 Task: Reply to email with the signature Dale Allen with the subject Thank you for collaboration from softage.10@softage.net with the message I noticed that there is an error in the financial report. Could you please take a look and let me know how we can correct it? with BCC to softage.1@softage.net with an attached document Policy_manual.docx
Action: Mouse moved to (1009, 164)
Screenshot: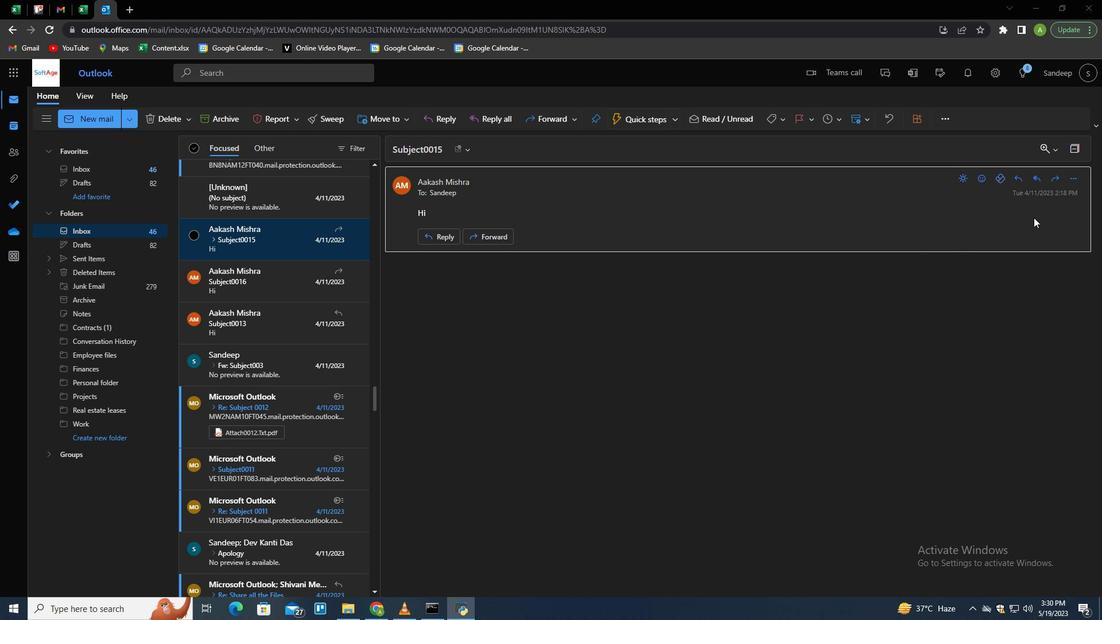 
Action: Mouse pressed left at (1009, 164)
Screenshot: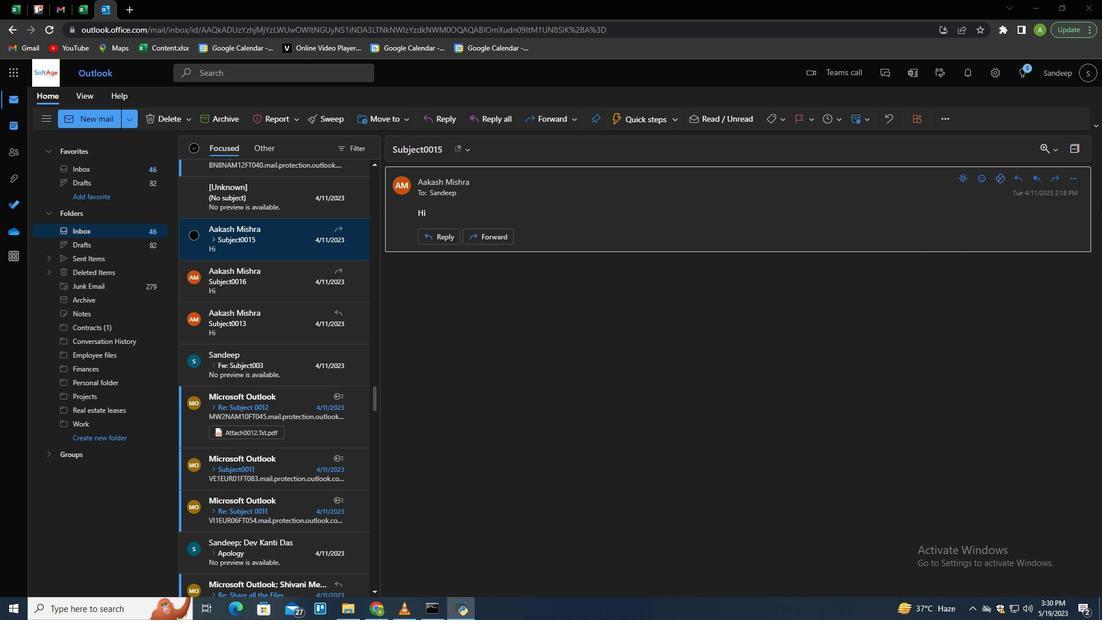 
Action: Mouse moved to (507, 168)
Screenshot: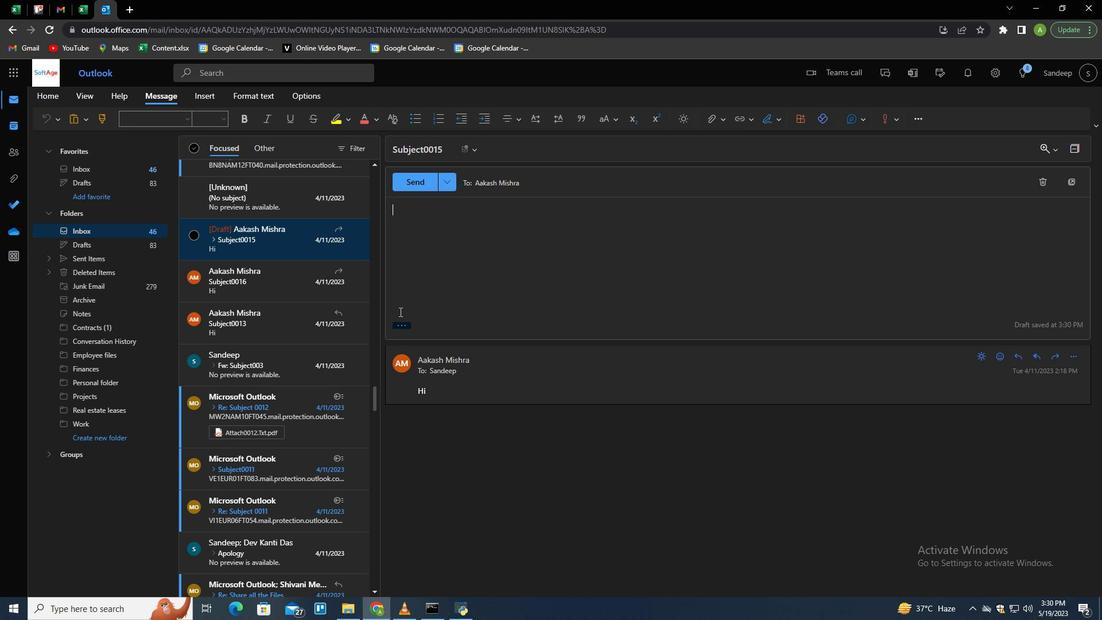 
Action: Mouse pressed left at (507, 168)
Screenshot: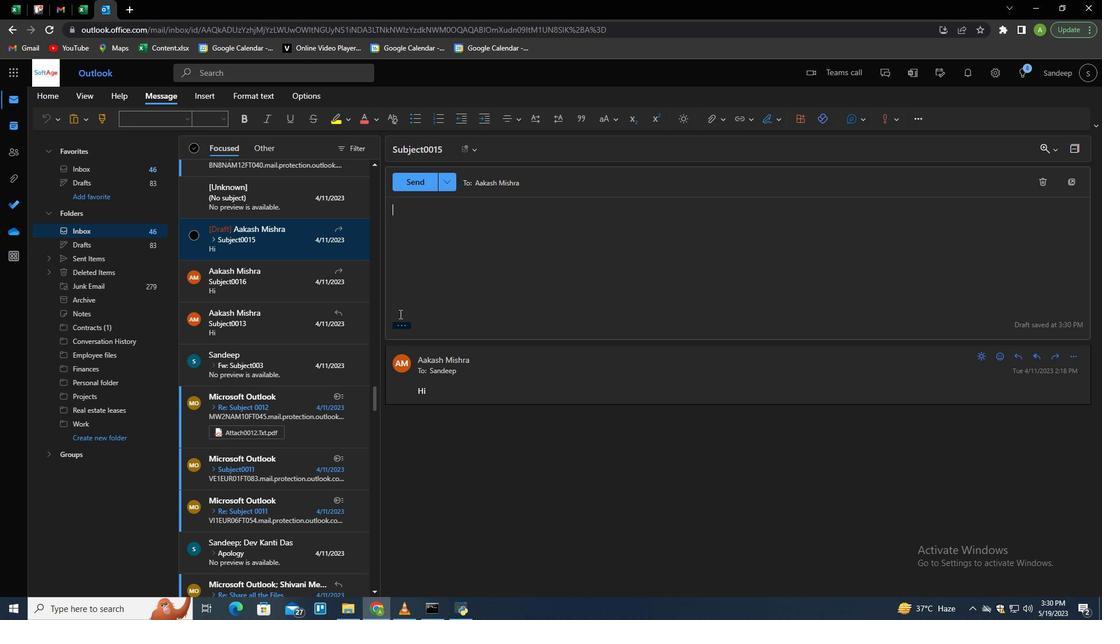 
Action: Mouse moved to (459, 191)
Screenshot: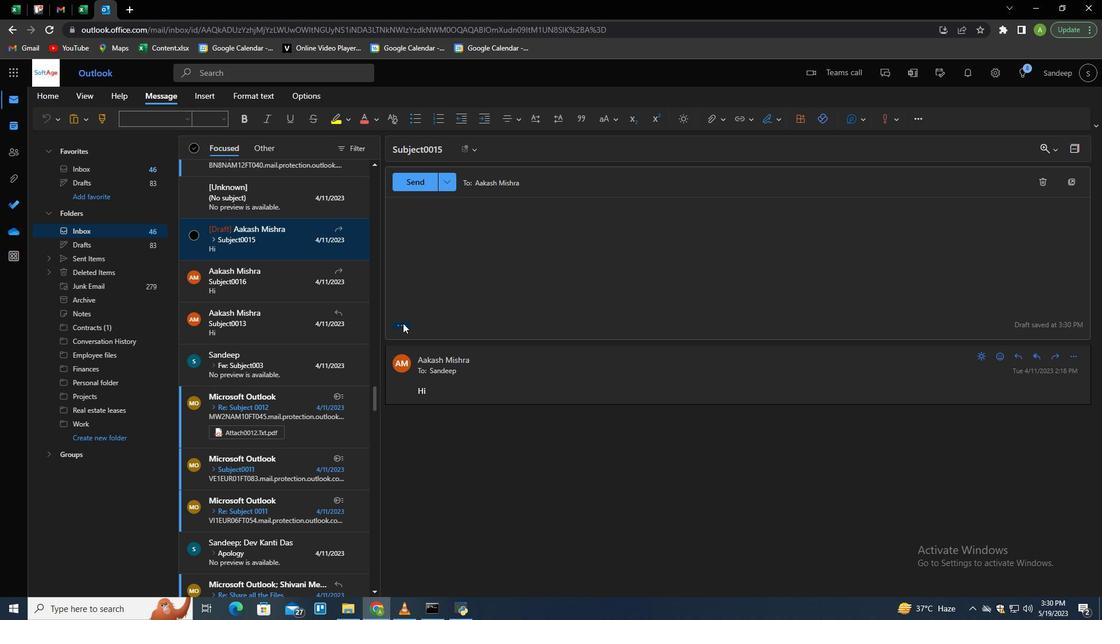 
Action: Mouse pressed left at (459, 191)
Screenshot: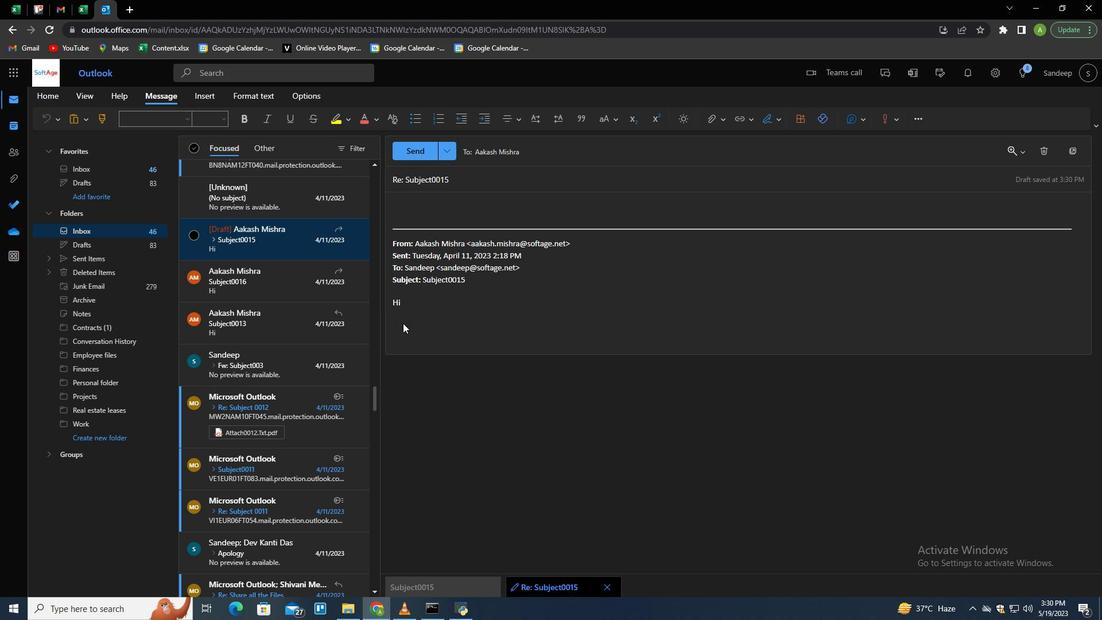 
Action: Mouse moved to (1077, 199)
Screenshot: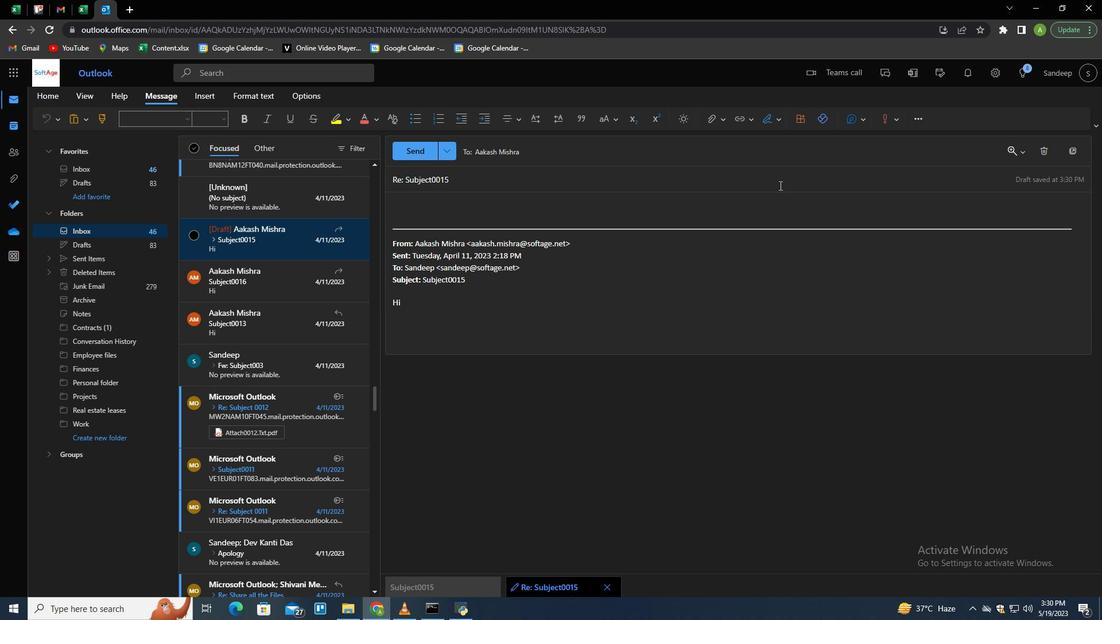 
Action: Mouse pressed left at (1077, 199)
Screenshot: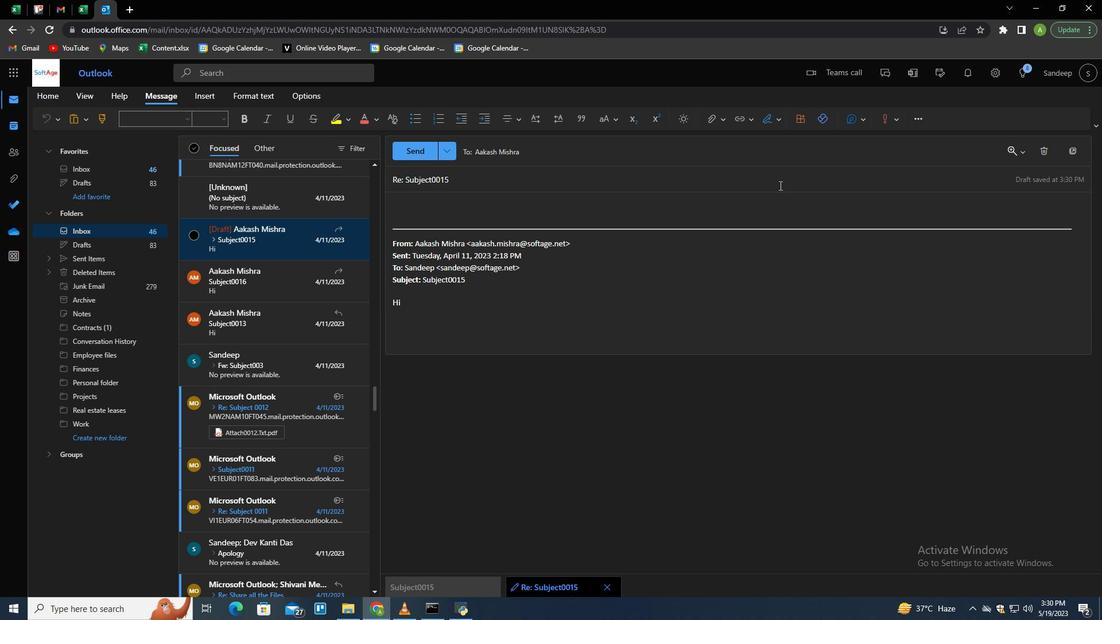 
Action: Mouse moved to (378, 337)
Screenshot: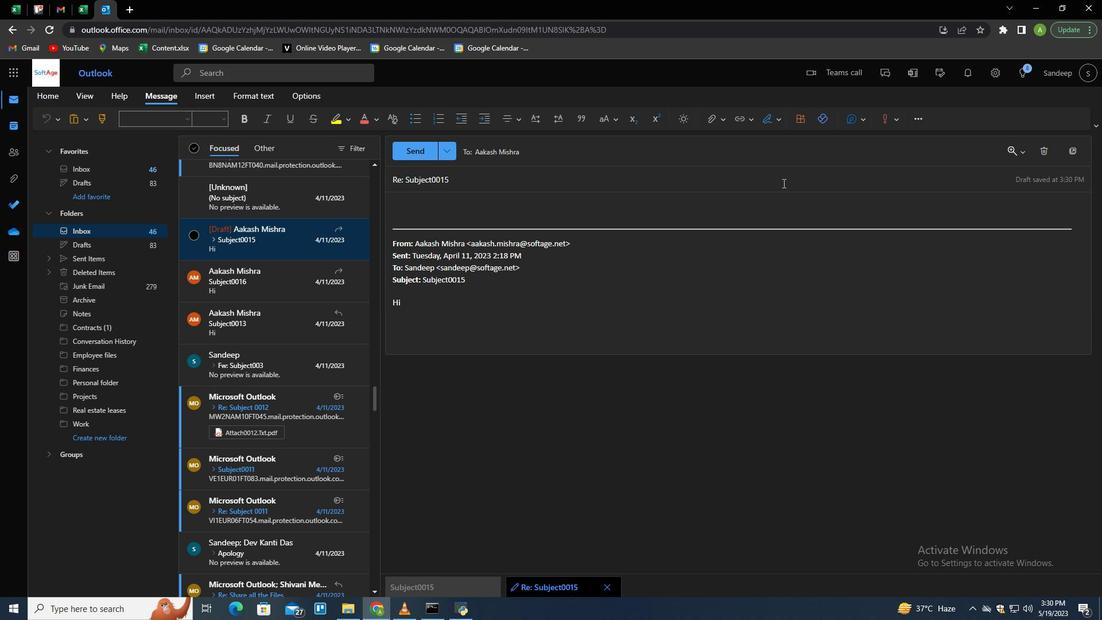 
Action: Mouse pressed left at (378, 337)
Screenshot: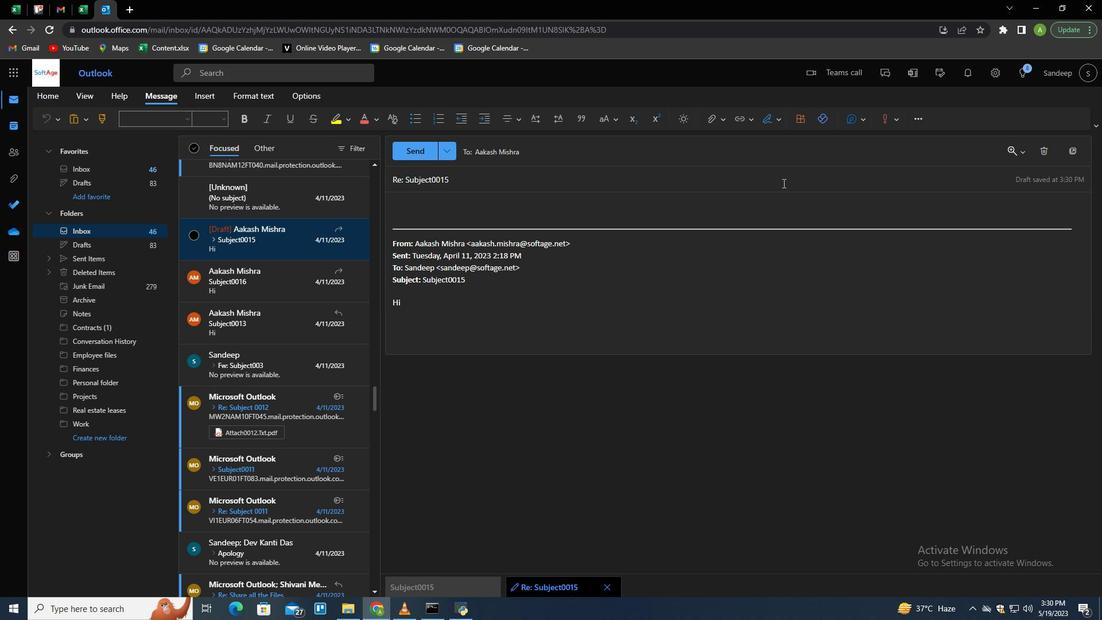 
Action: Mouse moved to (528, 251)
Screenshot: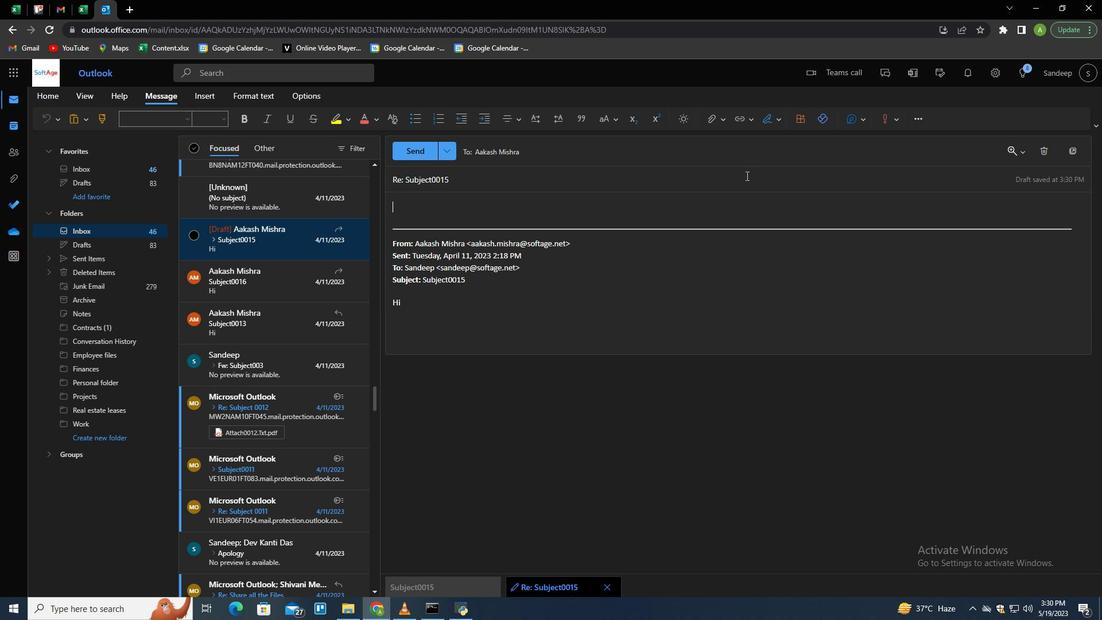 
Action: Mouse pressed left at (528, 251)
Screenshot: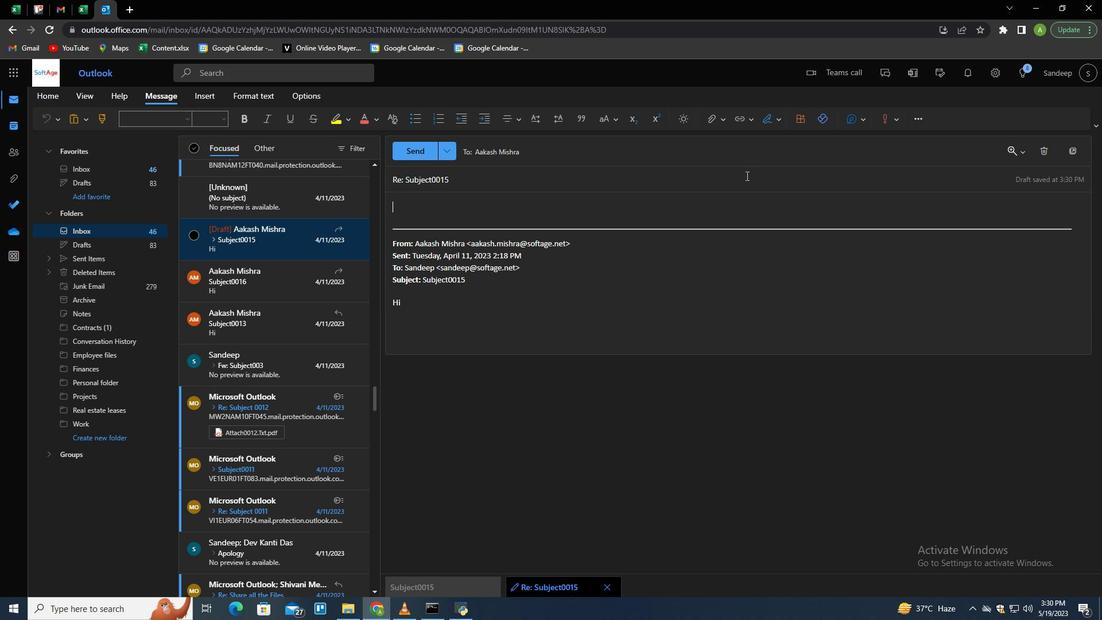 
Action: Key pressed <Key.backspace><Key.backspace><Key.backspace><Key.backspace><Key.backspace><Key.backspace><Key.backspace><Key.backspace><Key.backspace><Key.backspace><Key.backspace><Key.backspace><Key.backspace><Key.backspace><Key.backspace><Key.backspace><Key.backspace><Key.backspace><Key.backspace><Key.backspace><Key.backspace><Key.backspace><Key.backspace><Key.backspace><Key.backspace><Key.backspace><Key.backspace><Key.backspace><Key.backspace><Key.backspace><Key.backspace><Key.backspace><Key.backspace><Key.backspace><Key.caps_lock>T<Key.caps_lock>hank<Key.space>you<Key.space>for<Key.space>collaboration<Key.space><Key.backspace>.
Screenshot: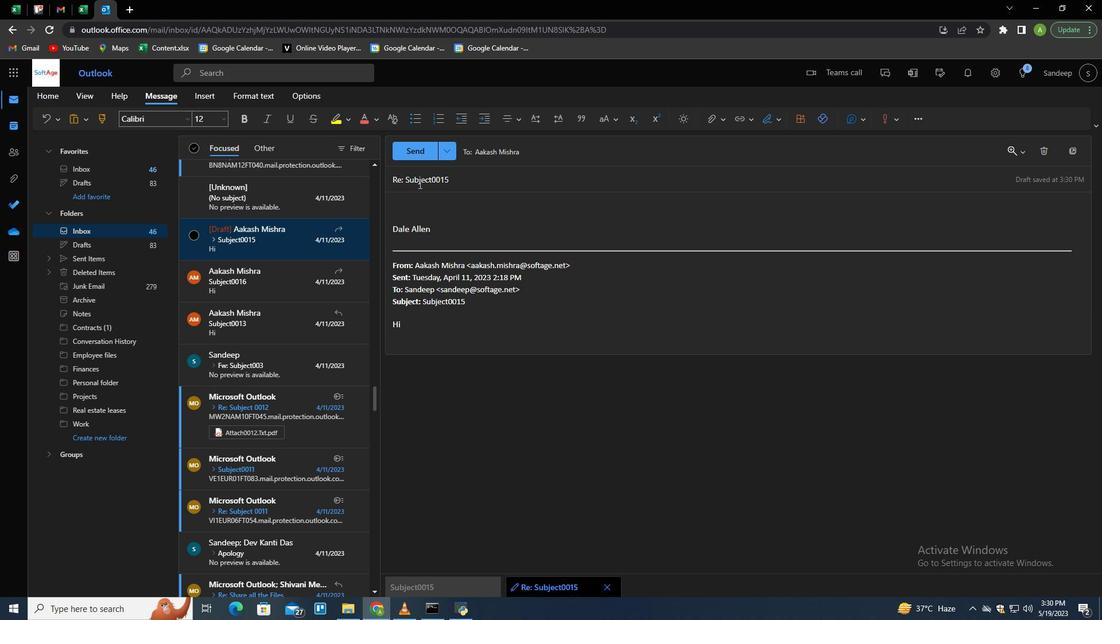 
Action: Mouse moved to (461, 273)
Screenshot: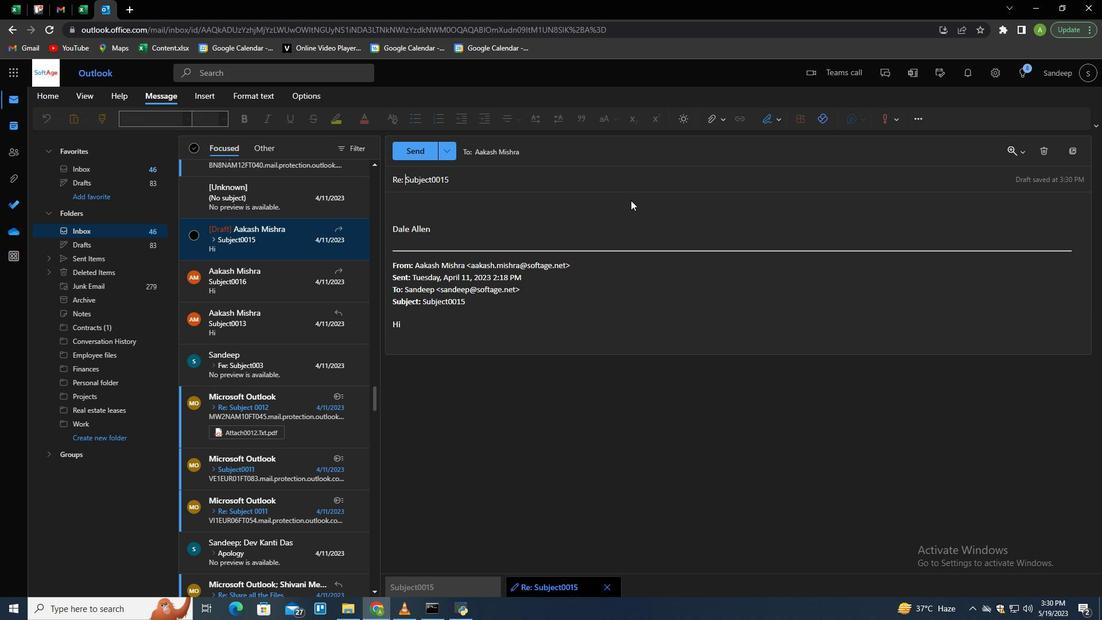 
Action: Mouse pressed left at (461, 273)
Screenshot: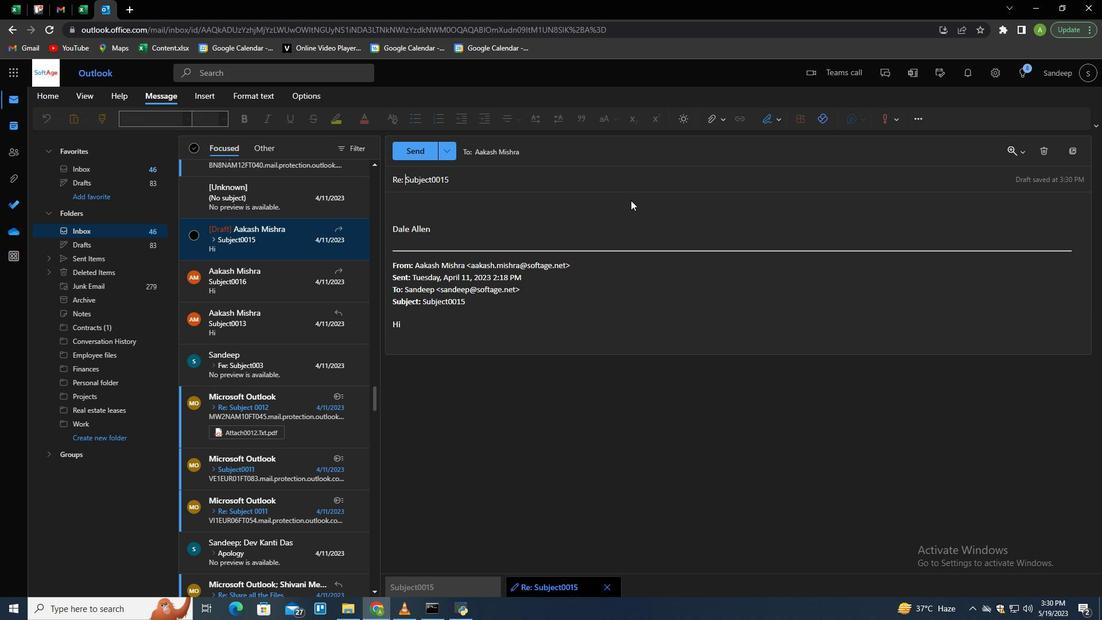 
Action: Key pressed <Key.caps_lock>C<Key.caps_lock>ould<Key.space>you<Key.space>please<Key.space>take<Key.space>a<Key.space>look<Key.space>and<Key.space>let<Key.space>n<Key.backspace>me<Key.space>know<Key.space>how<Key.space>we<Key.space>can<Key.space>correct<Key.space>it.
Screenshot: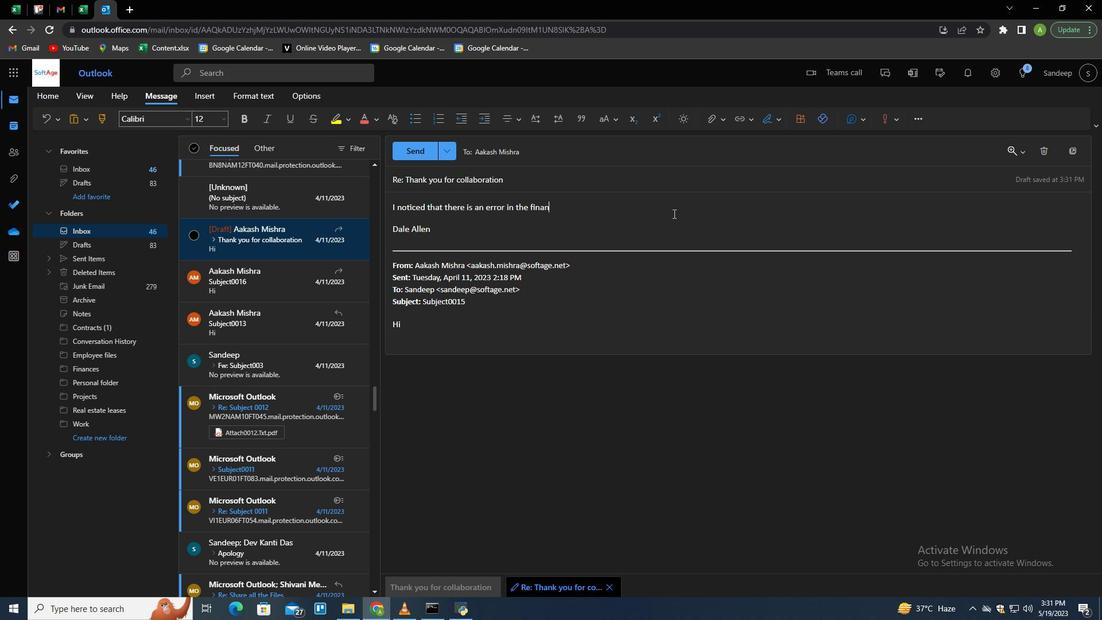 
Action: Mouse moved to (737, 102)
Screenshot: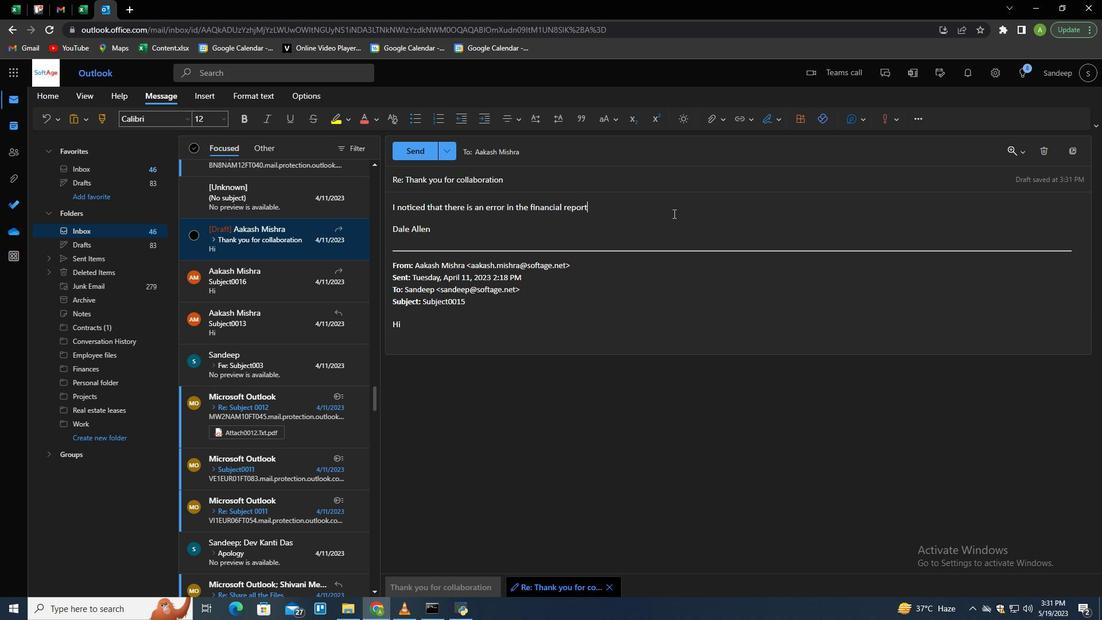 
Action: Mouse pressed left at (737, 102)
Screenshot: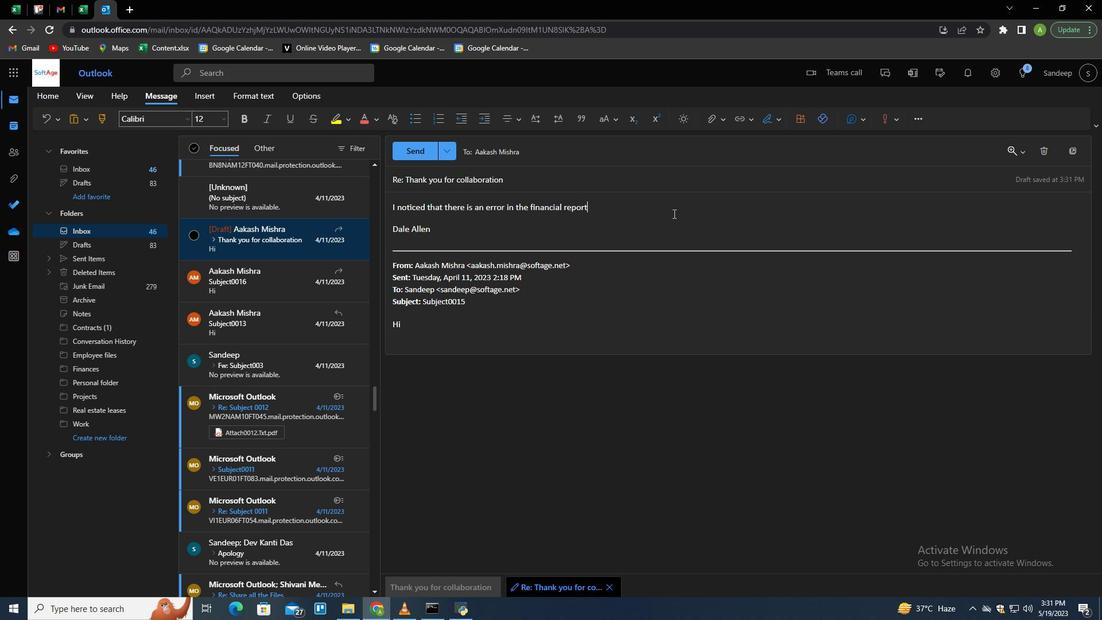 
Action: Mouse moved to (717, 150)
Screenshot: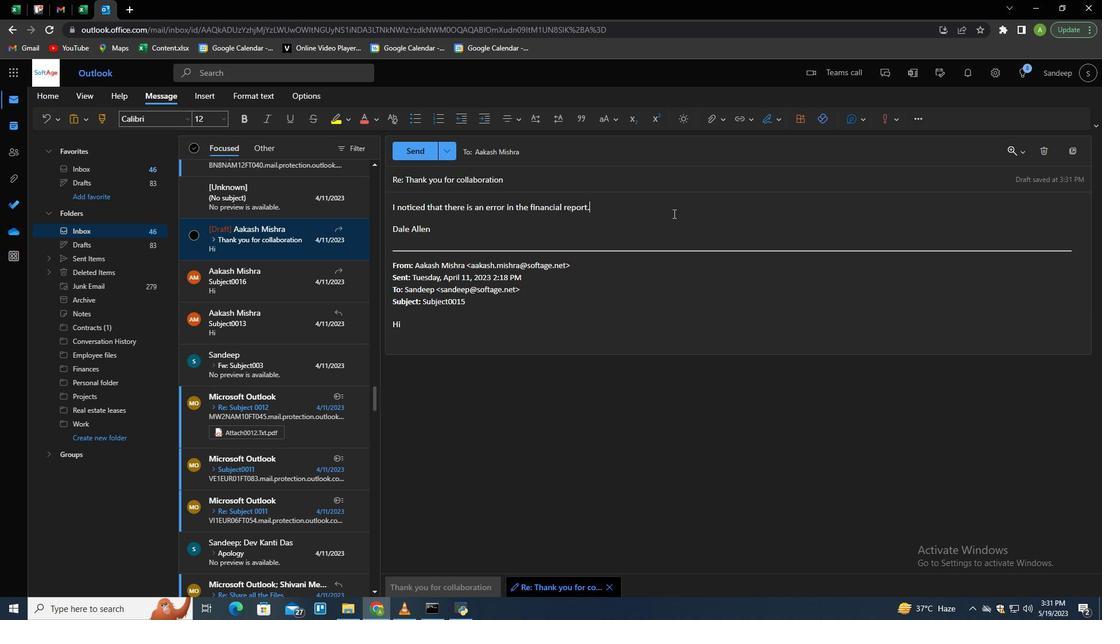 
Action: Mouse pressed left at (717, 150)
Screenshot: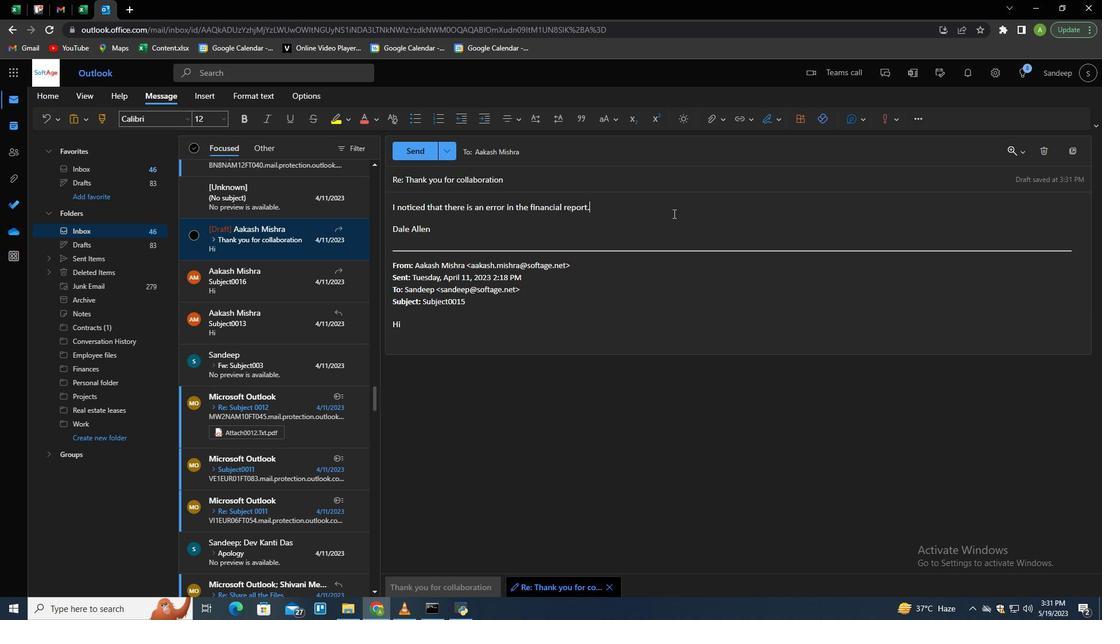 
Action: Mouse moved to (779, 191)
Screenshot: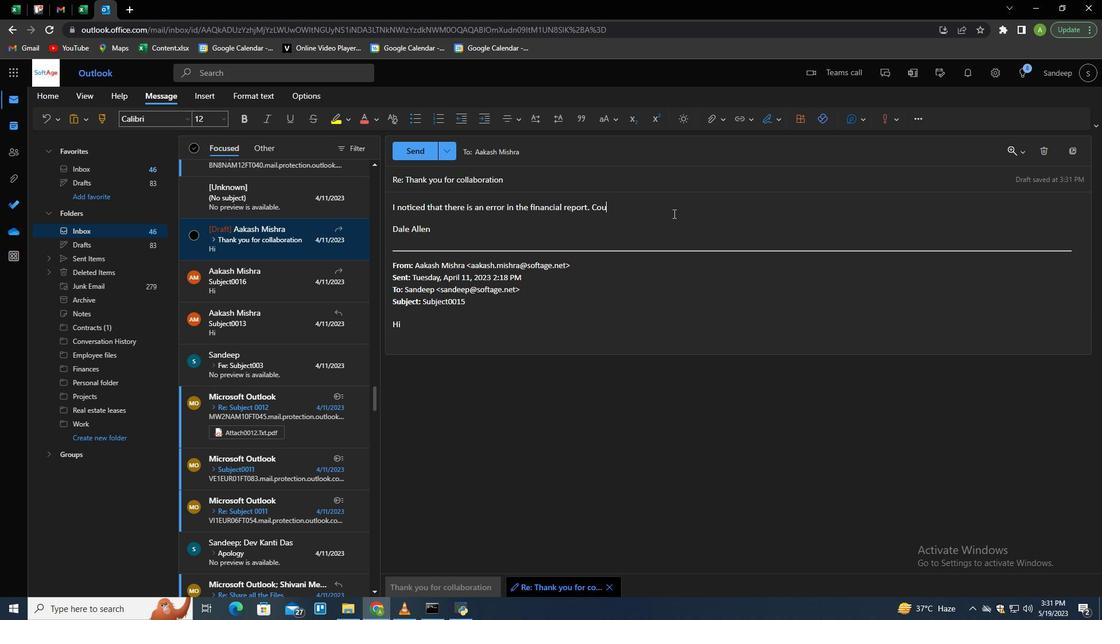 
Action: Mouse pressed left at (779, 191)
Screenshot: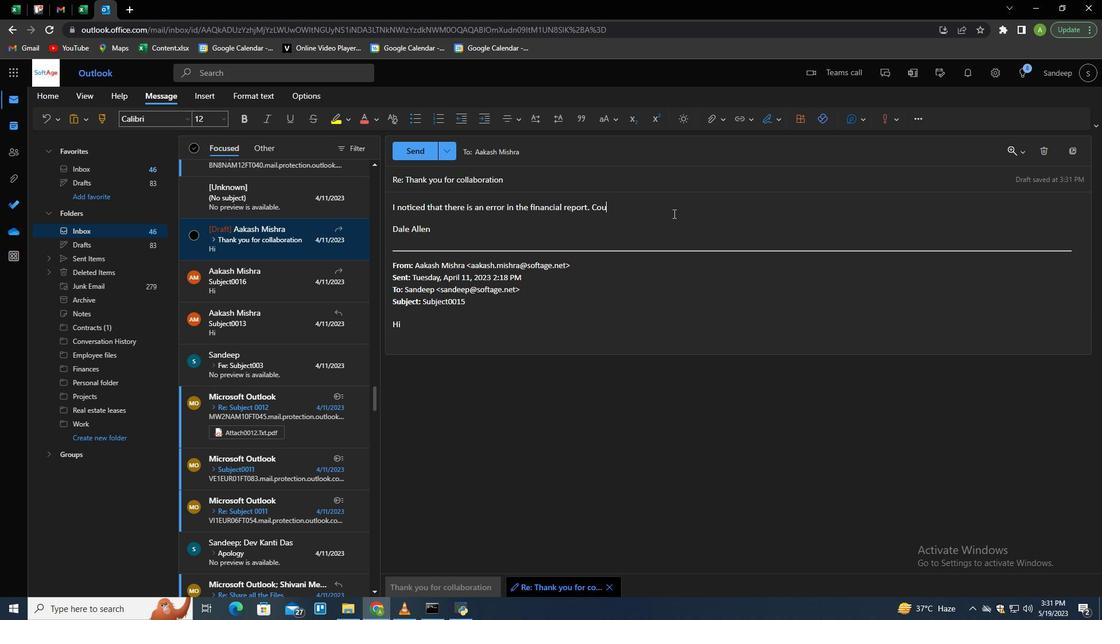 
Action: Mouse moved to (515, 190)
Screenshot: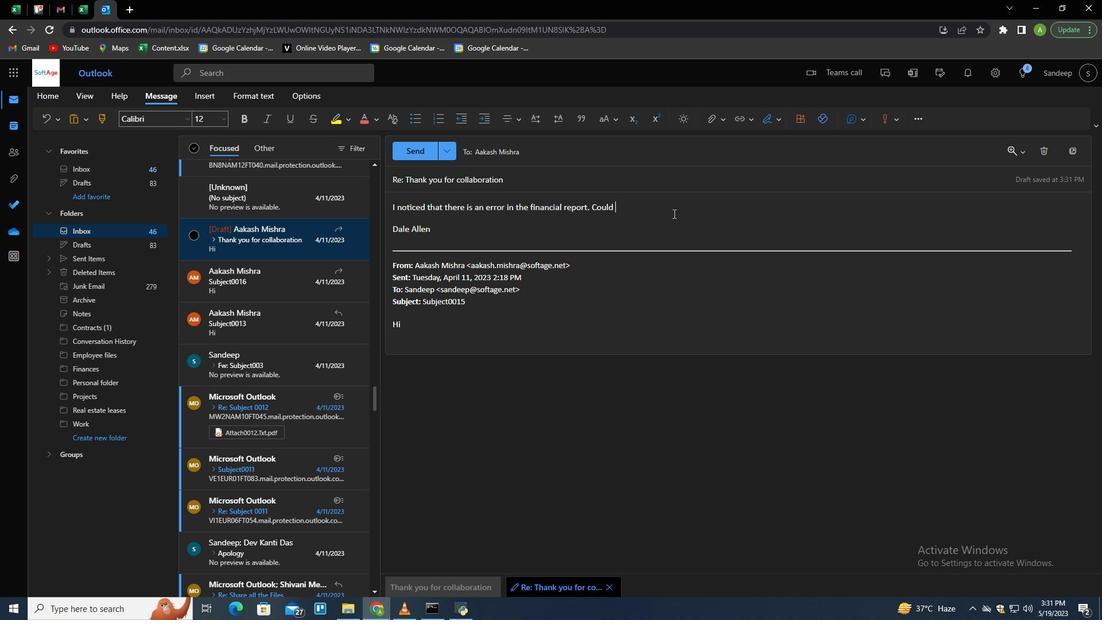 
Action: Mouse pressed left at (515, 190)
Screenshot: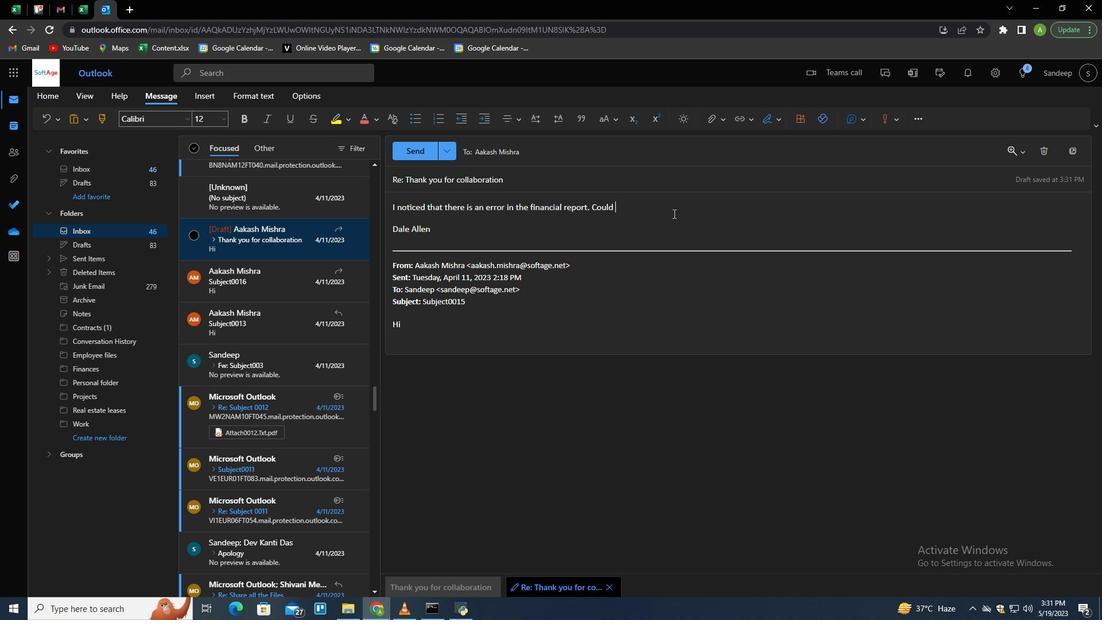 
Action: Mouse moved to (515, 191)
Screenshot: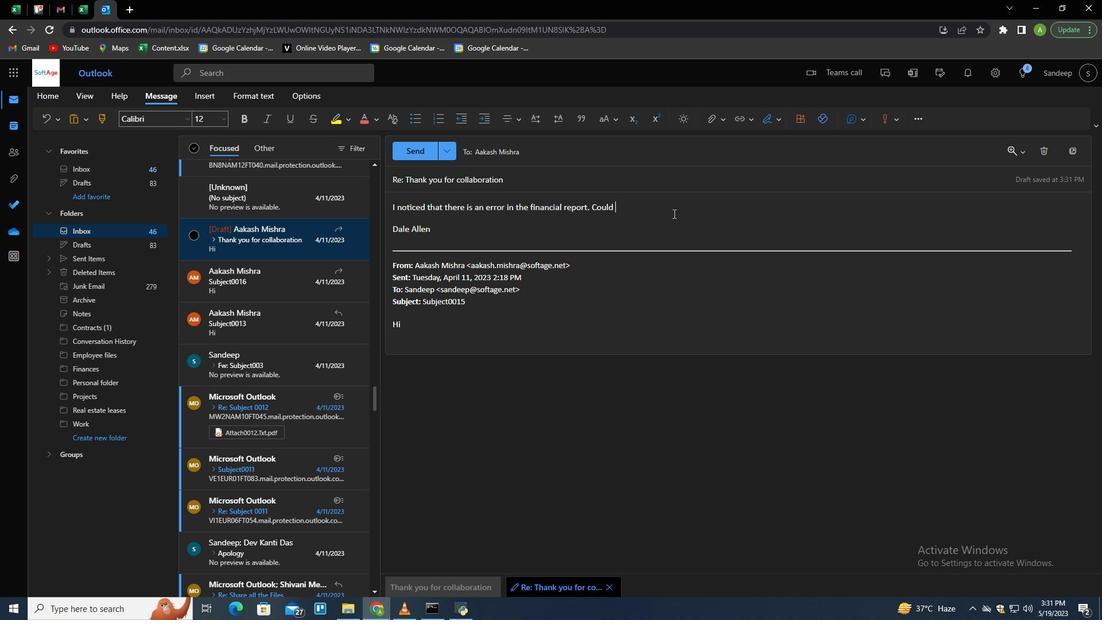 
Action: Key pressed <Key.caps_lock>D<Key.caps_lock>ale<Key.space><Key.caps_lock>A<Key.caps_lock>llen<Key.space>
Screenshot: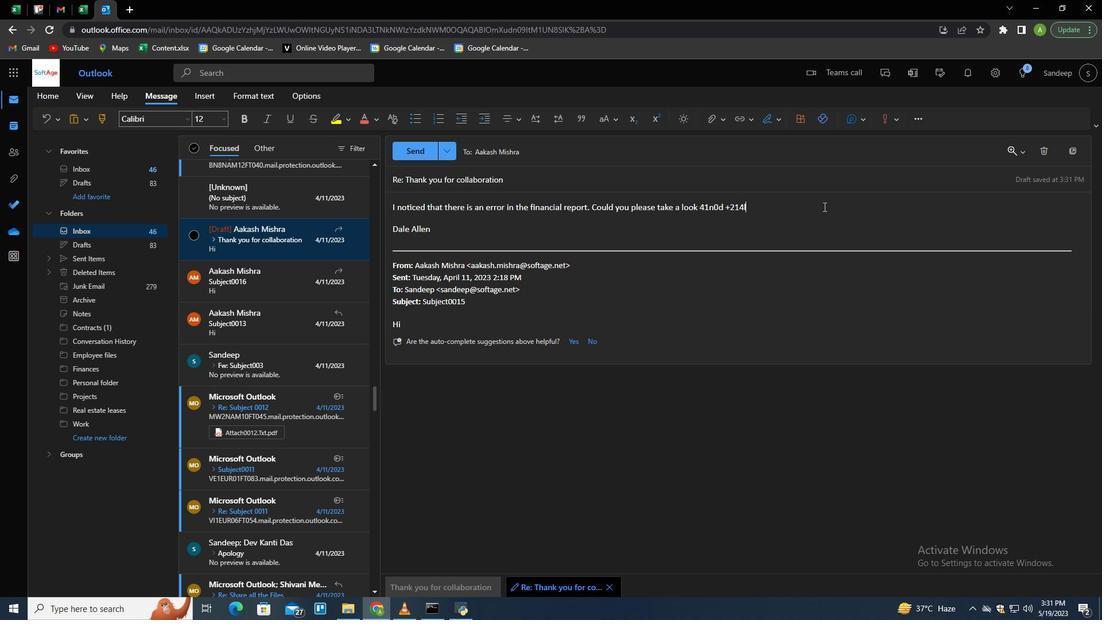 
Action: Mouse moved to (465, 209)
Screenshot: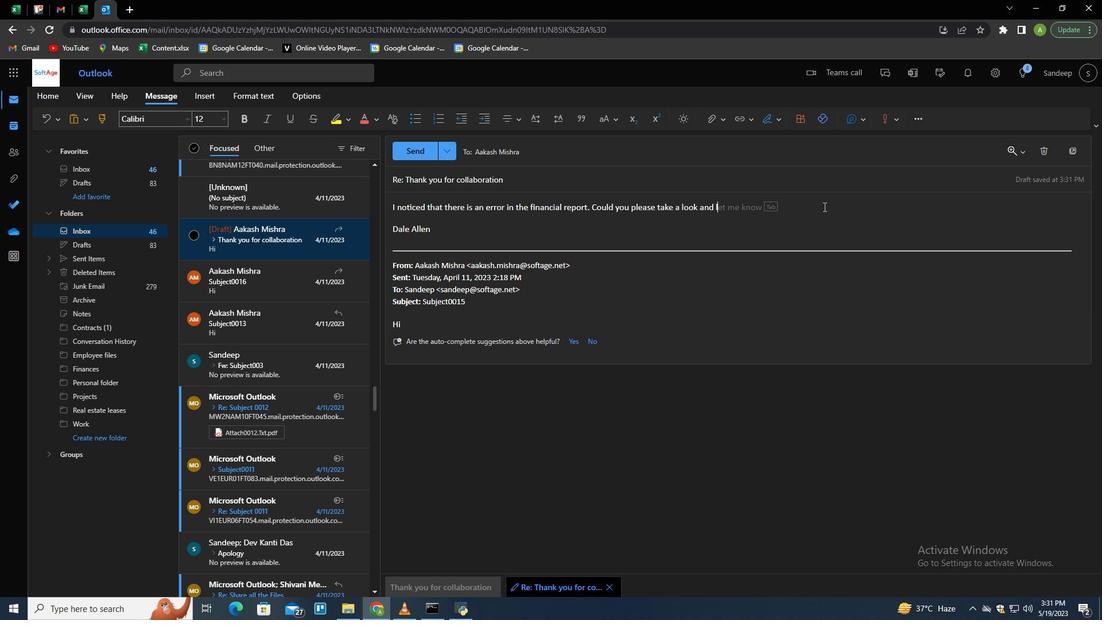 
Action: Mouse pressed left at (465, 209)
Screenshot: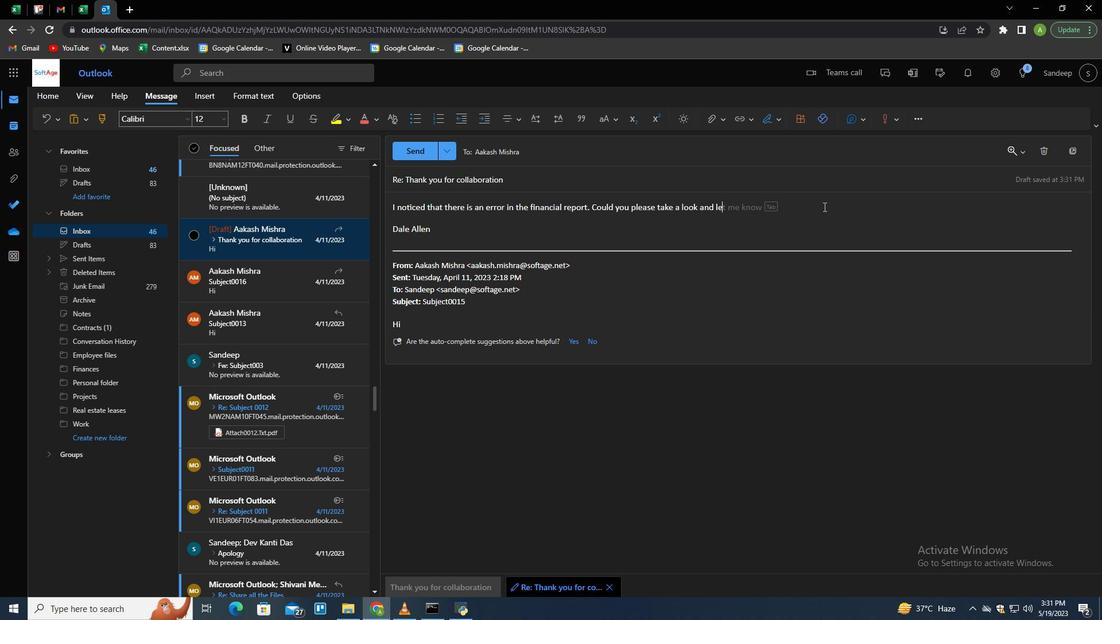 
Action: Mouse moved to (463, 231)
Screenshot: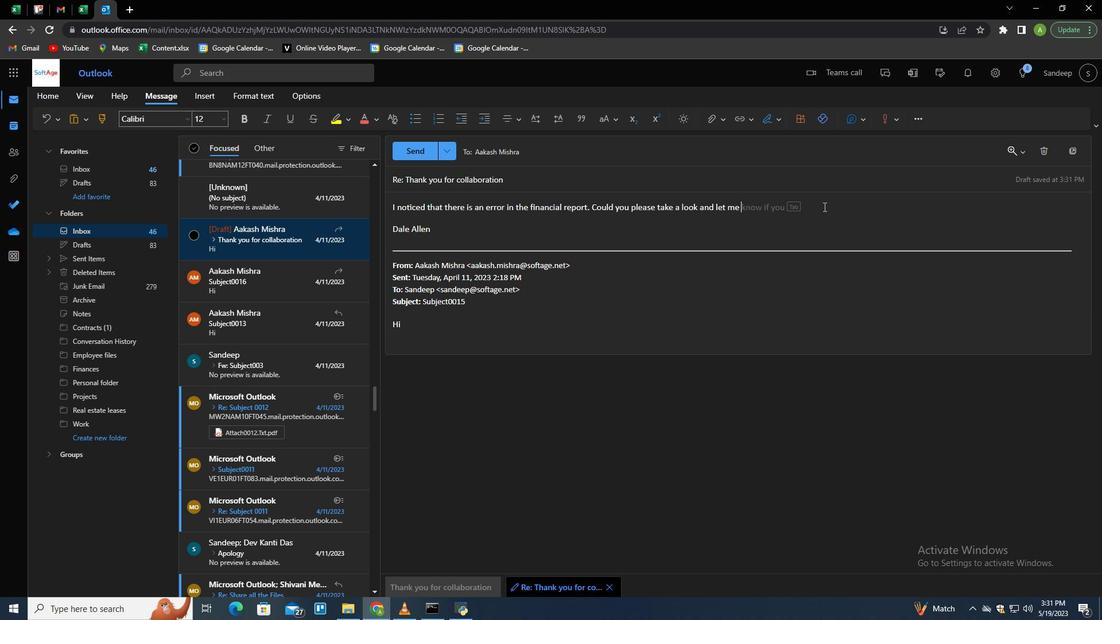 
Action: Mouse pressed left at (463, 231)
Screenshot: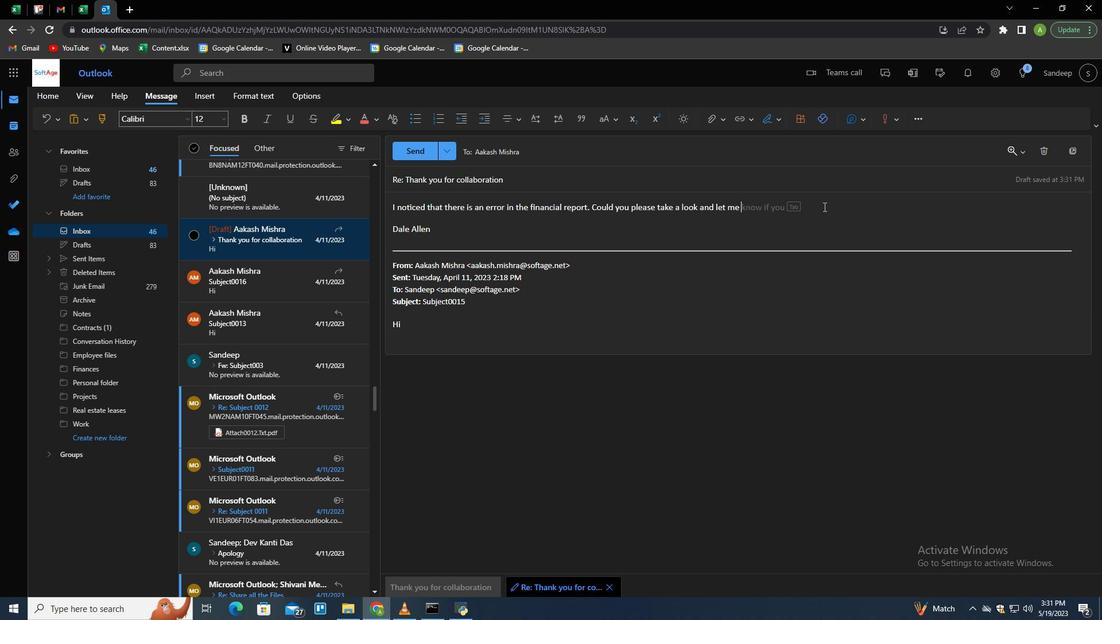 
Action: Mouse moved to (463, 231)
Screenshot: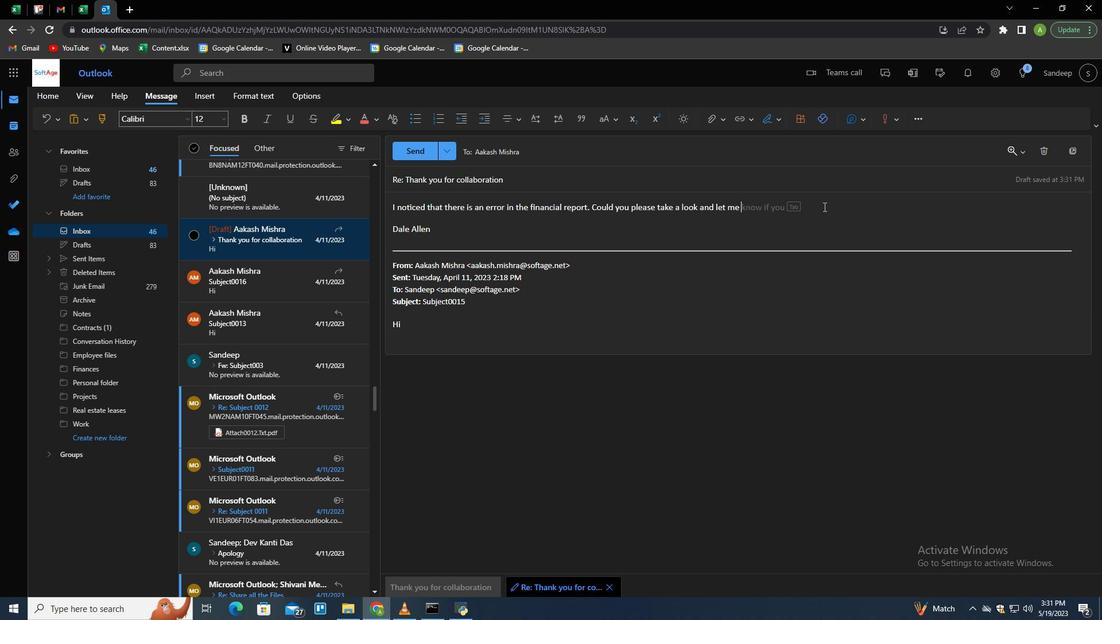 
Action: Key pressed d<Key.backspace><Key.caps_lock>D<Key.caps_lock>allen<Key.space><Key.caps_lock><Key.backspace><Key.space><Key.backspace><Key.backspace><Key.backspace><Key.backspace>E<Key.space><Key.caps_lock><Key.backspace><Key.backspace><Key.caps_lock><Key.caps_lock>e<Key.space><Key.caps_lock>A<Key.caps_lock>len
Screenshot: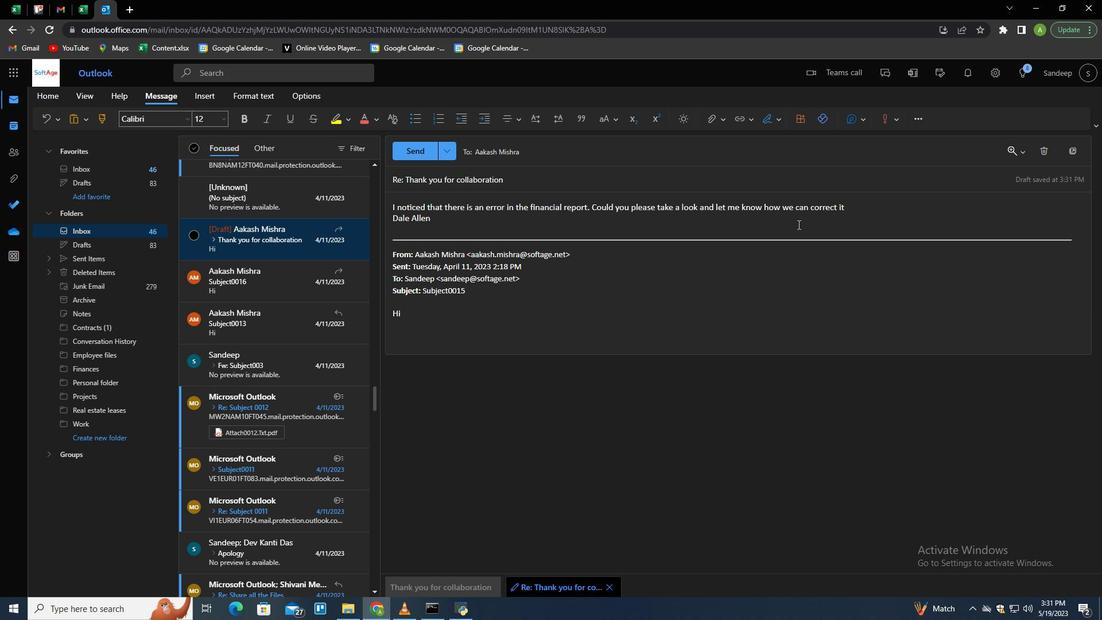 
Action: Mouse moved to (467, 223)
Screenshot: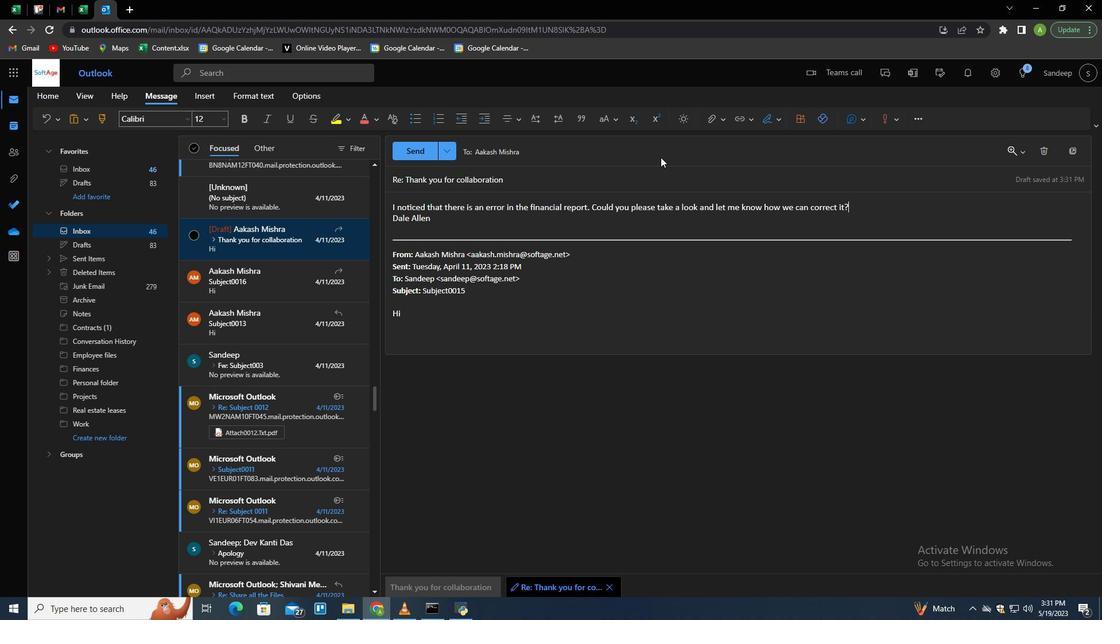 
Action: Mouse pressed left at (467, 223)
Screenshot: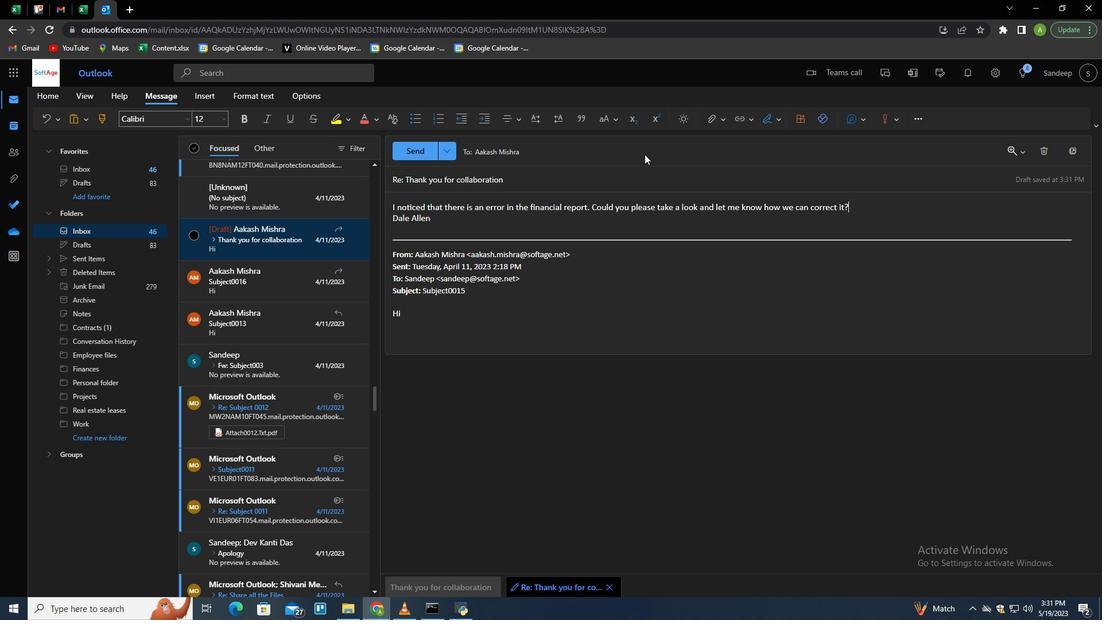 
Action: Mouse moved to (470, 225)
Screenshot: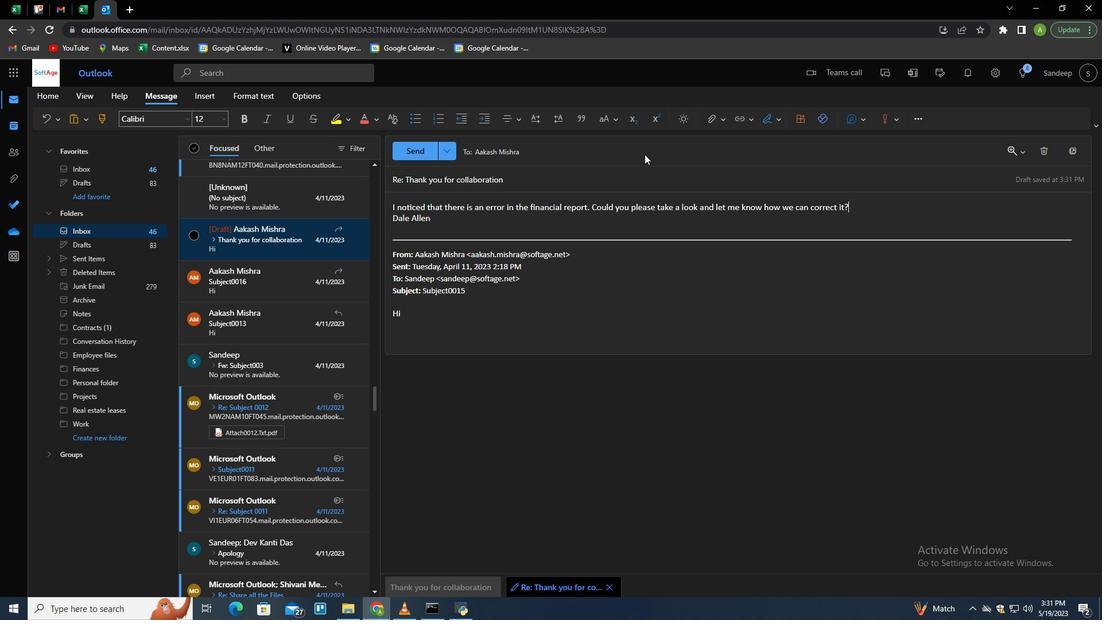 
Action: Key pressed l
Screenshot: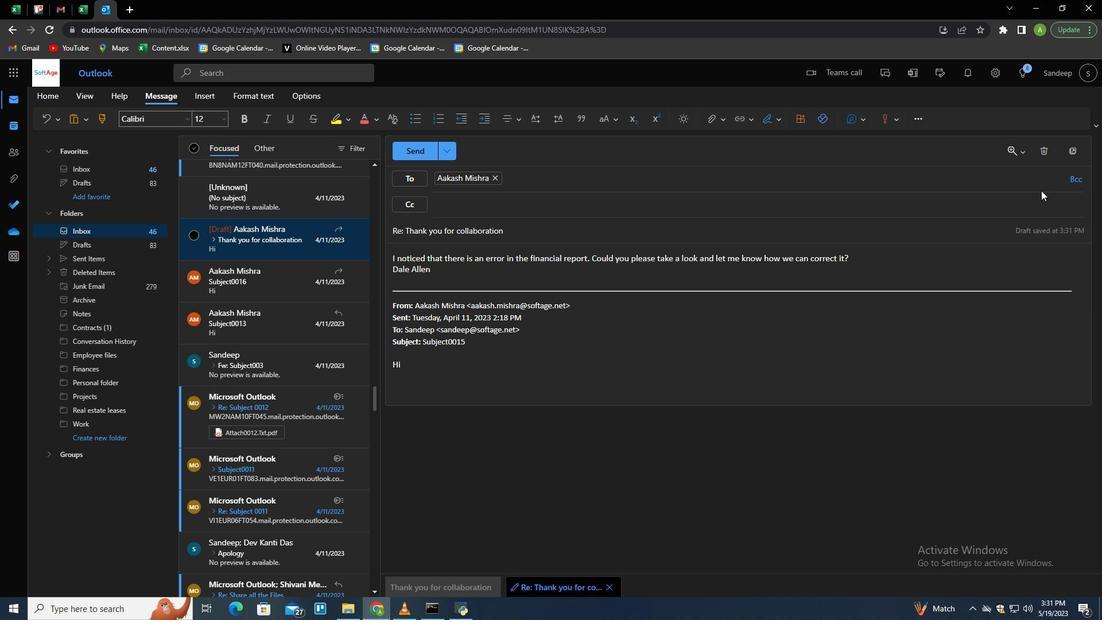 
Action: Mouse moved to (515, 236)
Screenshot: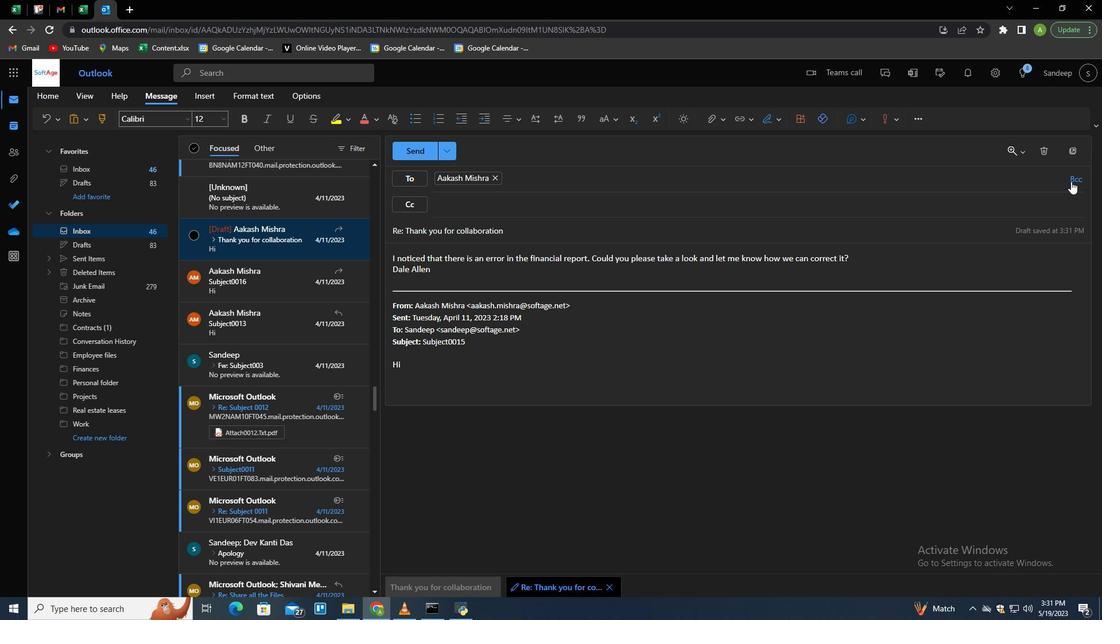 
Action: Mouse pressed left at (515, 236)
Screenshot: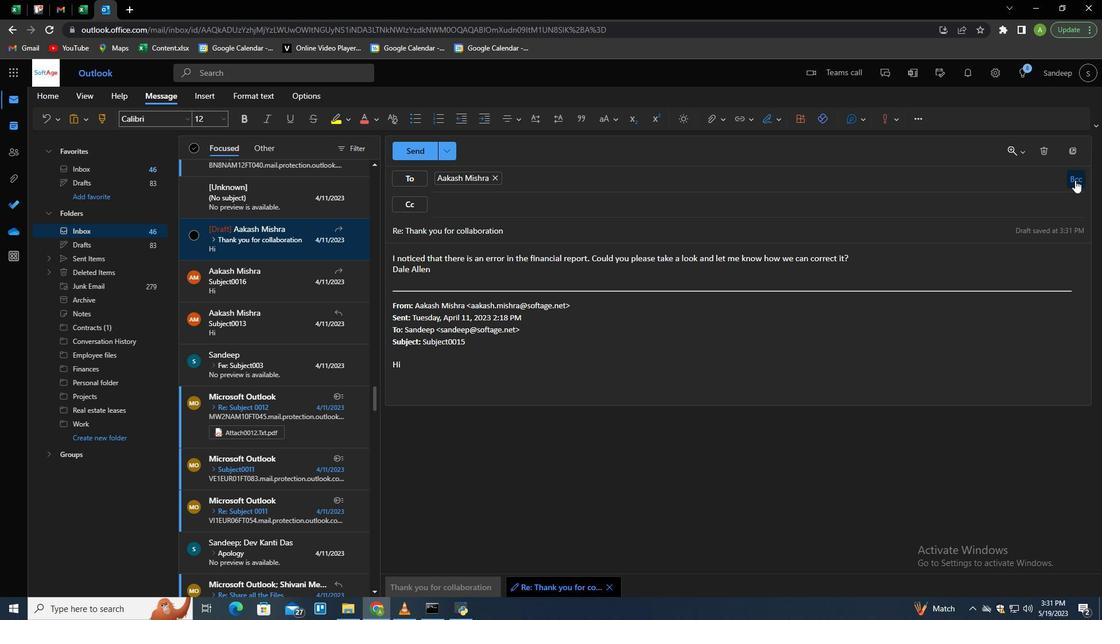 
Action: Mouse moved to (833, 521)
Screenshot: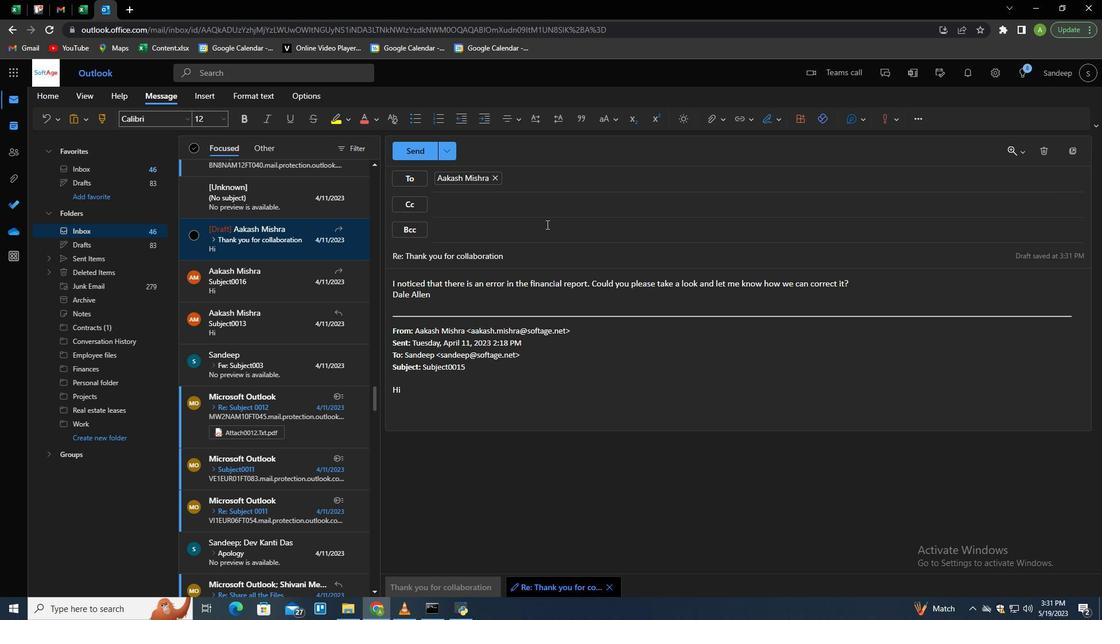 
Action: Mouse pressed left at (833, 521)
Screenshot: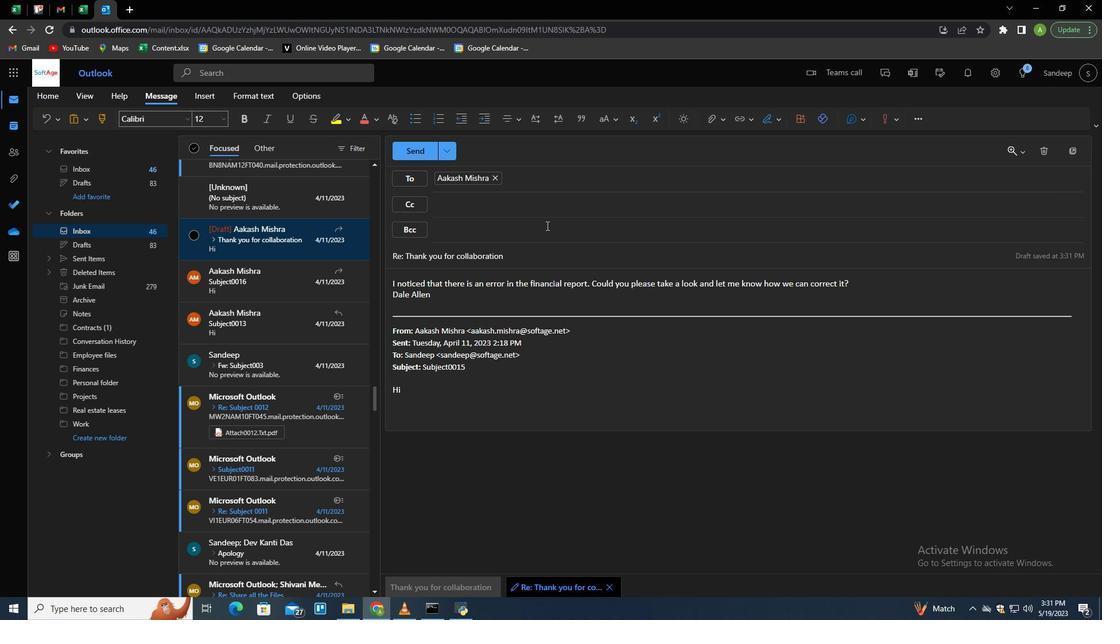 
Action: Mouse moved to (901, 84)
Screenshot: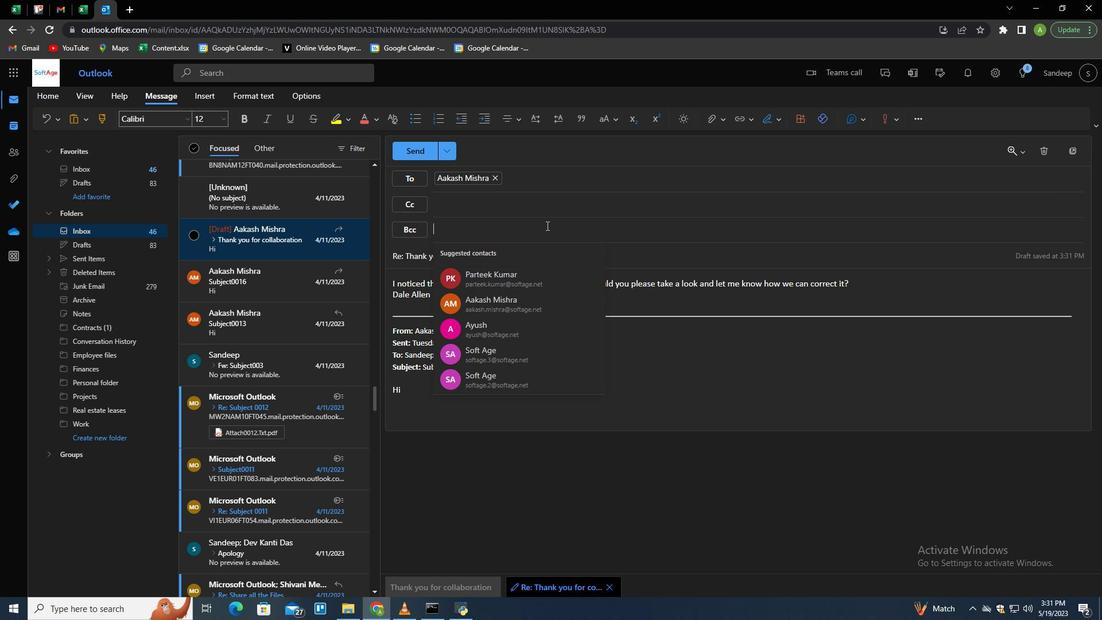 
Action: Mouse pressed left at (901, 84)
Screenshot: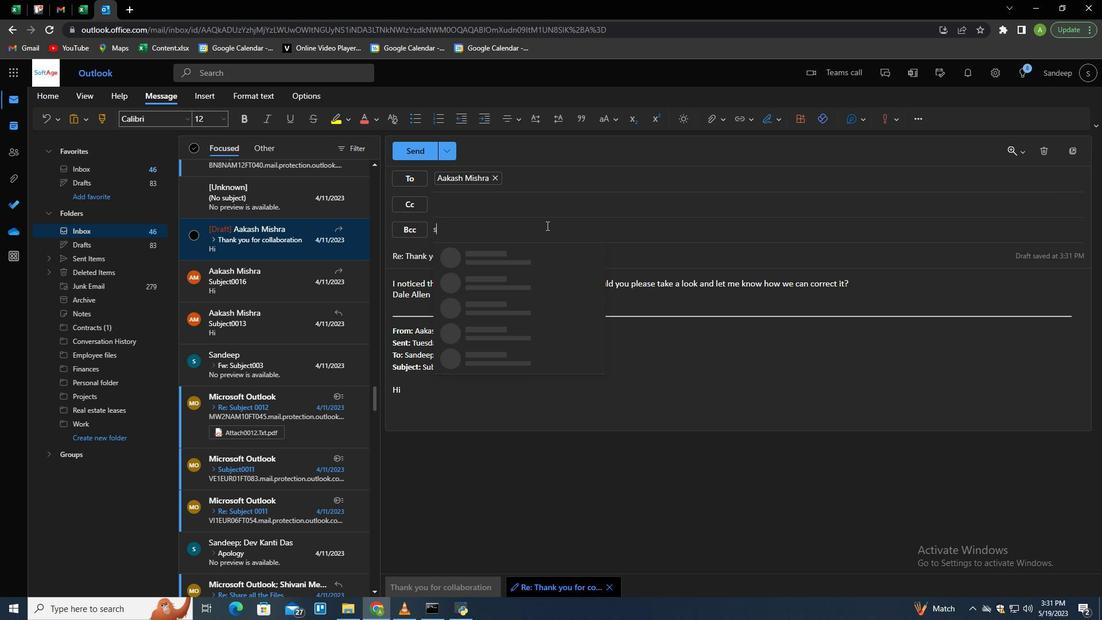
Action: Mouse moved to (740, 102)
Screenshot: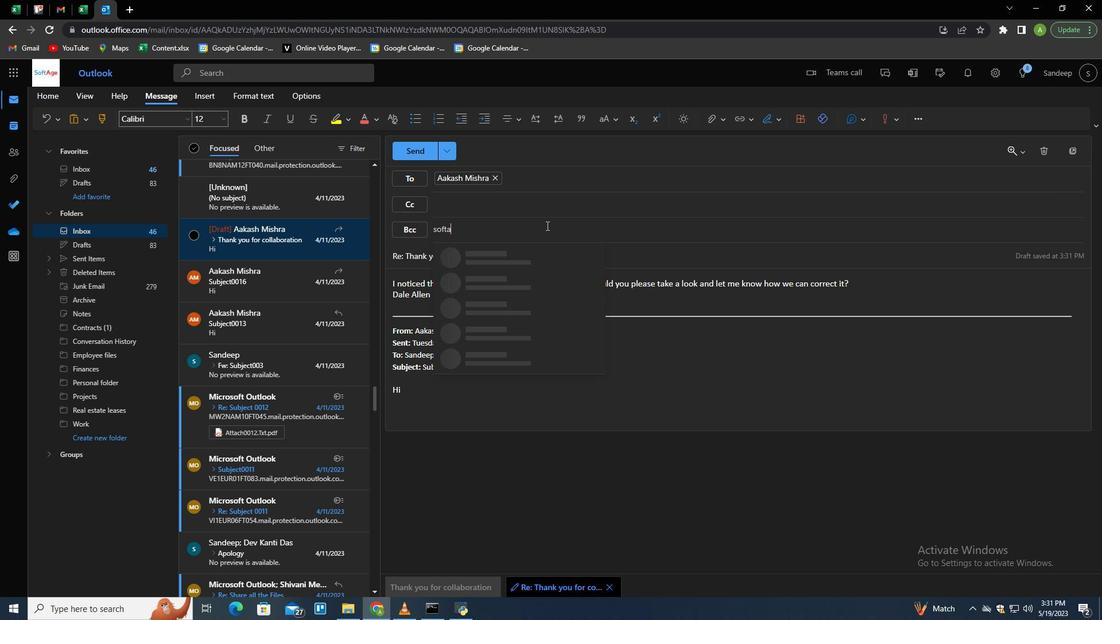 
Action: Mouse pressed left at (740, 102)
Screenshot: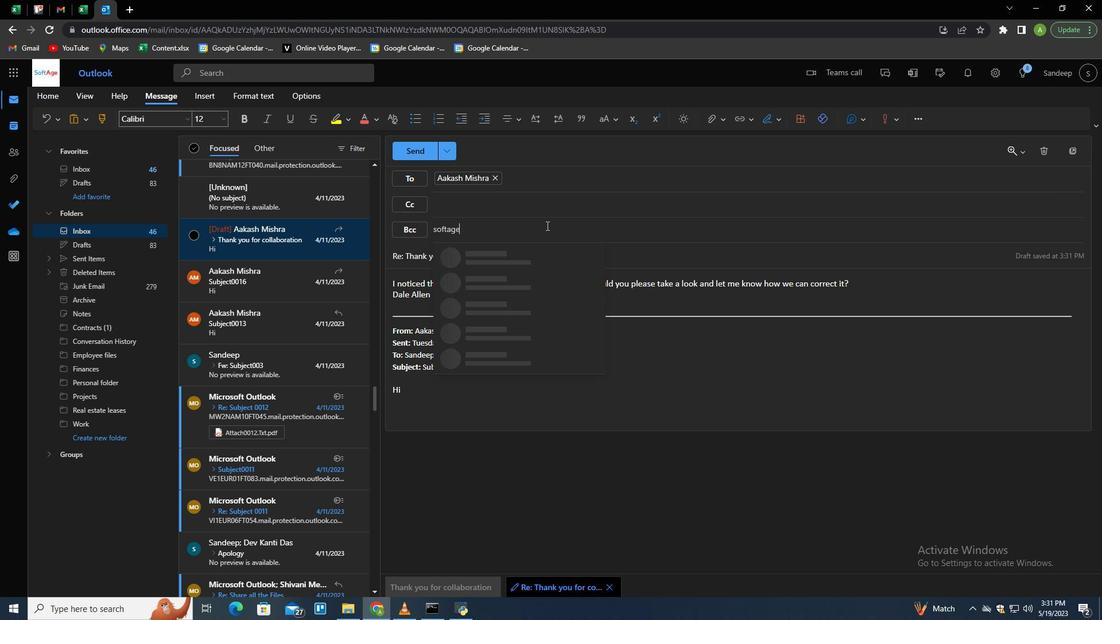 
Action: Mouse moved to (726, 121)
Screenshot: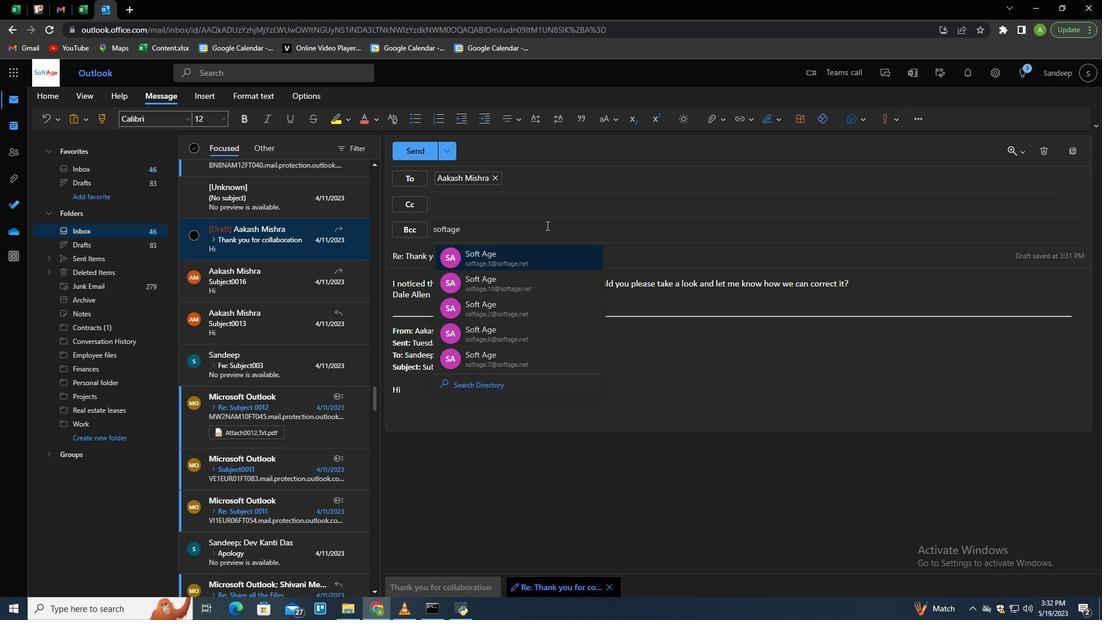 
Action: Mouse pressed left at (726, 121)
Screenshot: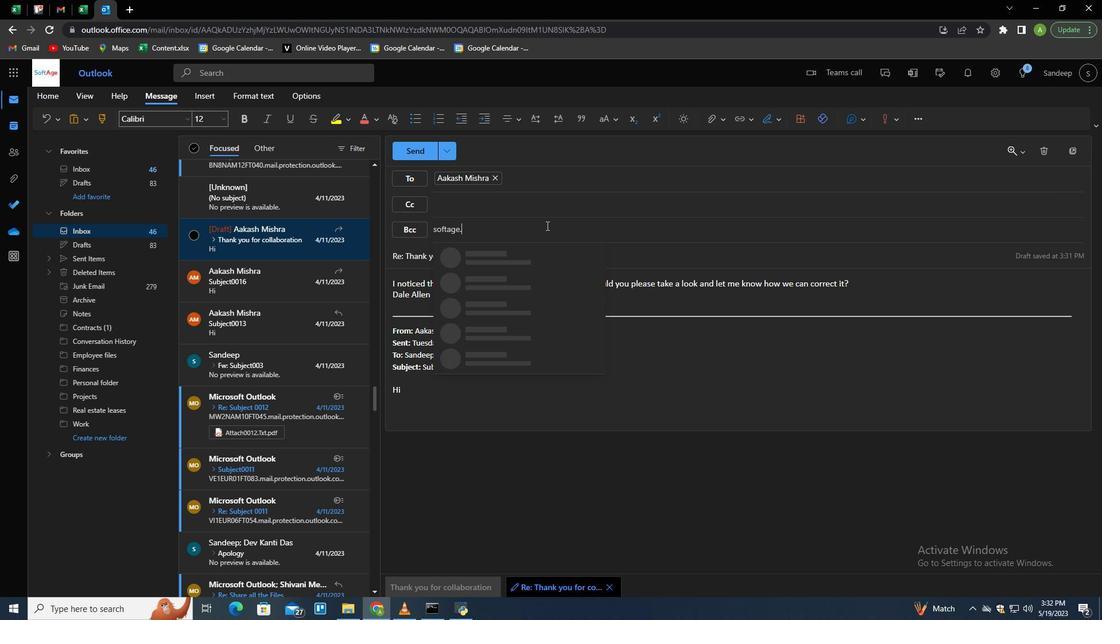 
Action: Mouse moved to (438, 223)
Screenshot: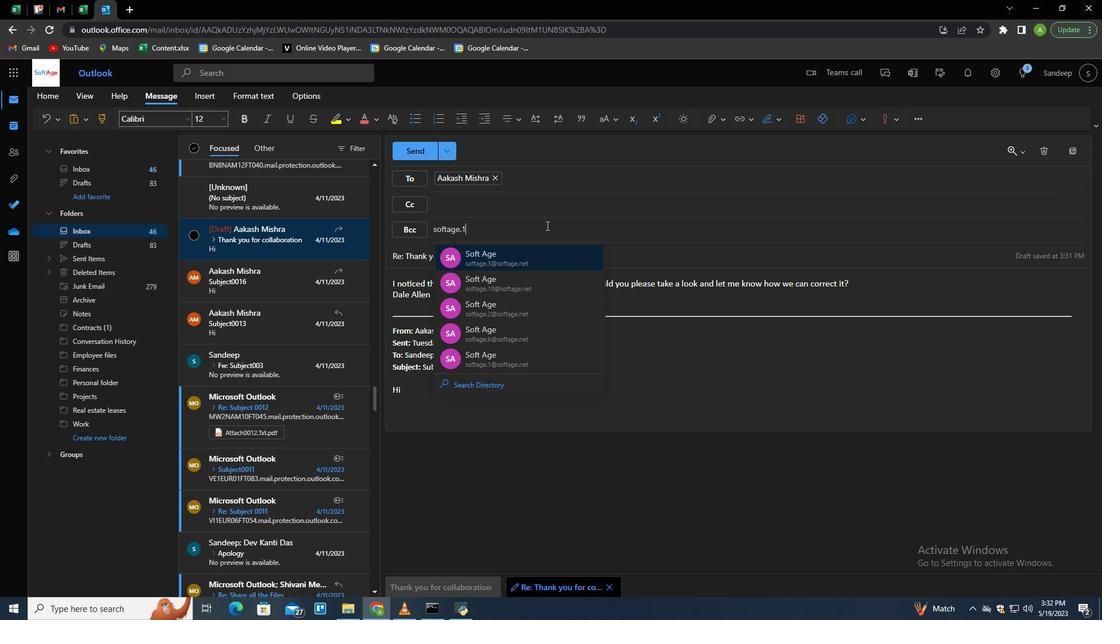 
Action: Mouse pressed left at (438, 223)
Screenshot: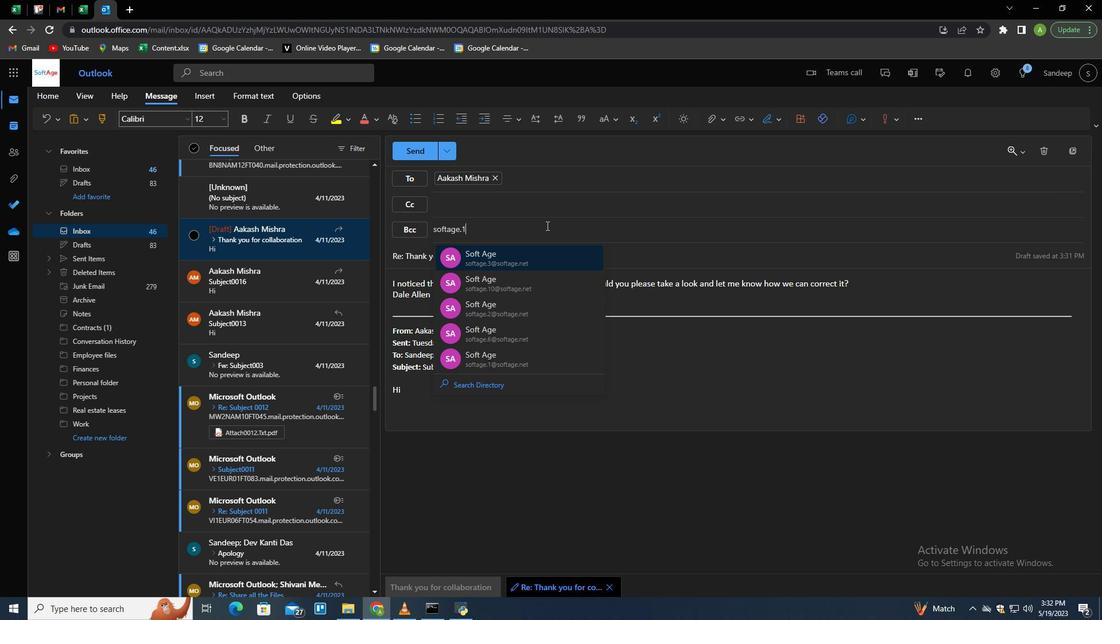 
Action: Mouse moved to (438, 223)
Screenshot: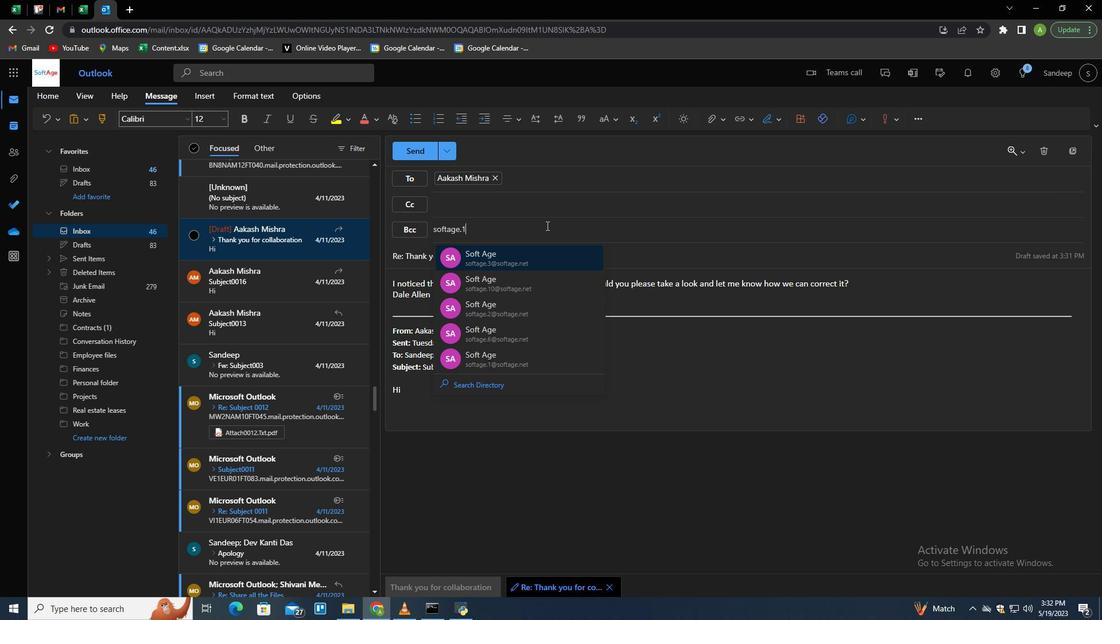 
Action: Key pressed softage.1
Screenshot: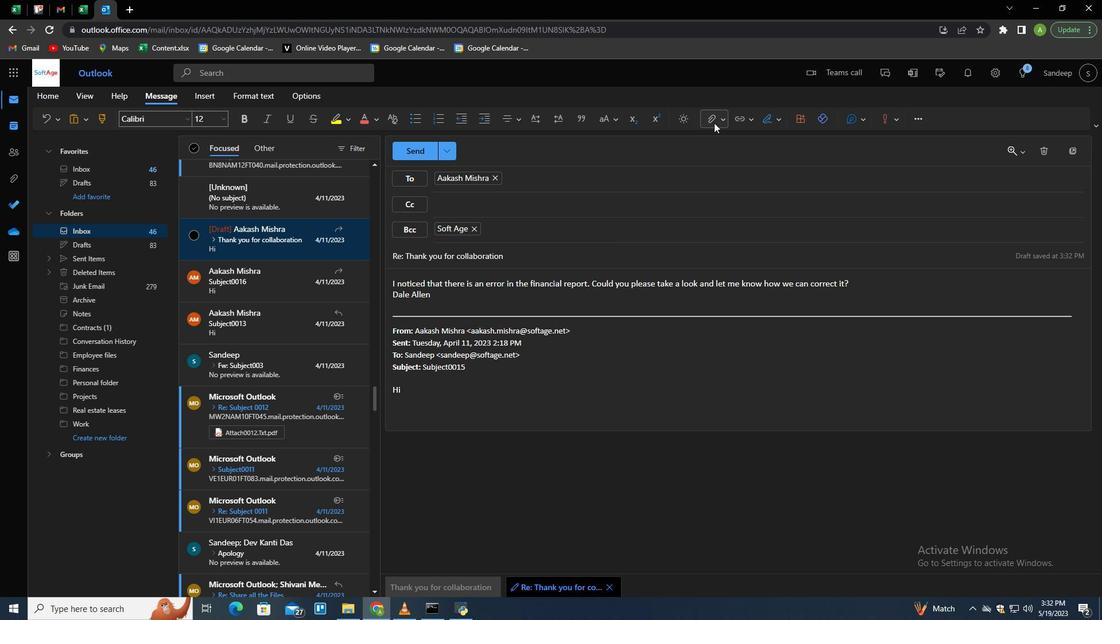 
Action: Mouse moved to (506, 356)
Screenshot: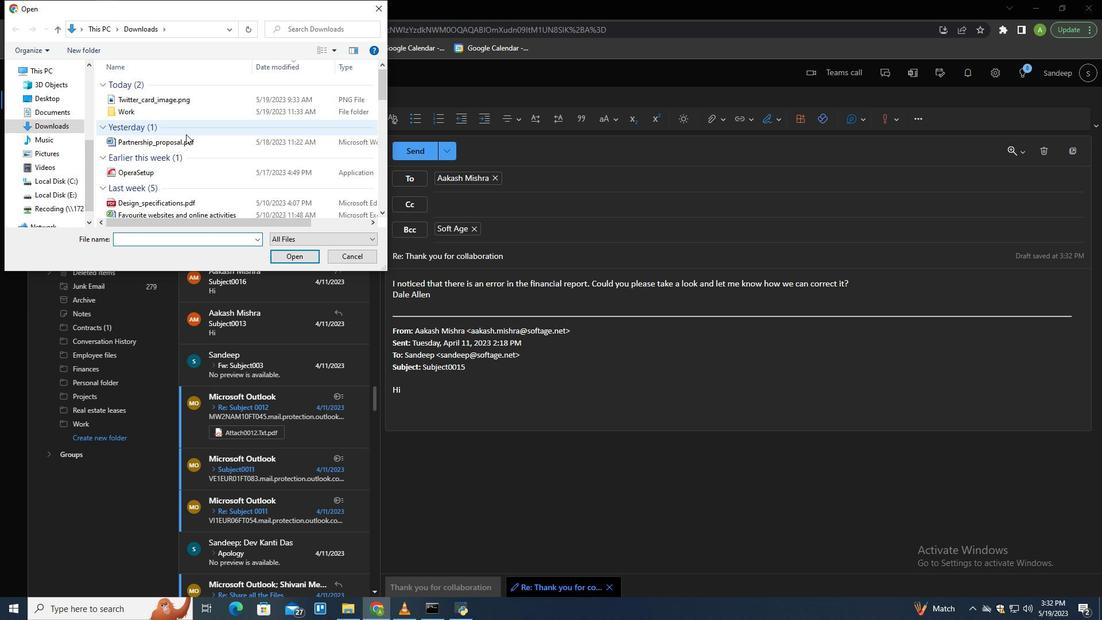 
Action: Mouse pressed left at (506, 356)
Screenshot: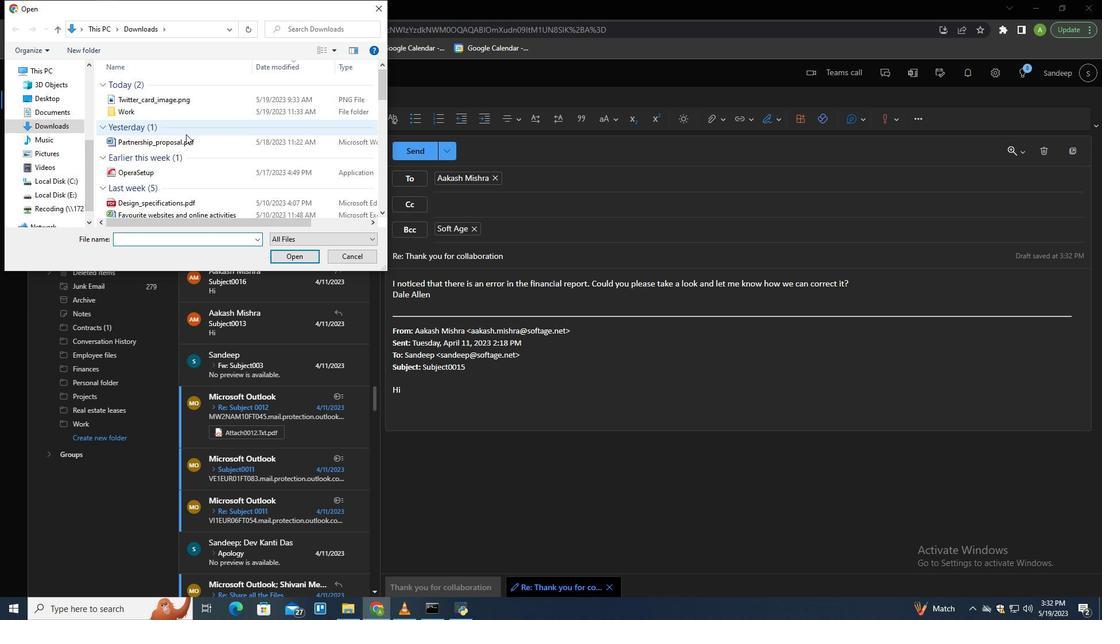 
Action: Mouse moved to (464, 167)
Screenshot: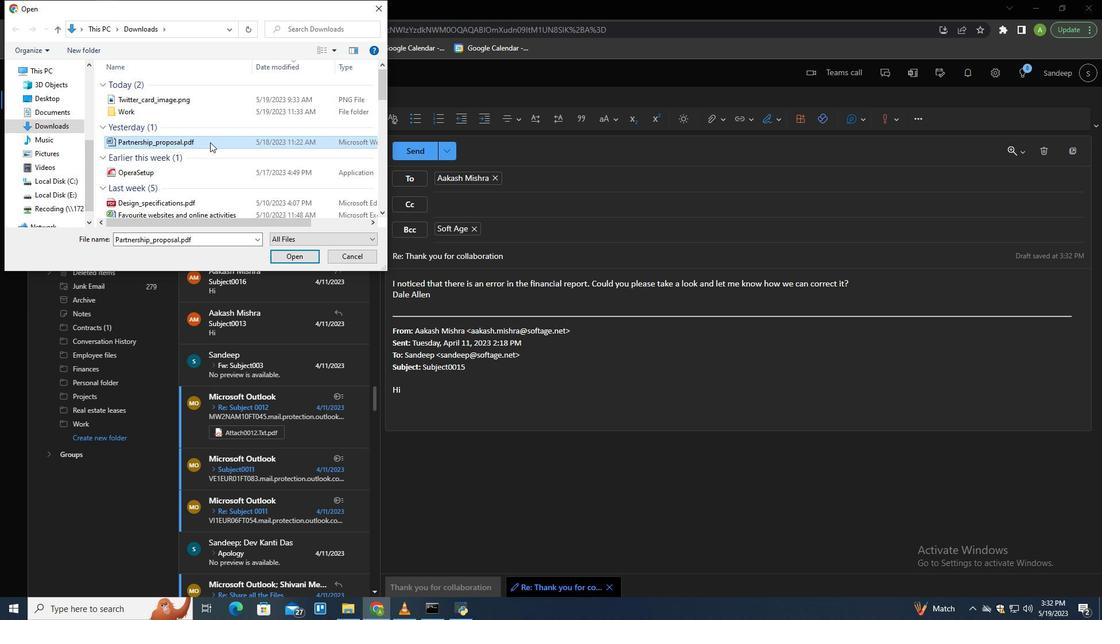 
Action: Mouse pressed left at (464, 167)
Screenshot: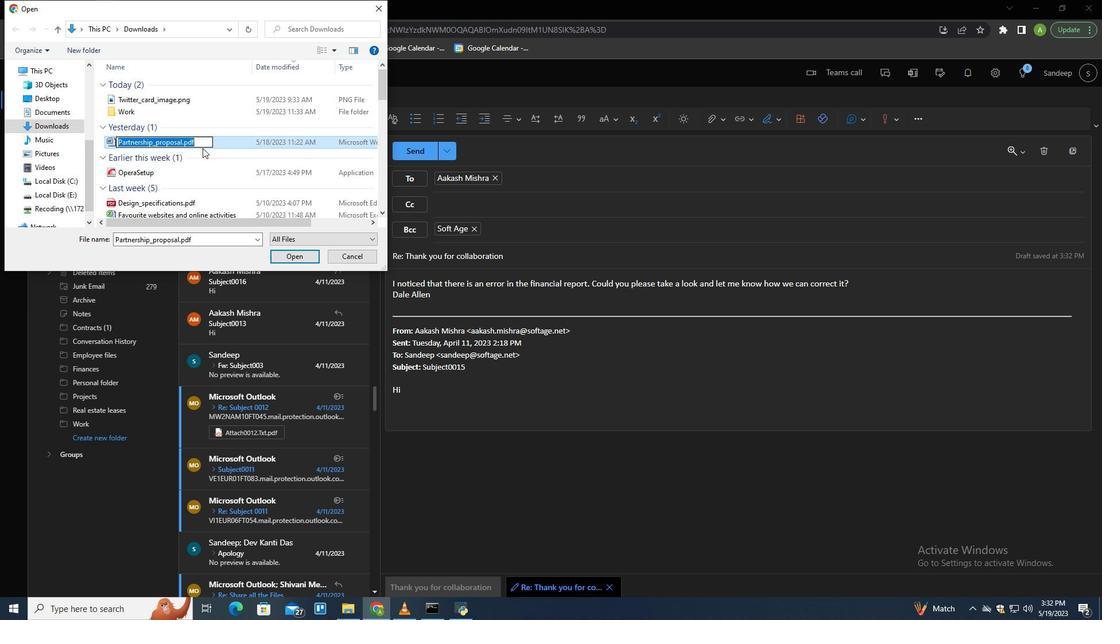 
Action: Mouse moved to (529, 218)
Screenshot: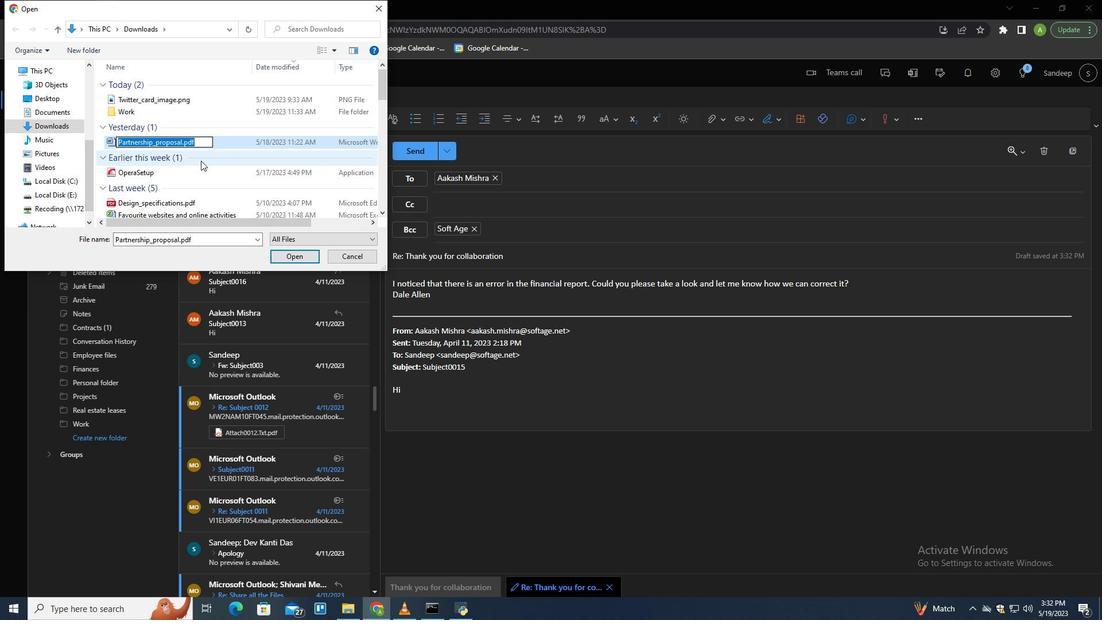 
Action: Mouse pressed left at (529, 218)
Screenshot: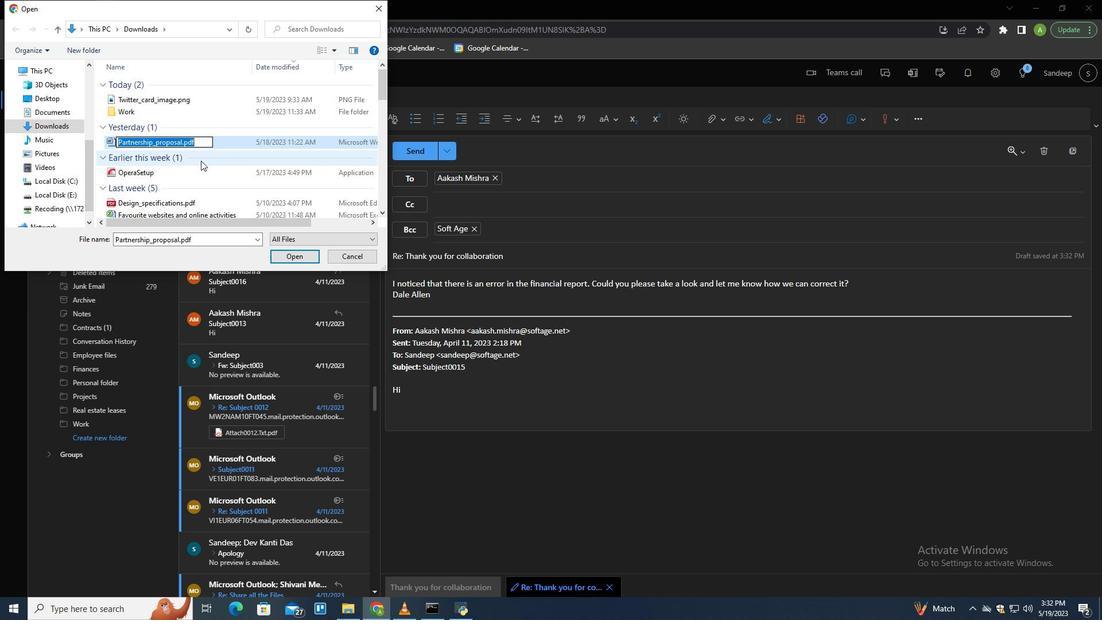 
Action: Mouse moved to (531, 161)
Screenshot: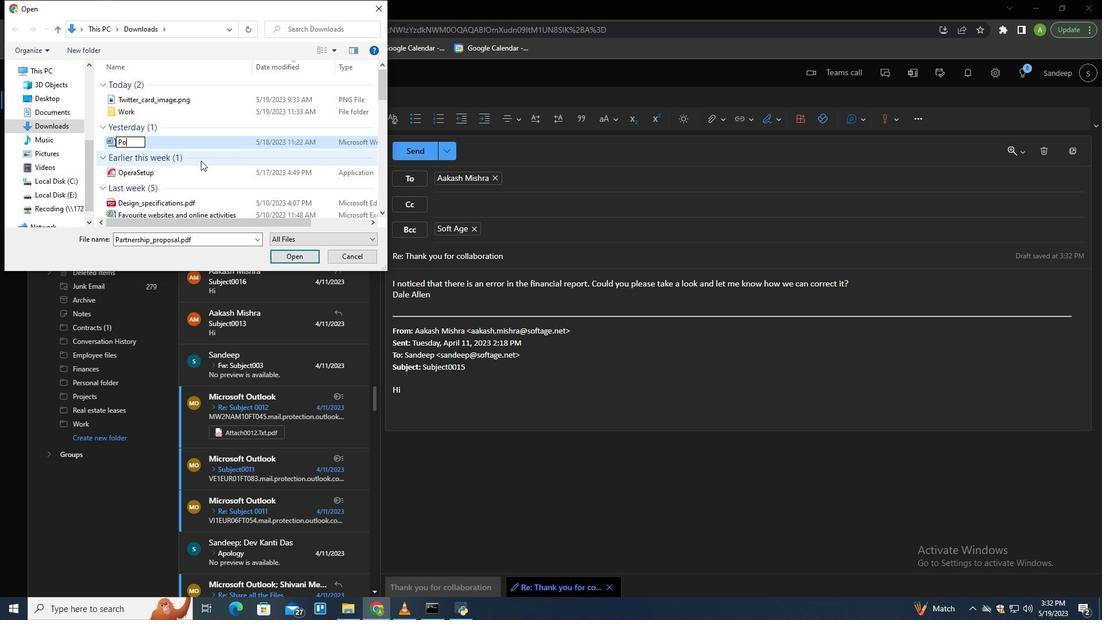 
Action: Mouse pressed left at (531, 161)
Screenshot: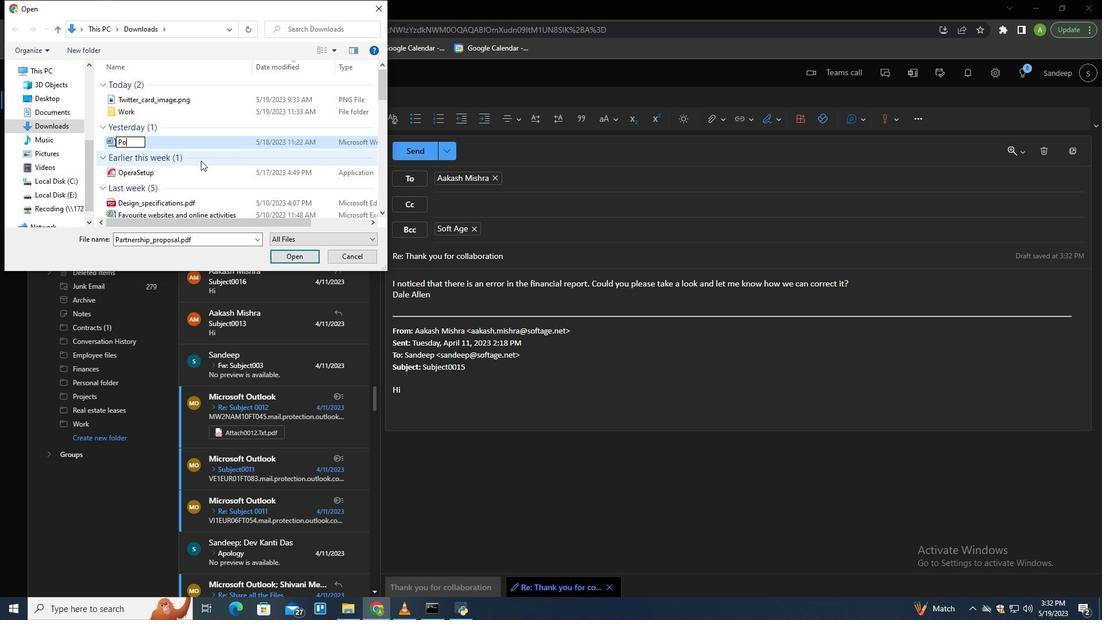 
Action: Mouse moved to (577, 212)
Screenshot: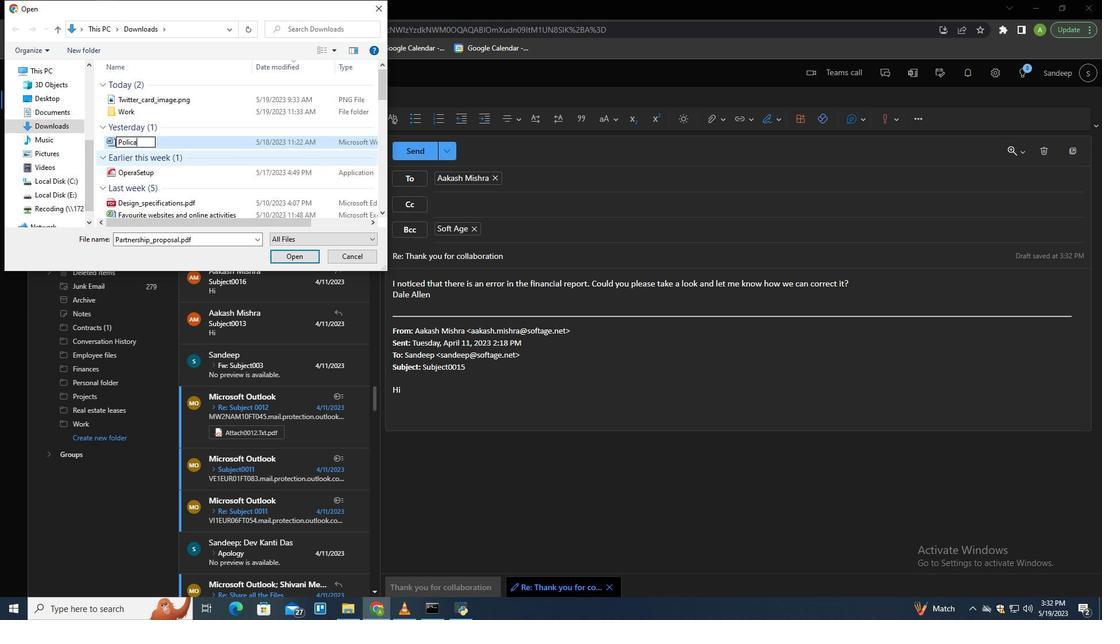 
Action: Mouse pressed left at (577, 212)
Screenshot: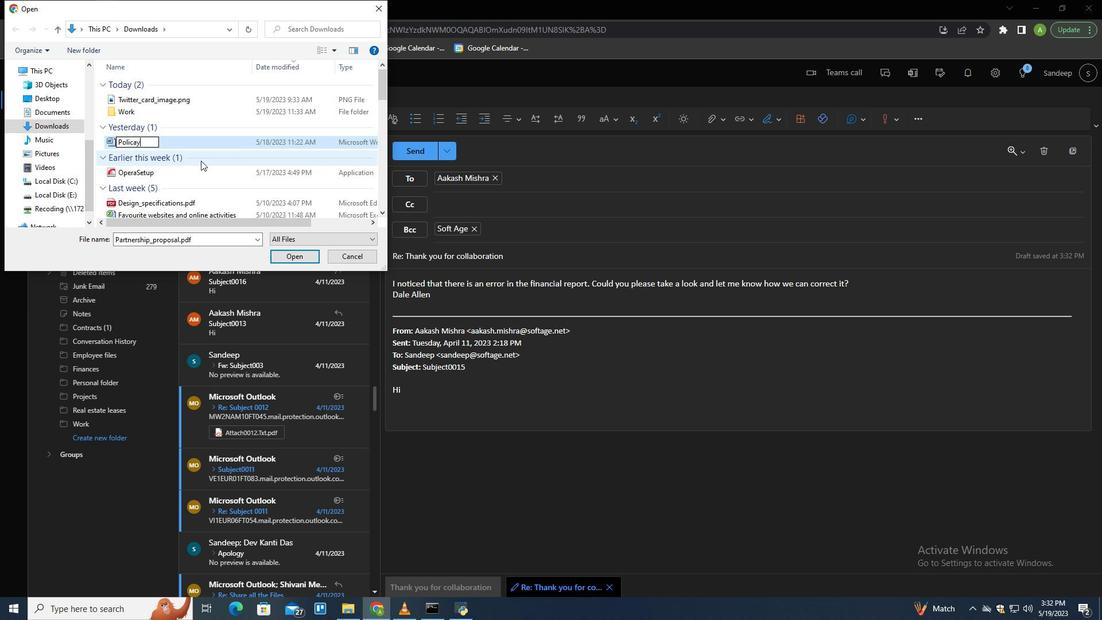 
Action: Mouse moved to (567, 164)
Screenshot: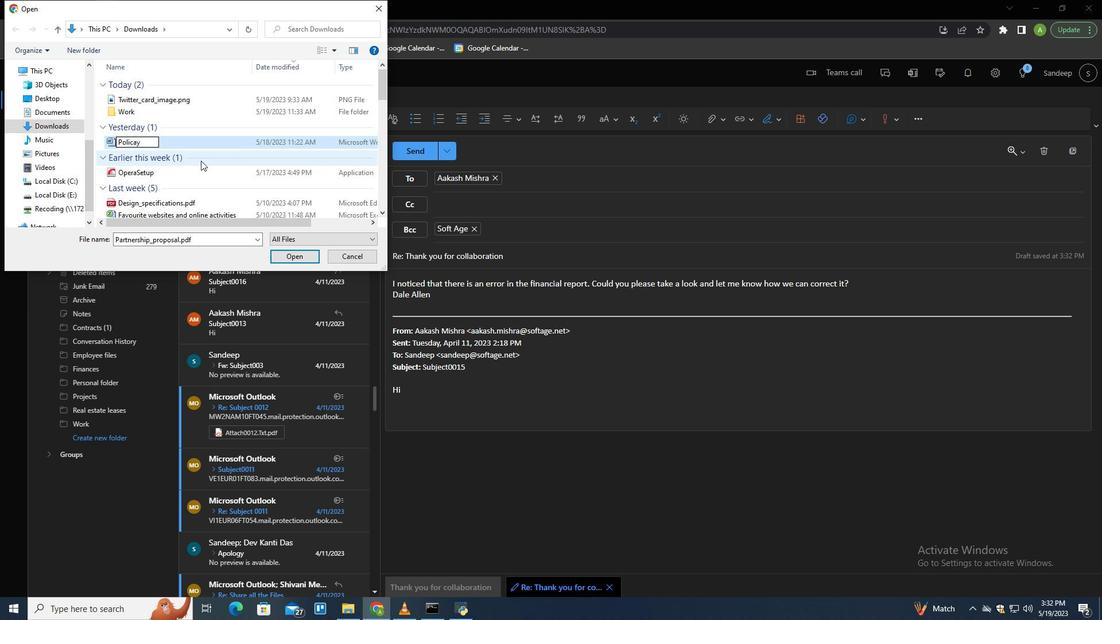 
Action: Mouse pressed left at (567, 164)
Screenshot: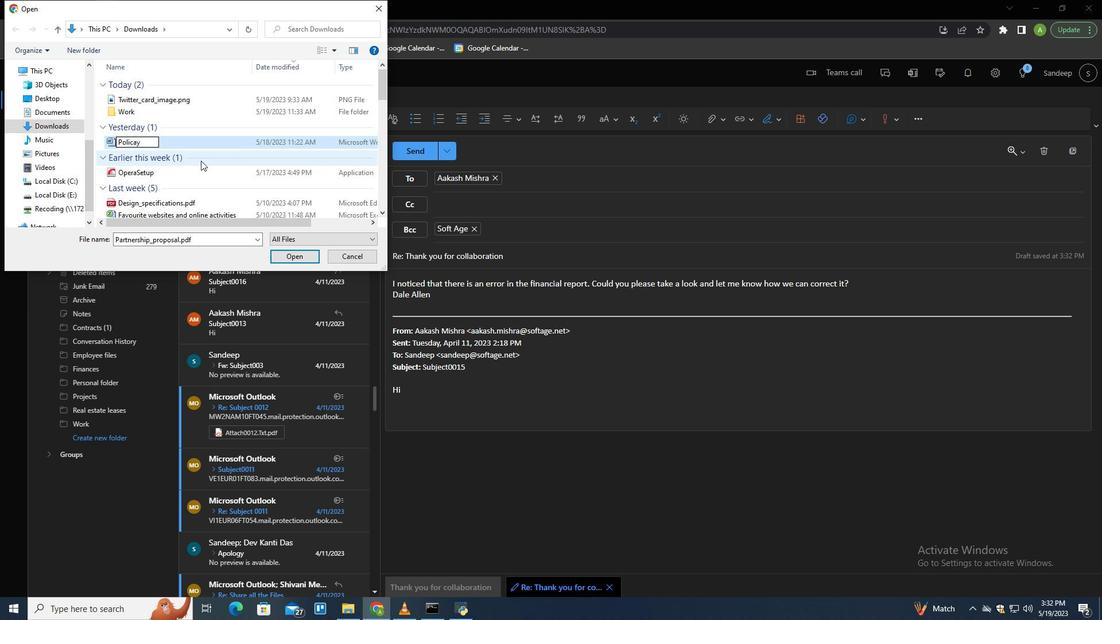 
Action: Mouse moved to (539, 164)
Screenshot: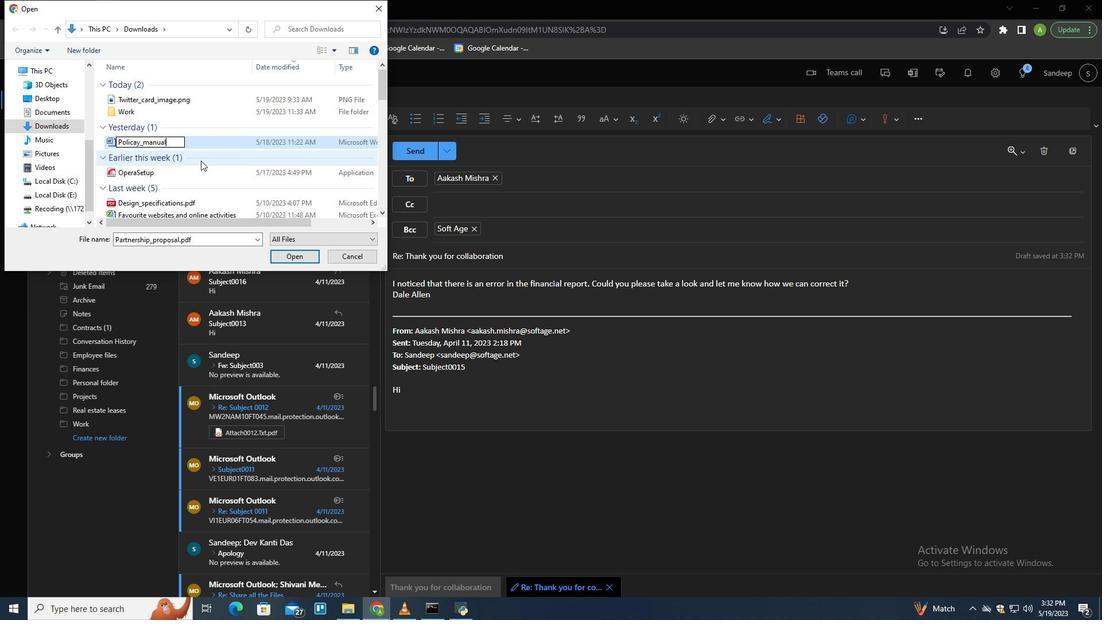 
Action: Mouse pressed left at (539, 164)
Screenshot: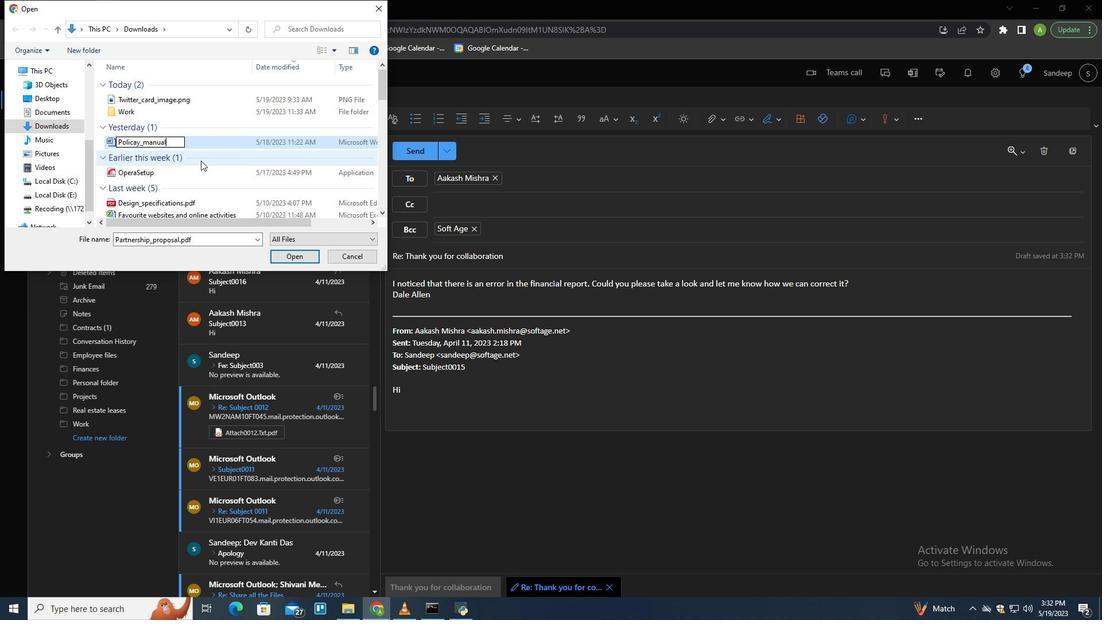 
Action: Mouse moved to (541, 165)
Screenshot: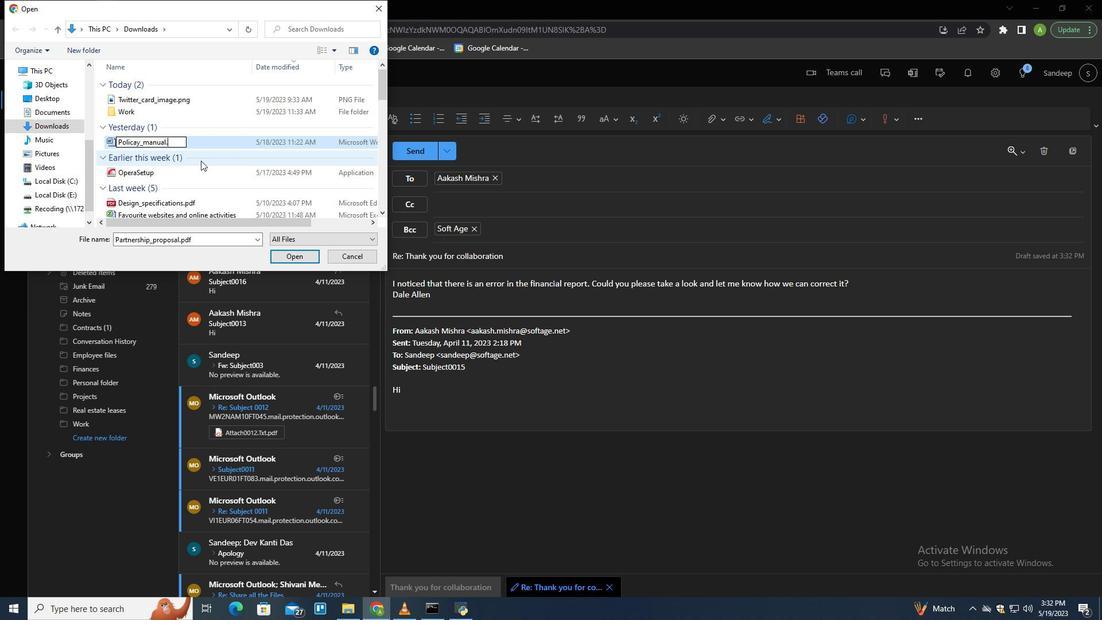 
Action: Mouse pressed left at (541, 165)
Screenshot: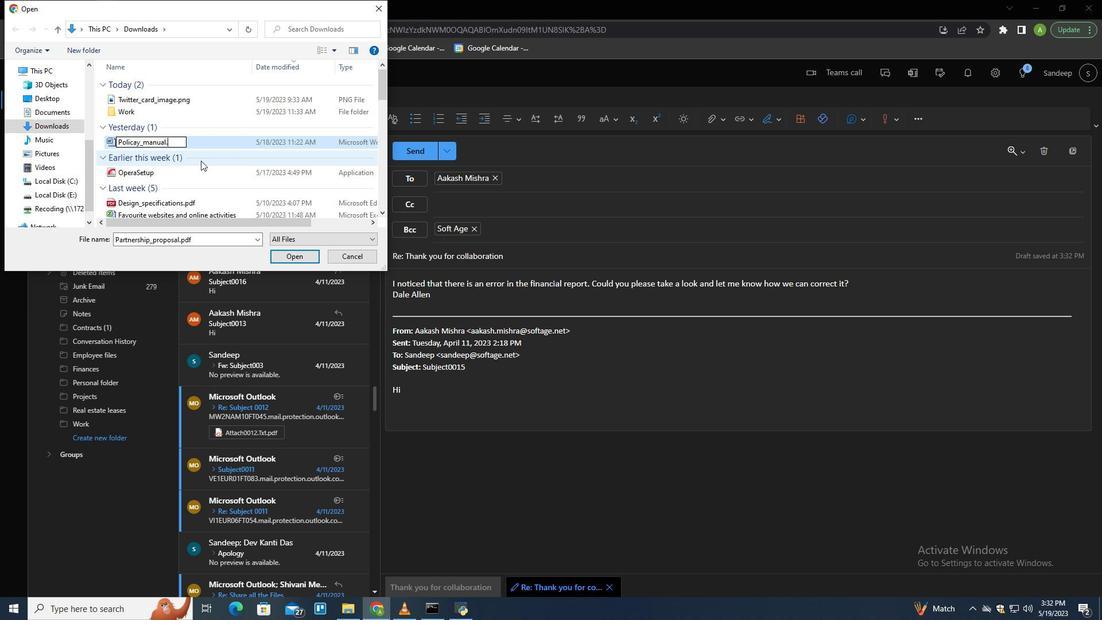 
Action: Mouse moved to (592, 257)
Screenshot: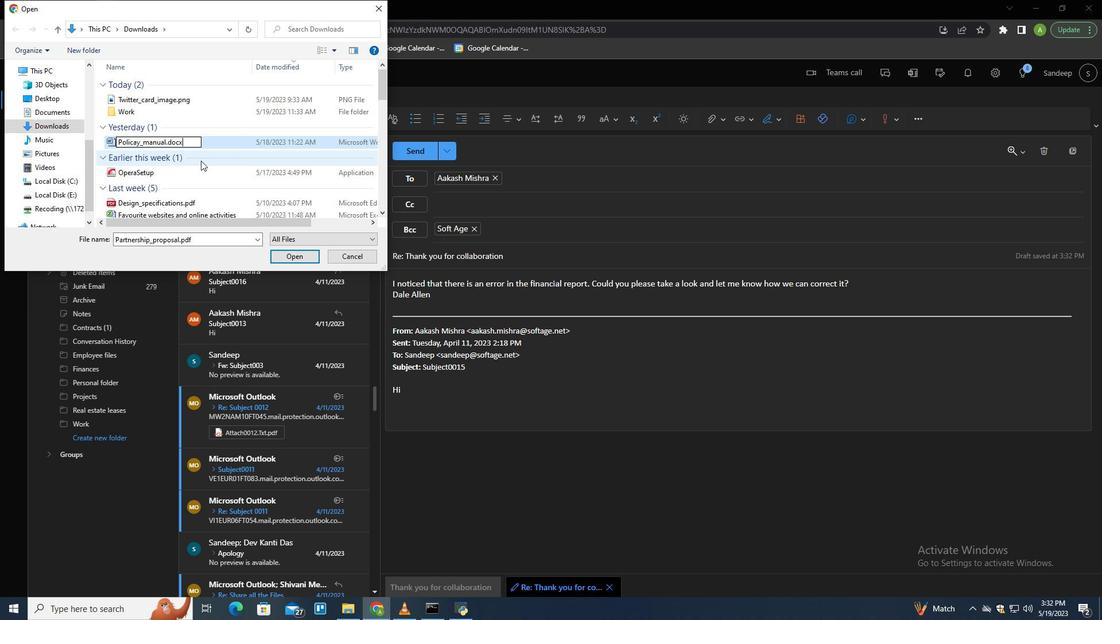 
Action: Mouse scrolled (592, 256) with delta (0, 0)
Screenshot: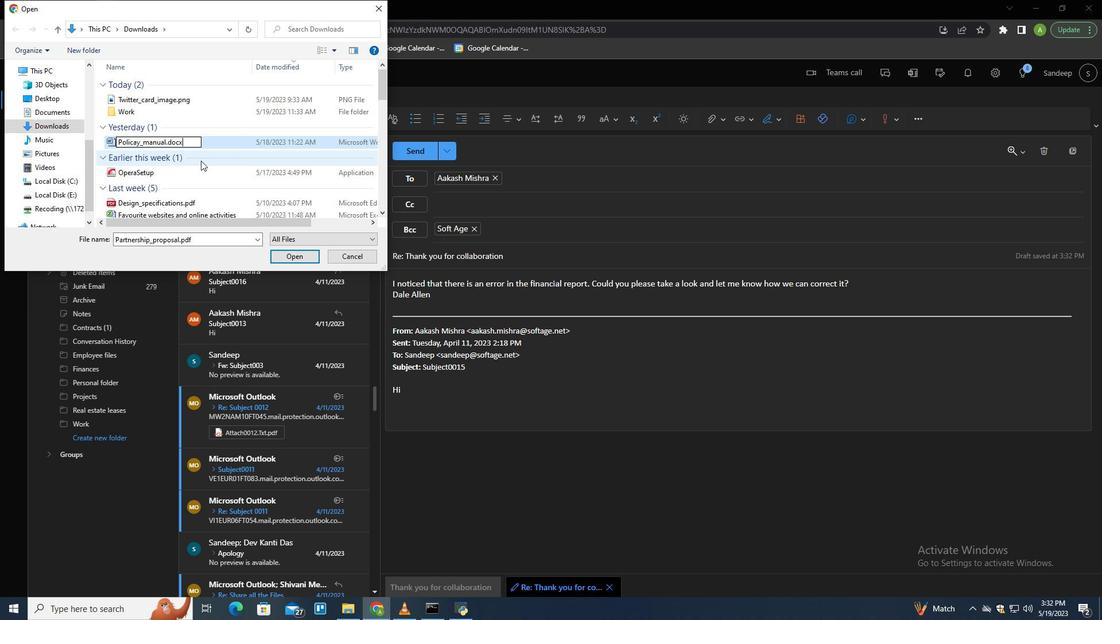 
Action: Mouse scrolled (592, 256) with delta (0, 0)
Screenshot: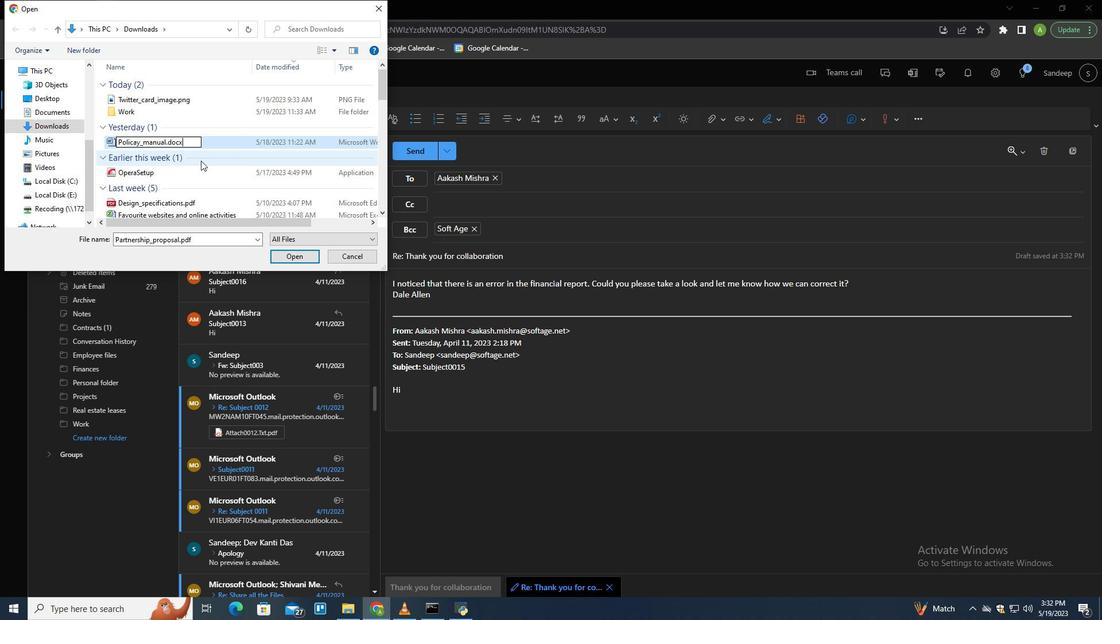 
Action: Mouse scrolled (592, 256) with delta (0, 0)
Screenshot: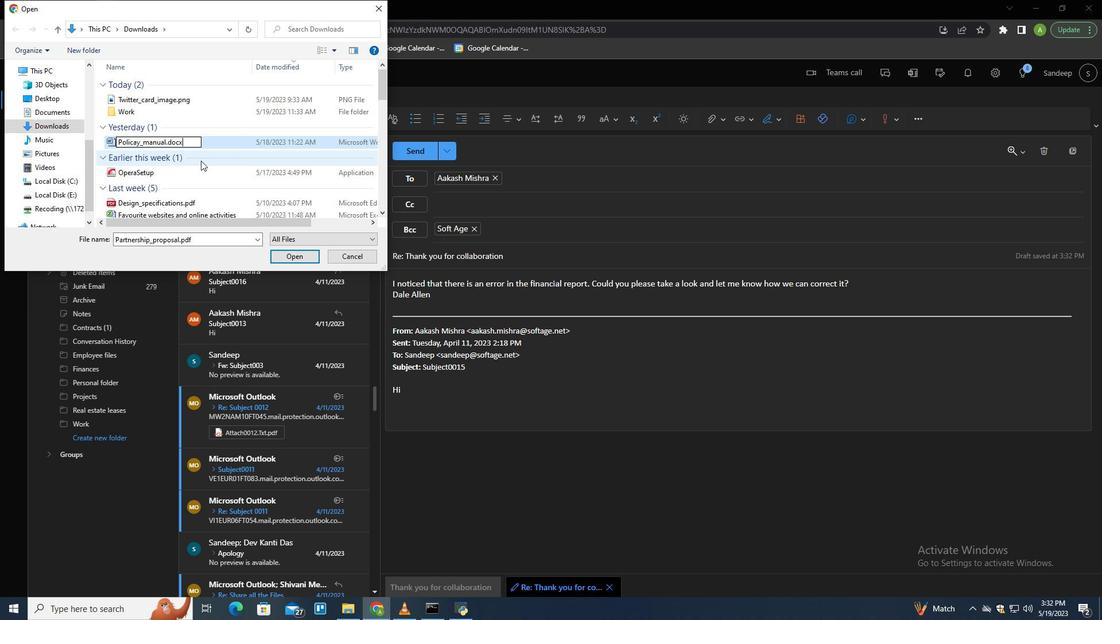 
Action: Mouse scrolled (592, 256) with delta (0, 0)
Screenshot: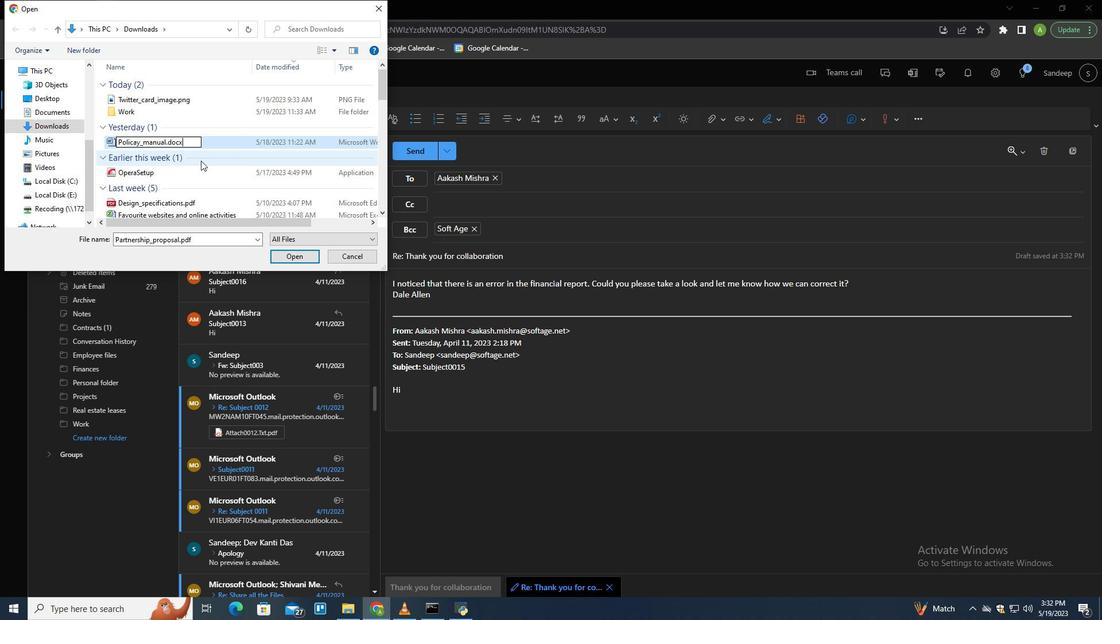 
Action: Mouse moved to (585, 241)
Screenshot: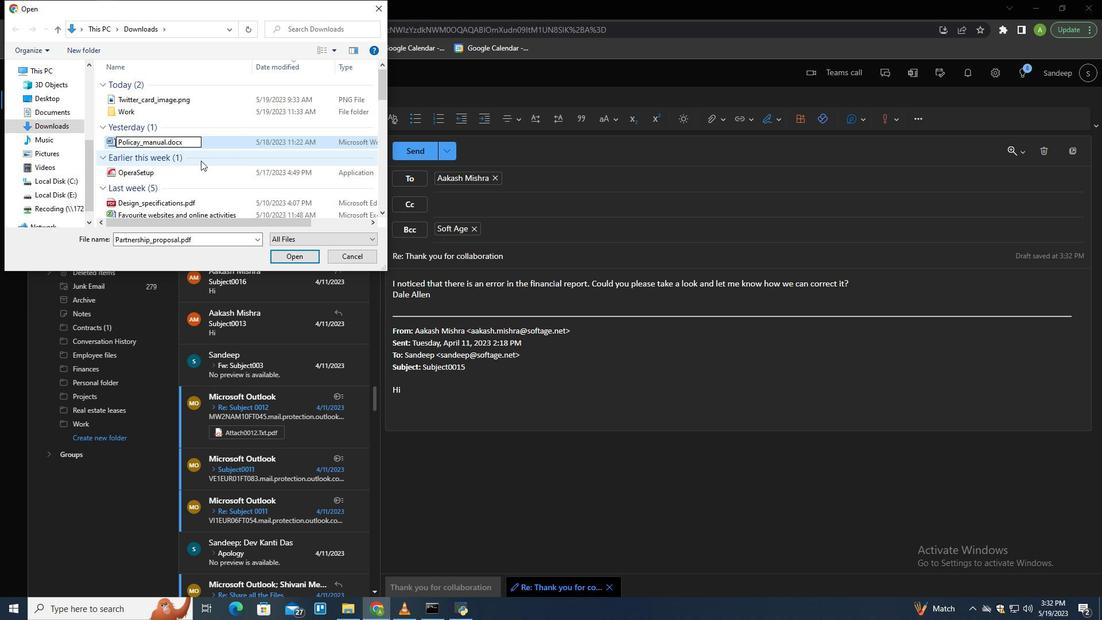 
Action: Mouse pressed left at (585, 241)
Screenshot: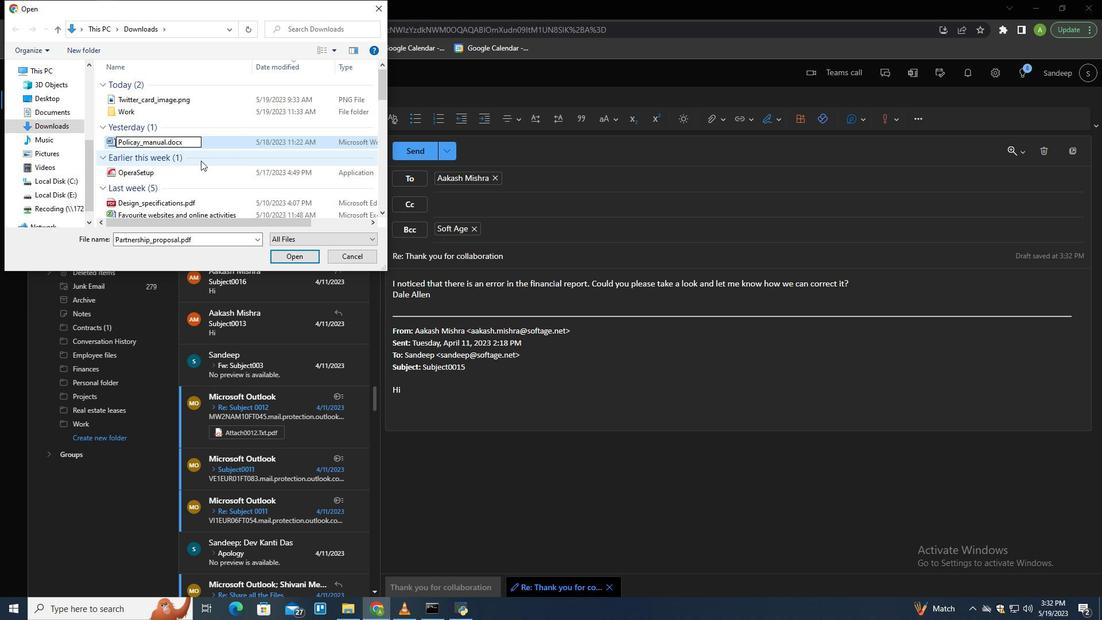 
Action: Mouse moved to (682, 100)
Screenshot: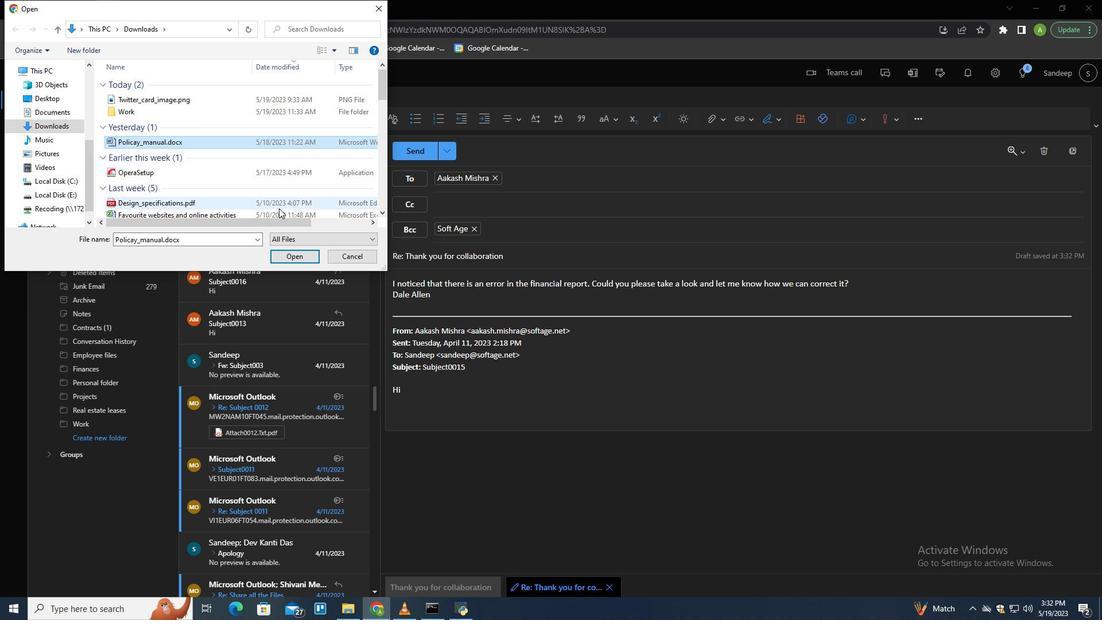 
Action: Mouse pressed left at (682, 100)
Screenshot: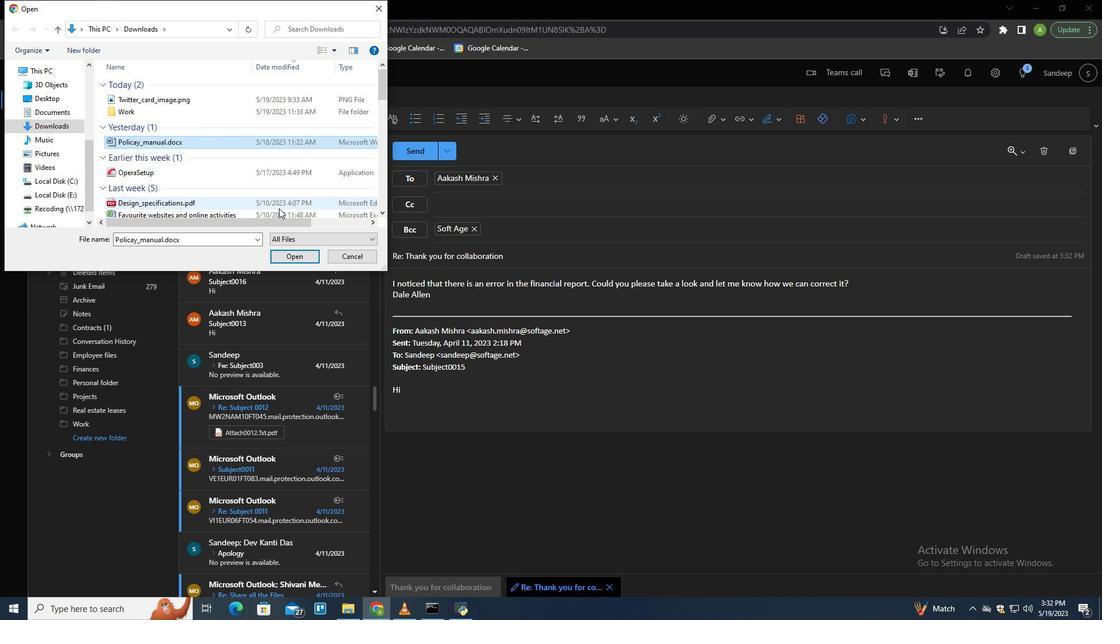 
Action: Mouse moved to (583, 122)
Screenshot: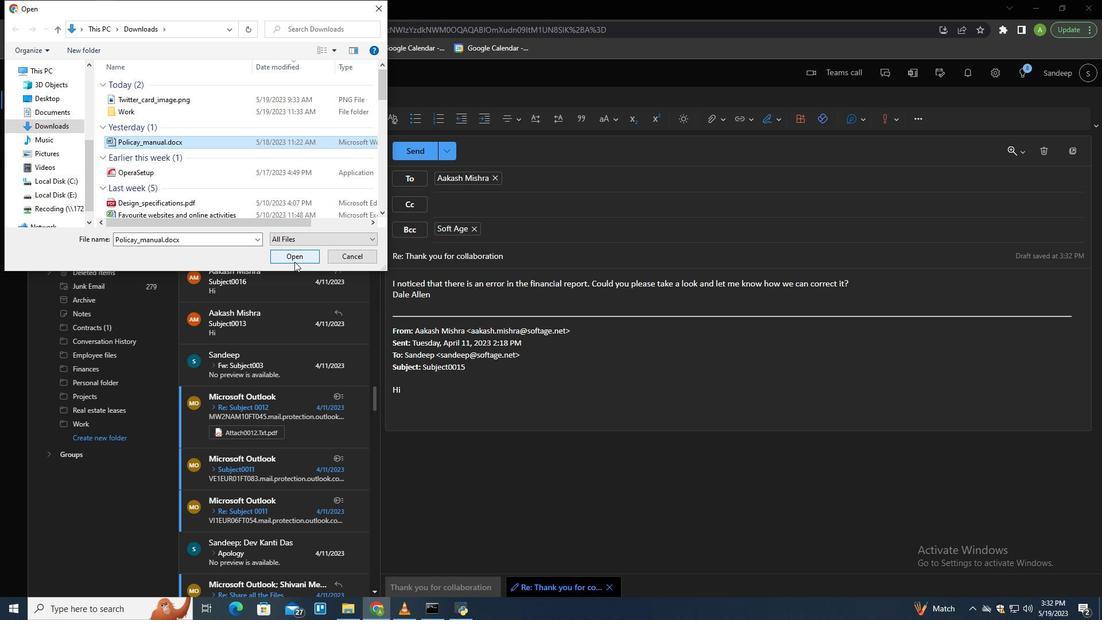 
Action: Mouse pressed left at (583, 122)
Screenshot: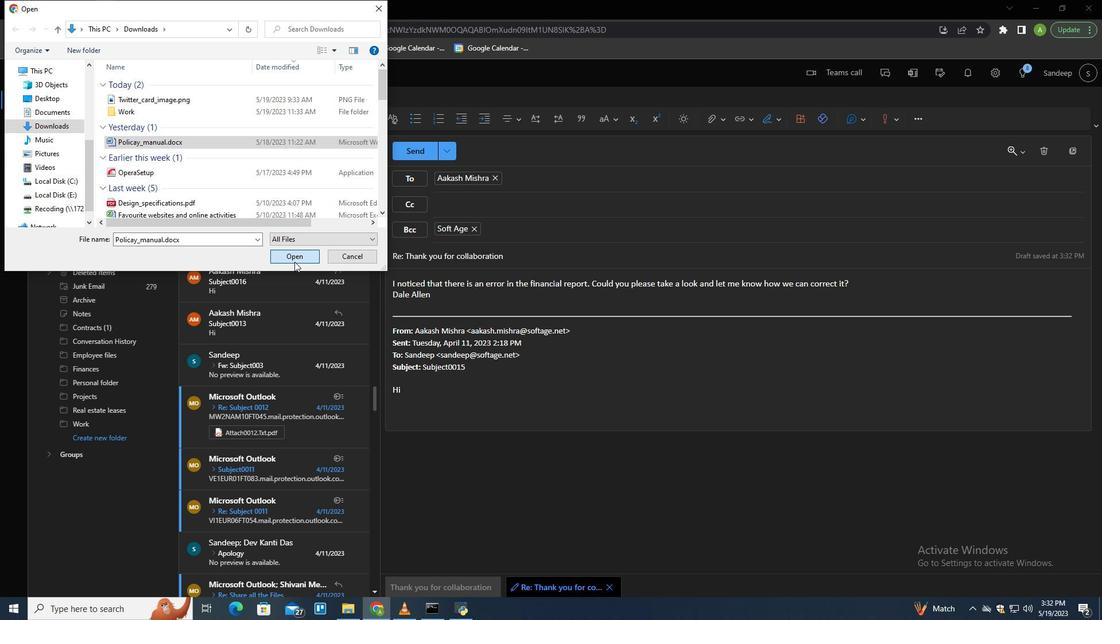 
Action: Mouse moved to (265, 97)
Screenshot: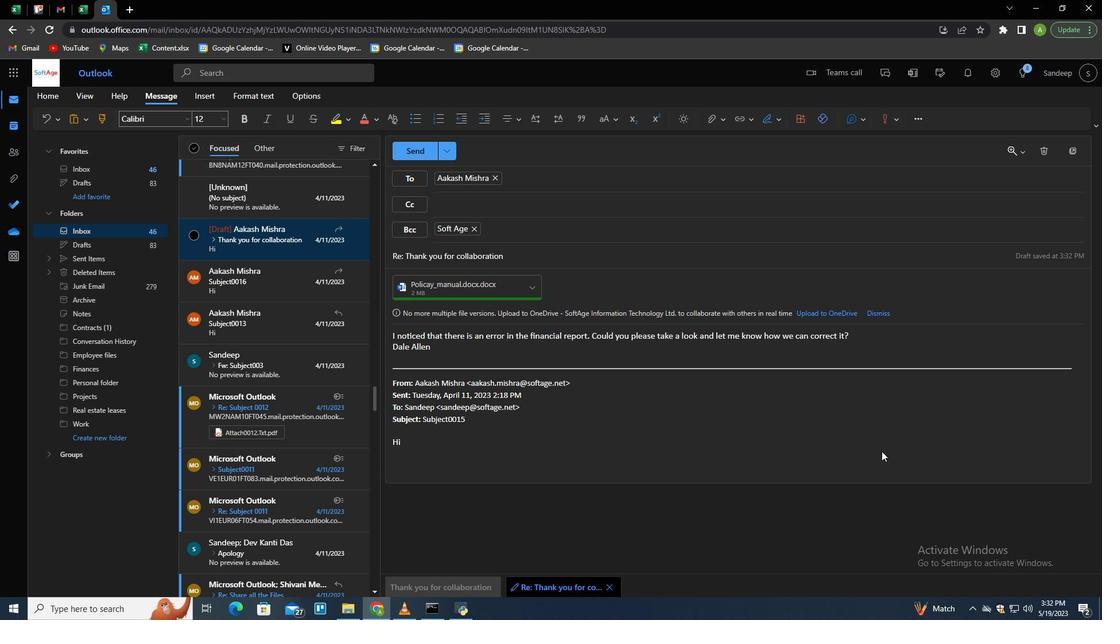 
Action: Mouse pressed left at (265, 97)
Screenshot: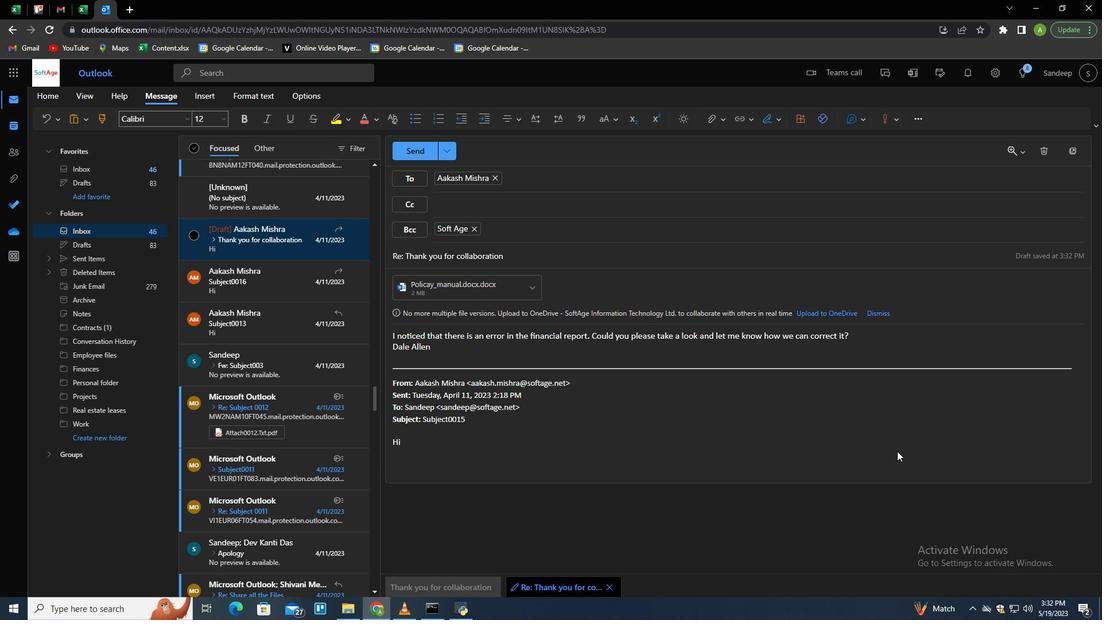 
Action: Mouse moved to (300, 257)
Screenshot: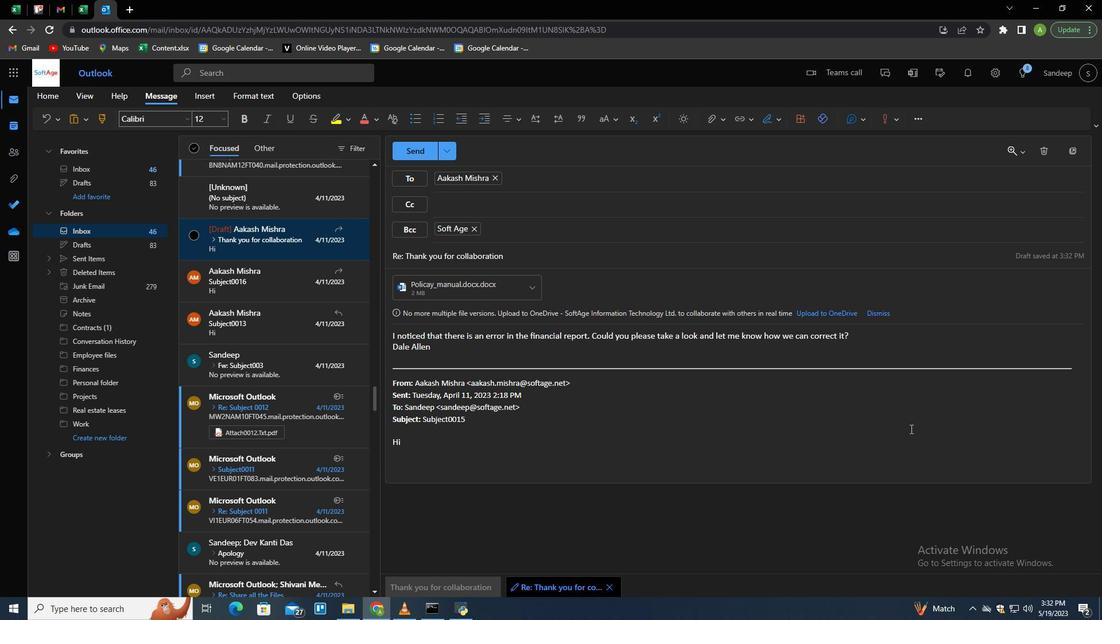 
Action: Mouse pressed left at (300, 257)
Screenshot: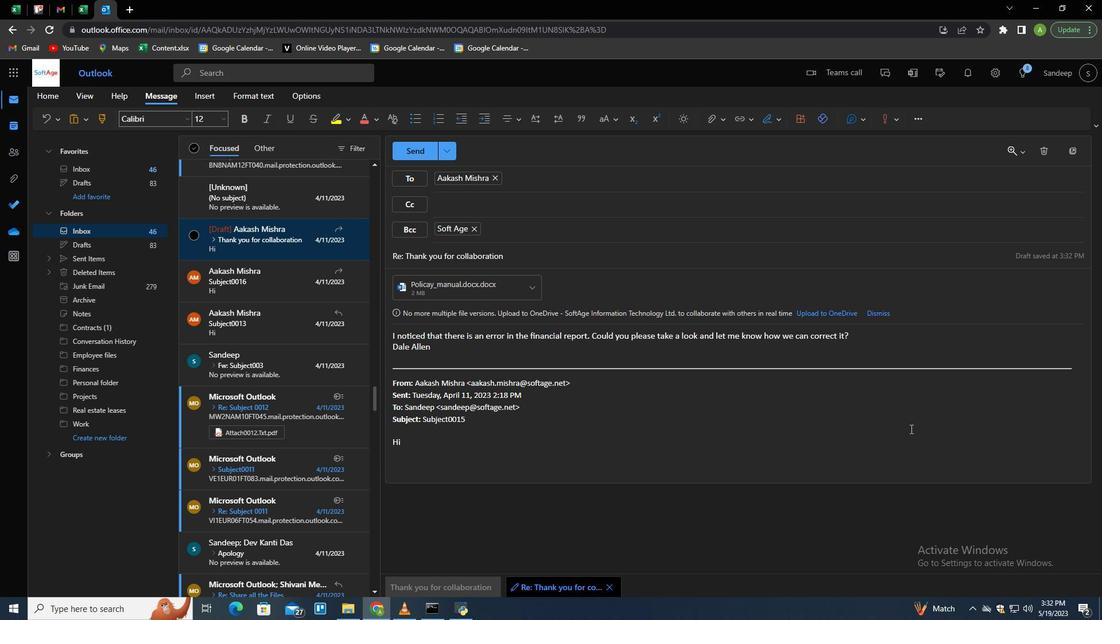 
Action: Mouse moved to (430, 254)
Screenshot: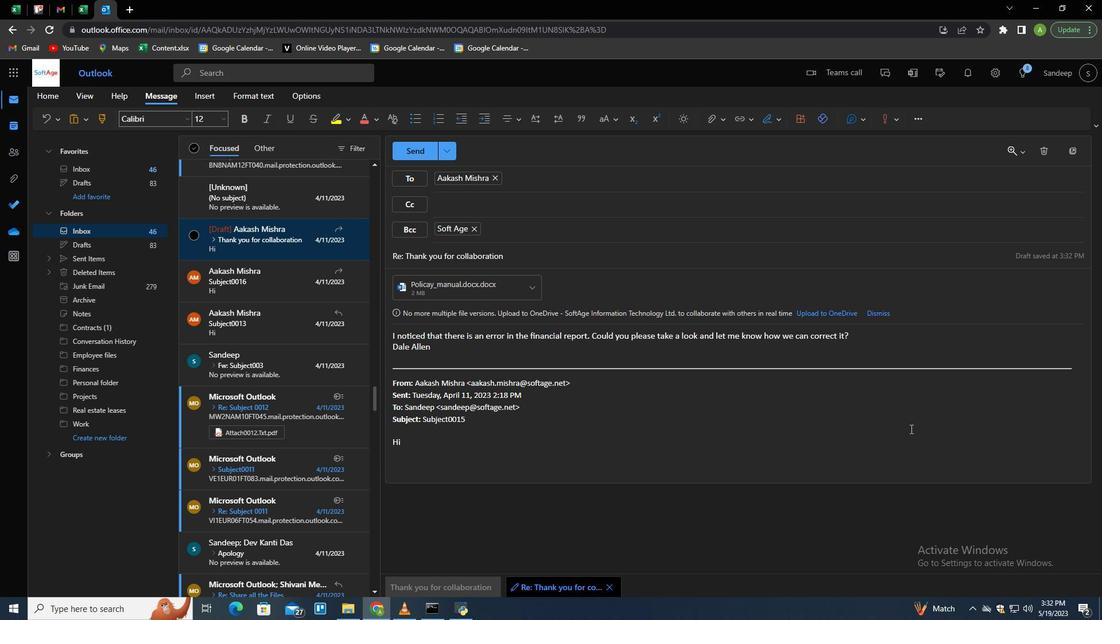 
Action: Mouse scrolled (430, 253) with delta (0, 0)
Screenshot: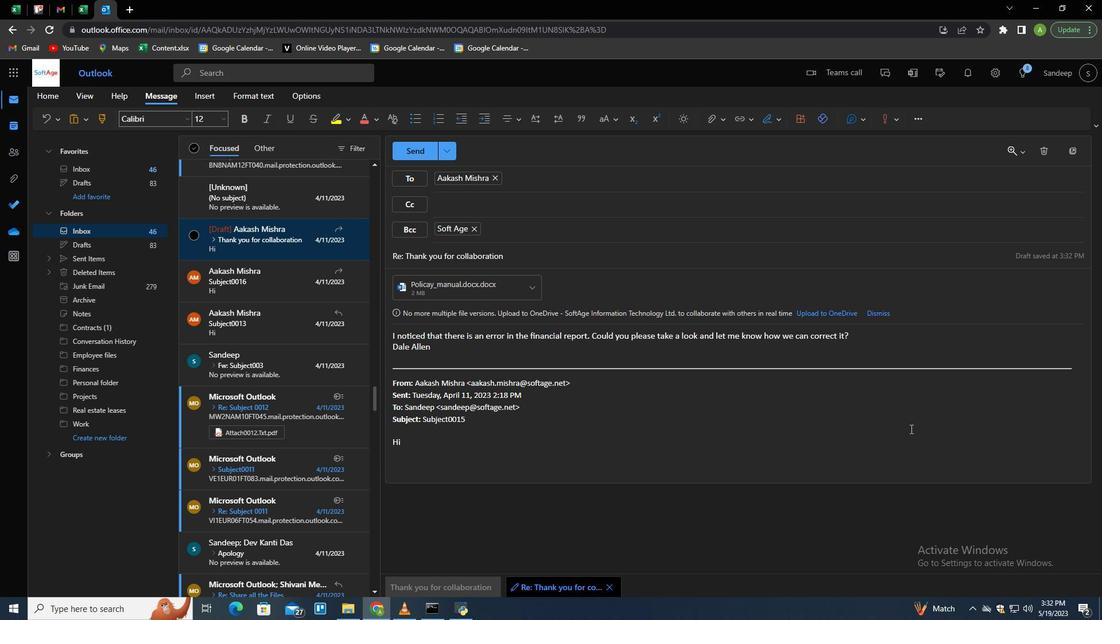 
Action: Mouse moved to (430, 255)
Screenshot: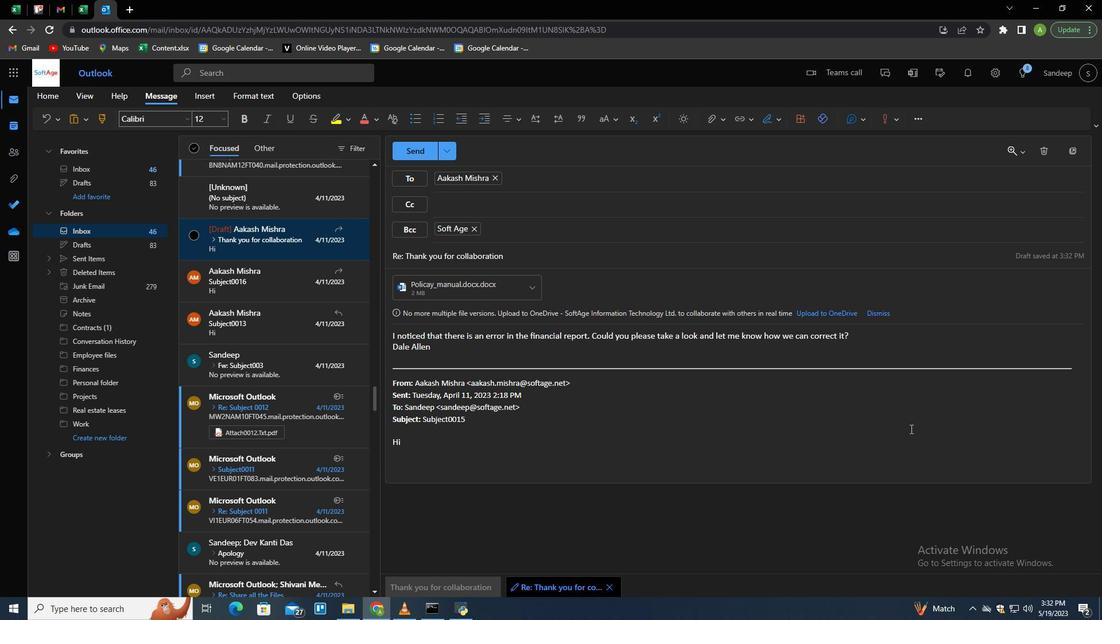 
Action: Mouse scrolled (430, 256) with delta (0, 0)
Screenshot: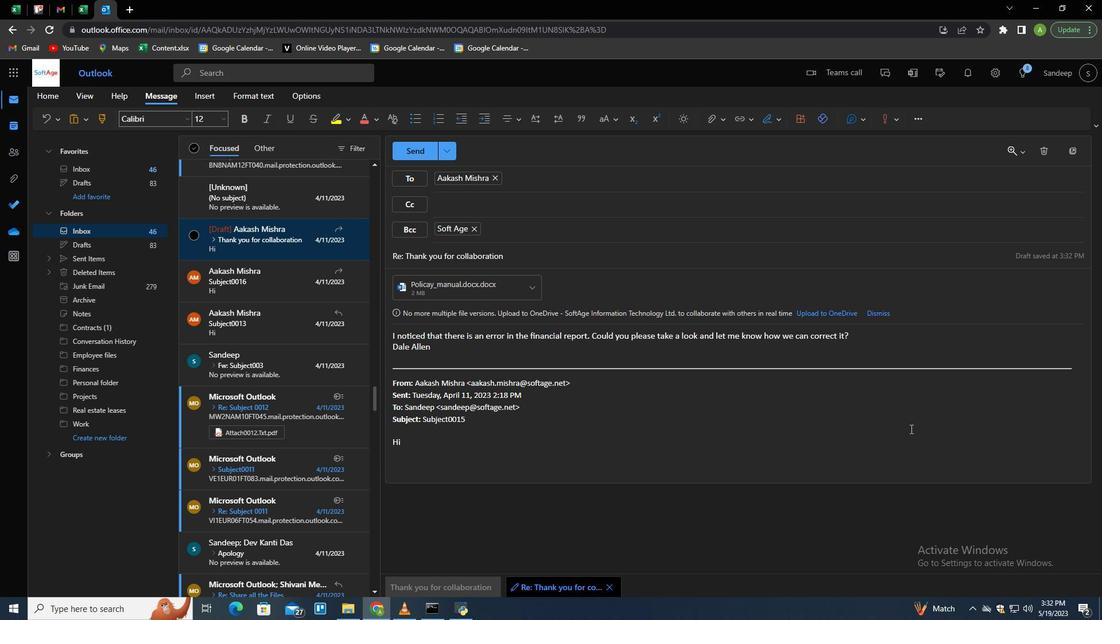 
Action: Mouse scrolled (430, 256) with delta (0, 0)
Screenshot: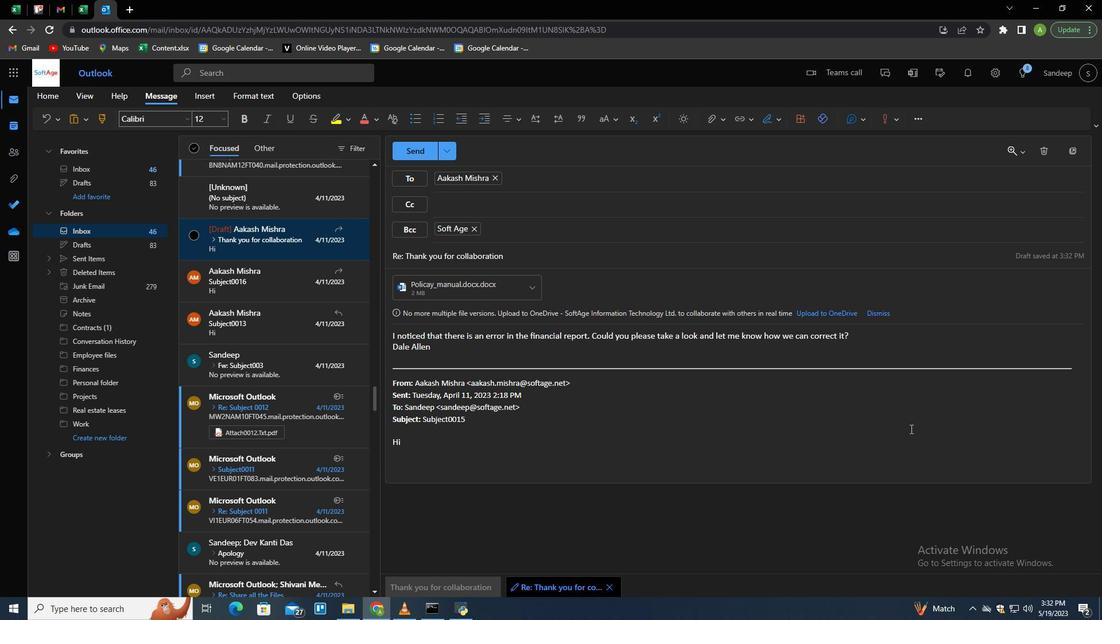 
Action: Mouse scrolled (430, 256) with delta (0, 0)
Screenshot: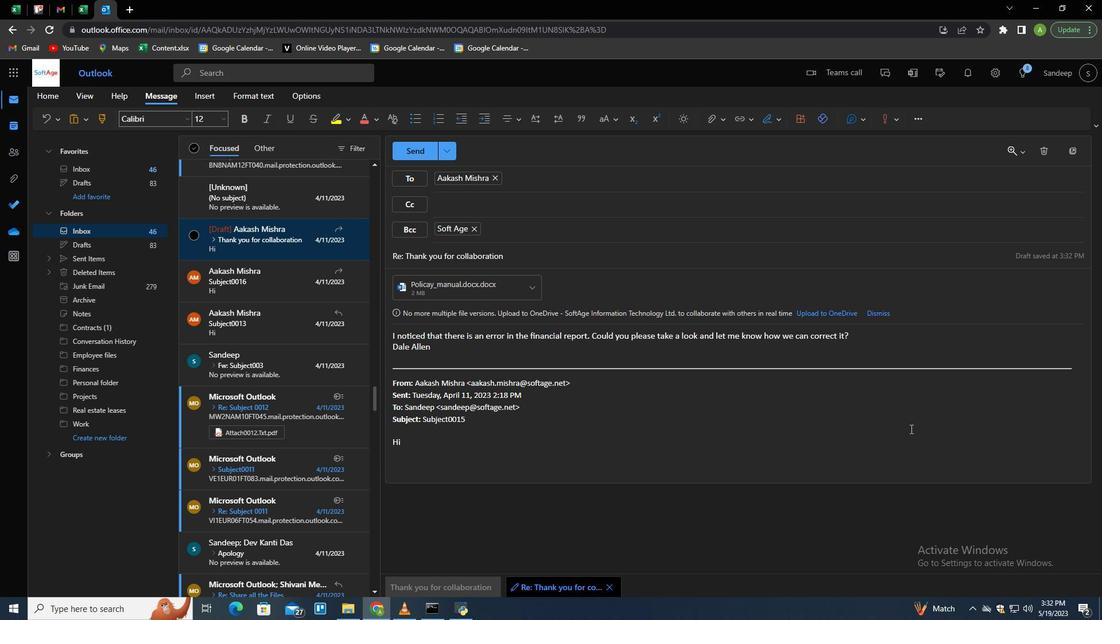
Action: Mouse scrolled (430, 254) with delta (0, 0)
Screenshot: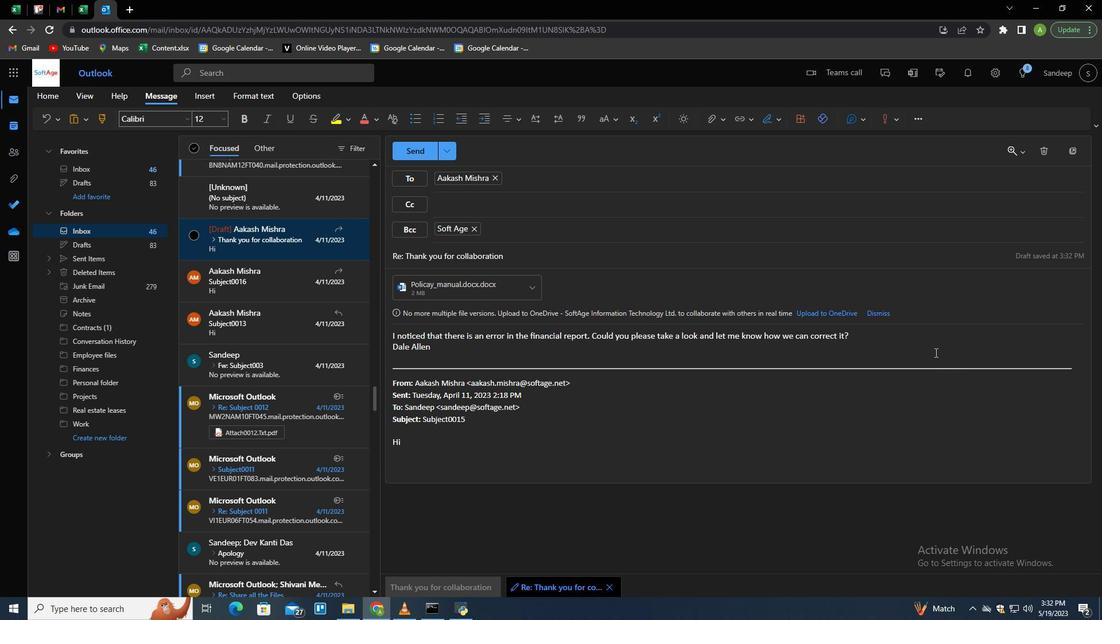 
Action: Mouse moved to (431, 329)
Screenshot: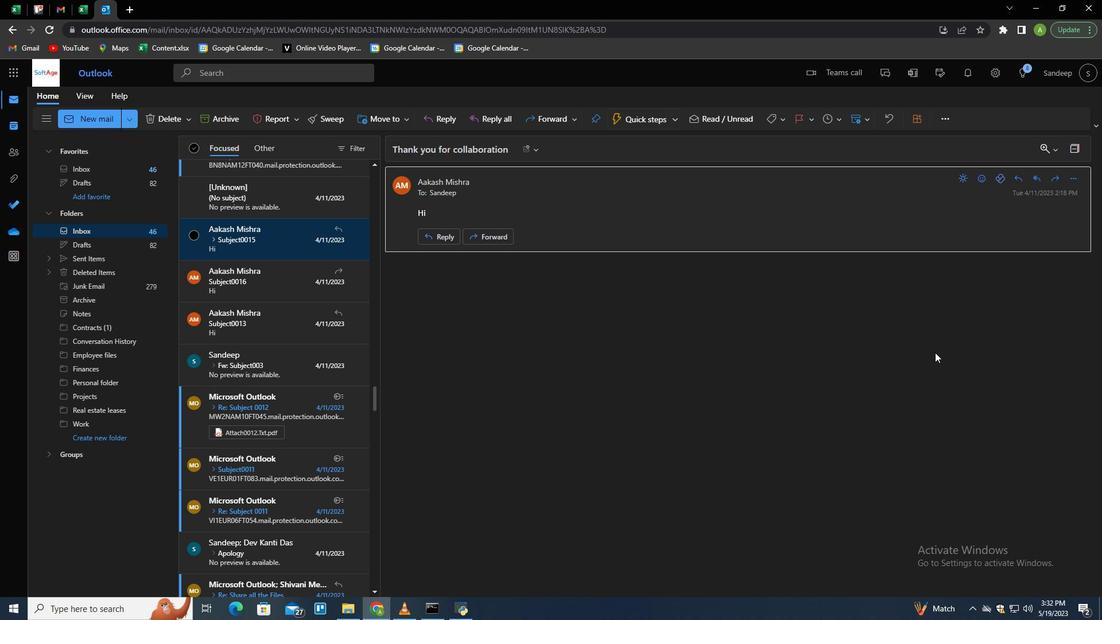 
Action: Mouse scrolled (431, 329) with delta (0, 0)
Screenshot: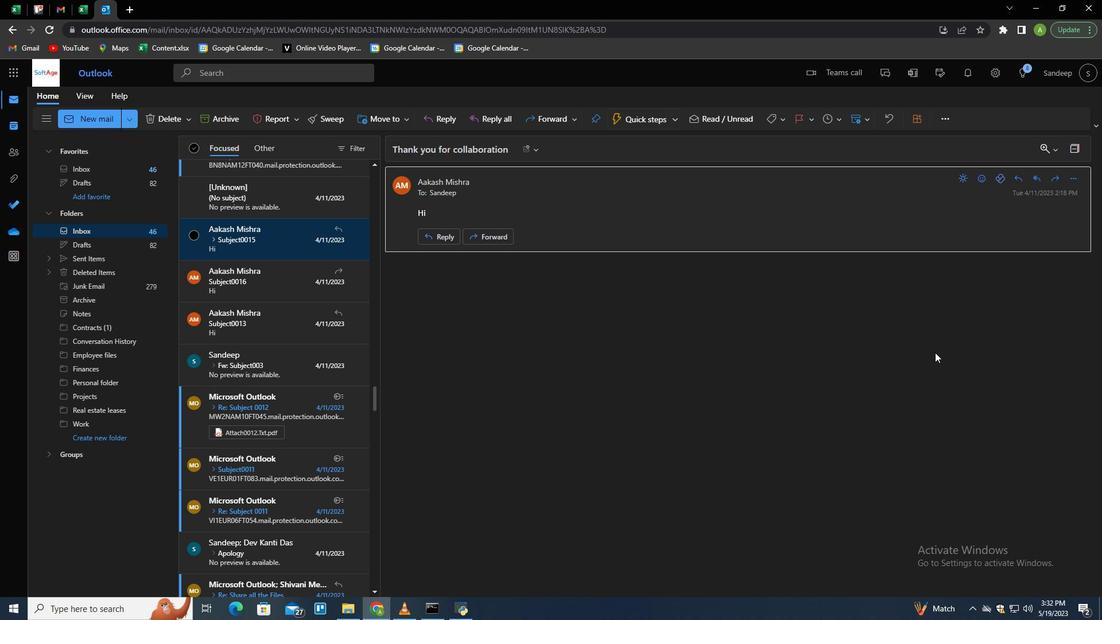 
Action: Mouse scrolled (431, 329) with delta (0, 0)
Screenshot: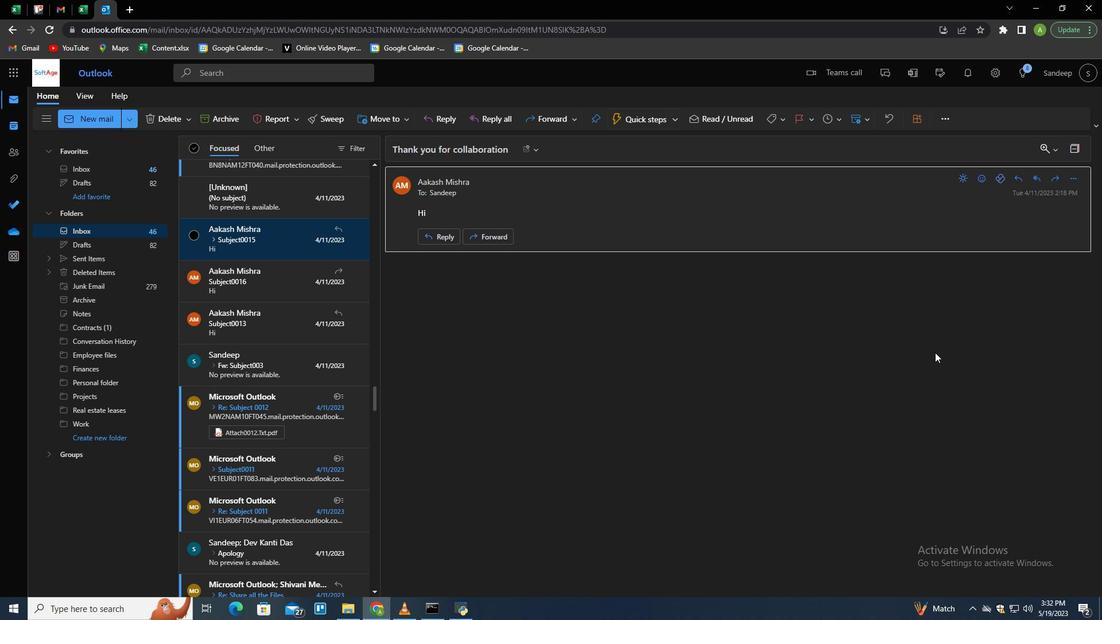 
Action: Mouse moved to (372, 355)
Screenshot: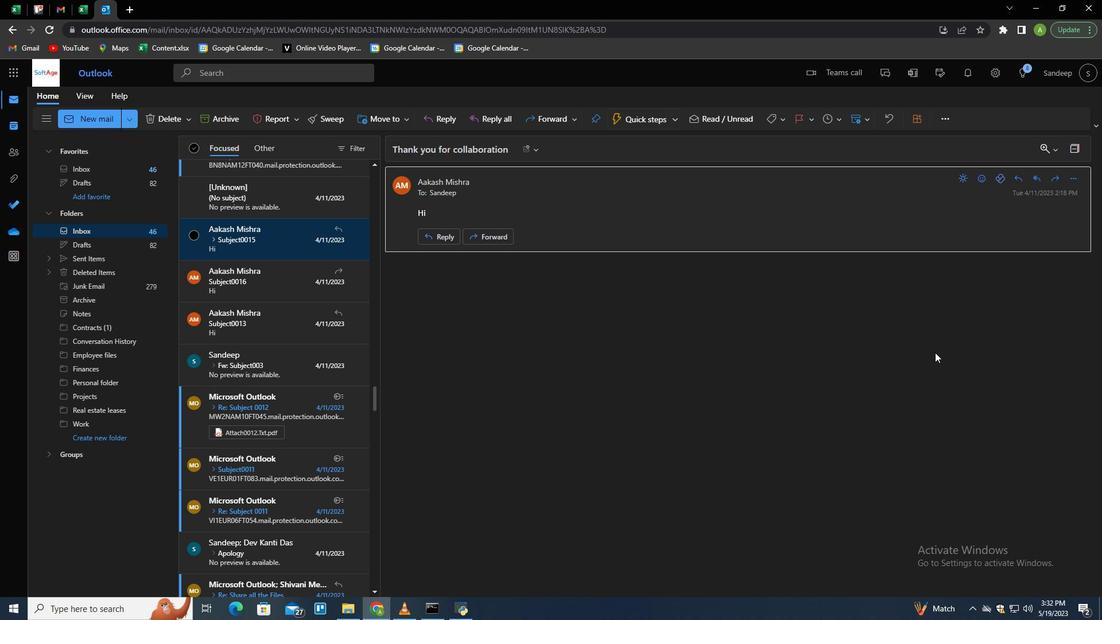 
Action: Mouse pressed left at (372, 355)
Screenshot: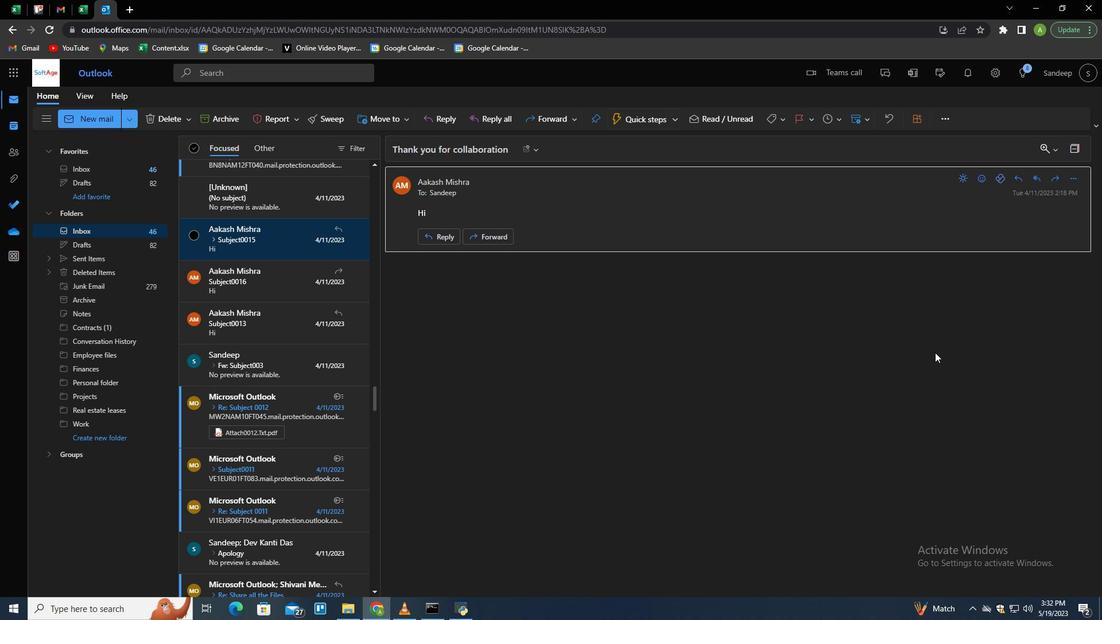 
Action: Mouse moved to (369, 355)
Screenshot: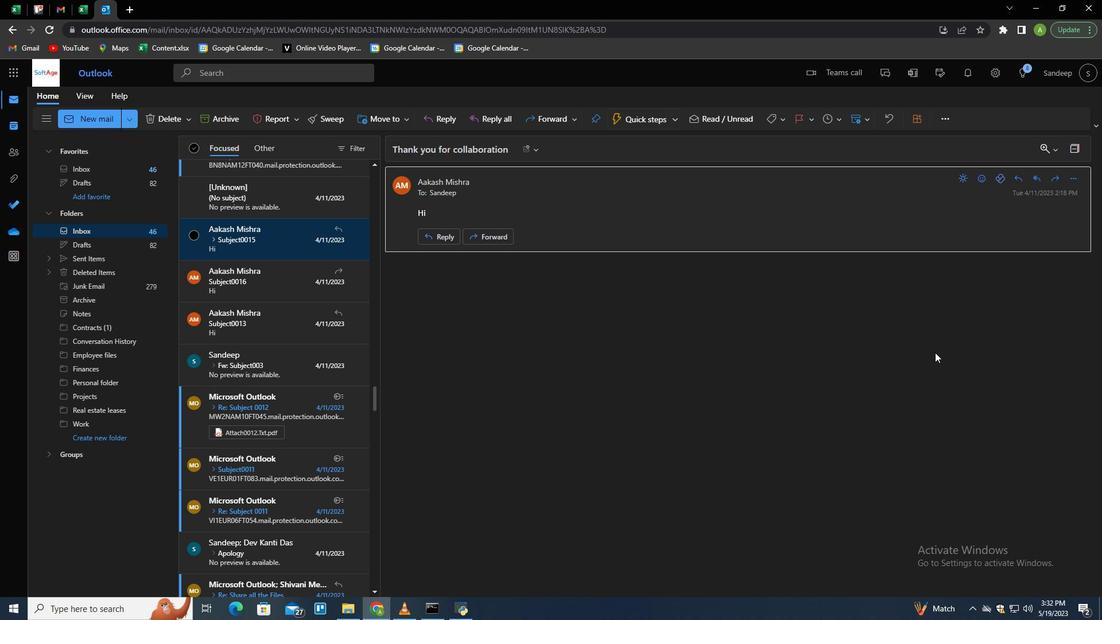
Action: Mouse pressed left at (369, 355)
Screenshot: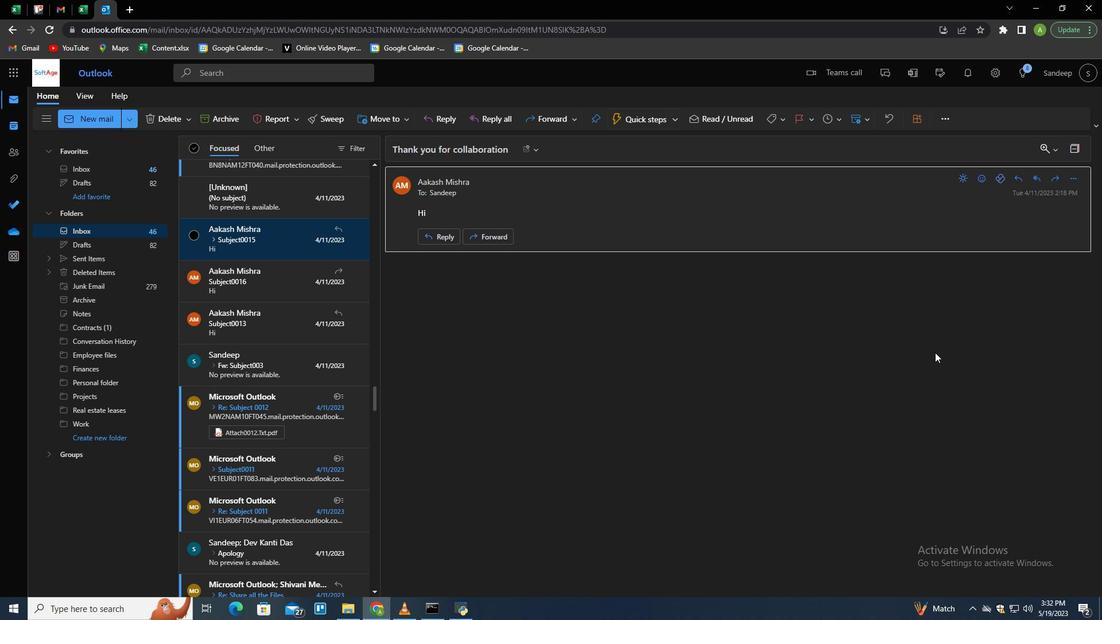 
Action: Mouse moved to (389, 374)
Screenshot: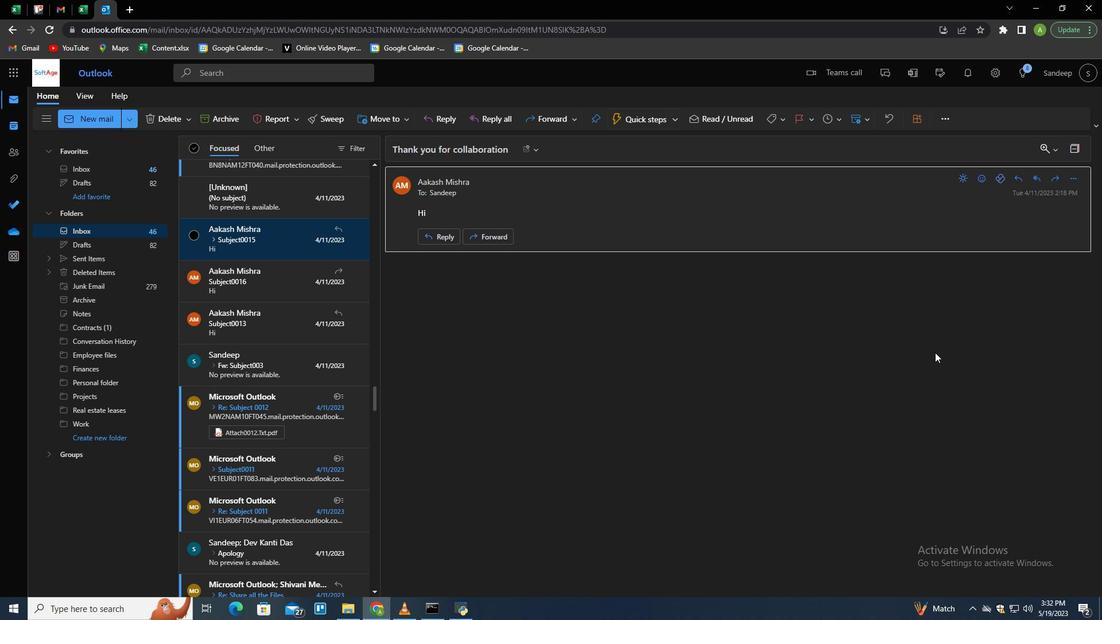 
Action: Key pressed <Key.caps_lock>I<Key.caps_lock><Key.space>noticed<Key.space>that<Key.space>there<Key.space>is<Key.space>an<Key.space>eror<Key.space><Key.backspace><Key.backspace><Key.backspace>ror<Key.space>in<Key.space>the<Key.space>financial<Key.space>report.
Screenshot: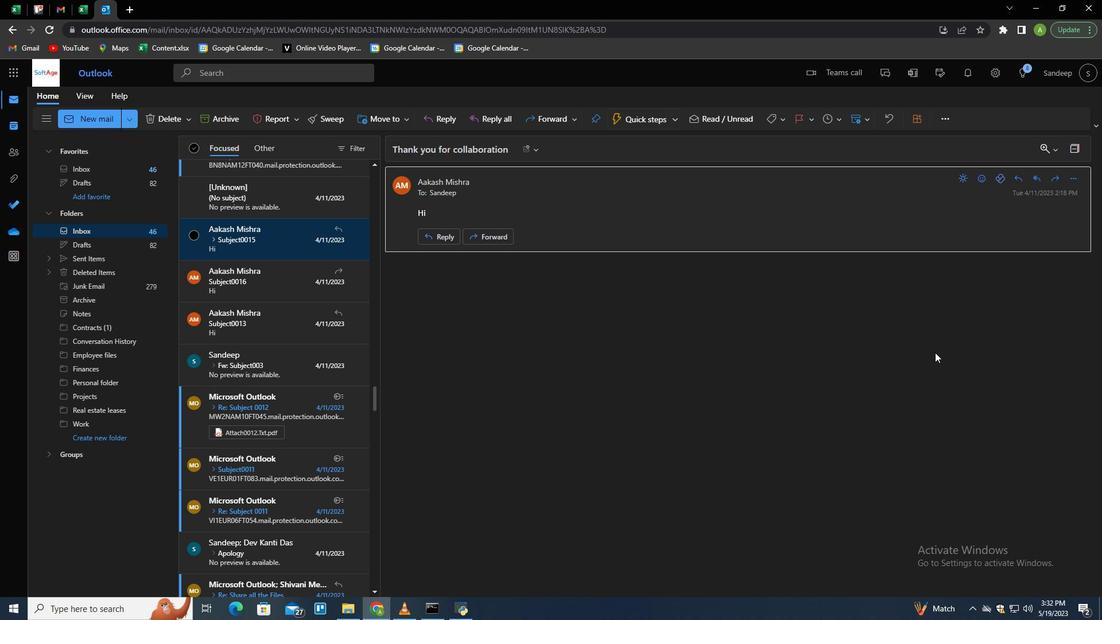 
Action: Mouse moved to (570, 357)
Screenshot: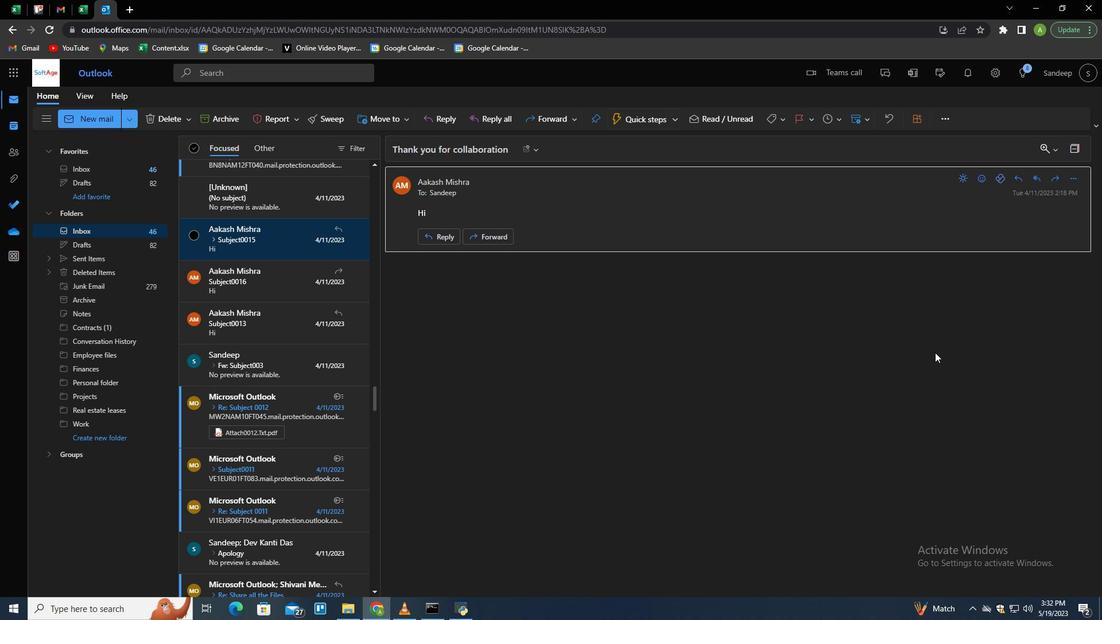 
Action: Mouse pressed left at (1070, 179)
Screenshot: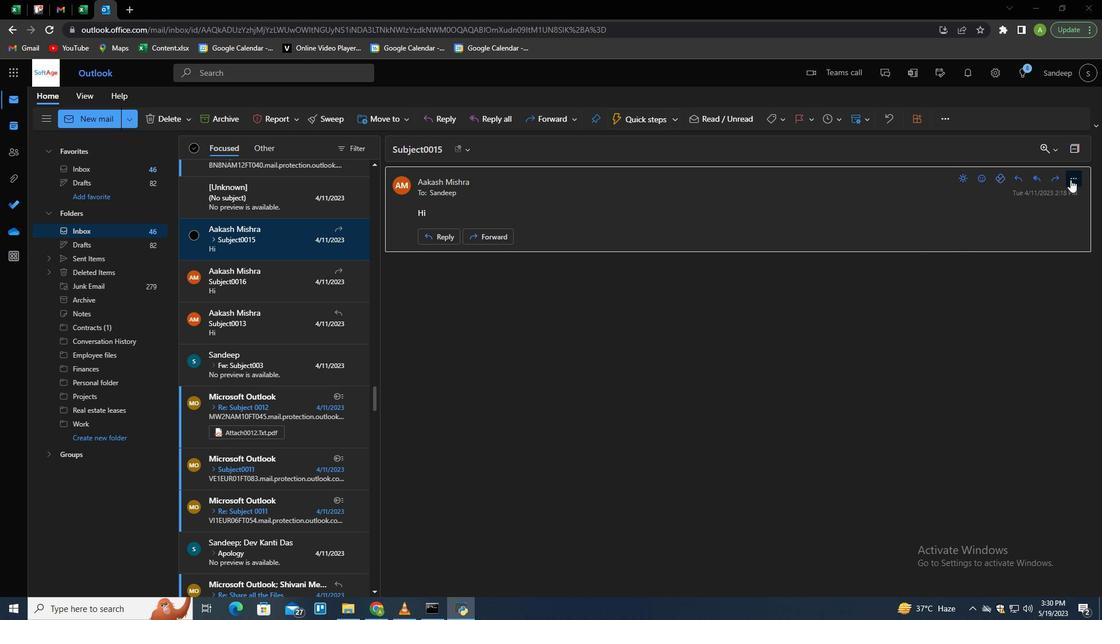 
Action: Mouse pressed left at (570, 357)
Screenshot: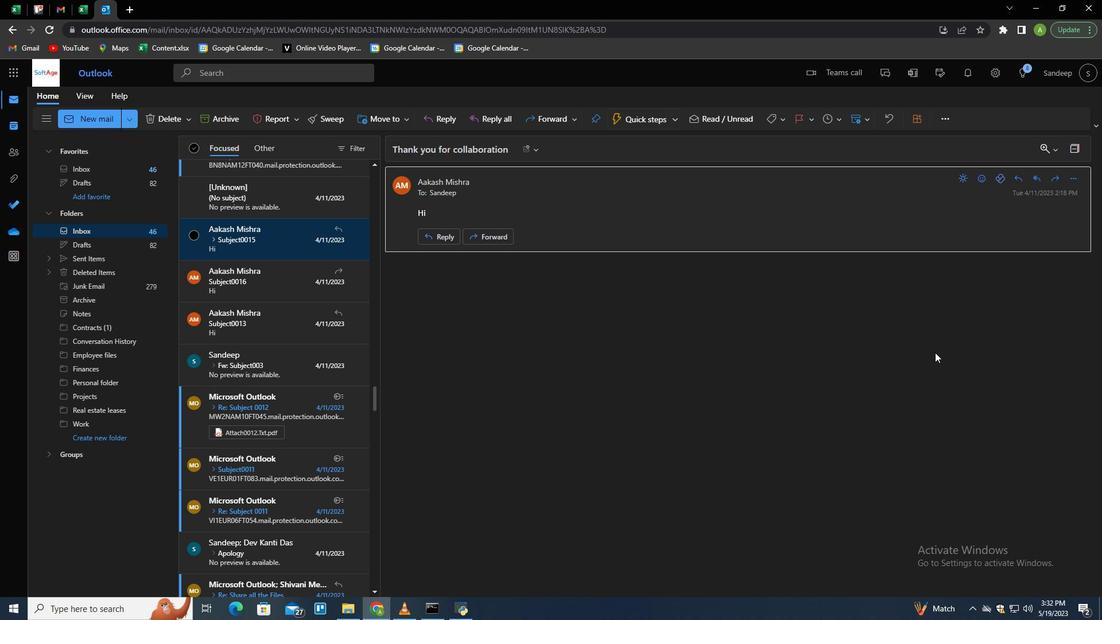 
Action: Mouse moved to (470, 390)
Screenshot: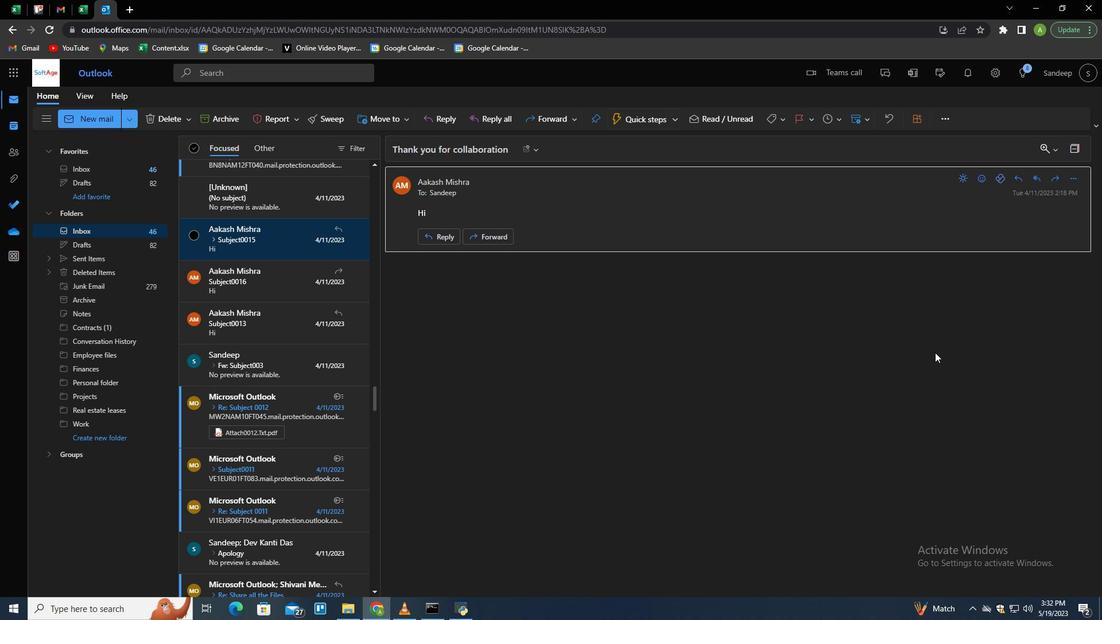 
Action: Mouse pressed left at (470, 390)
Screenshot: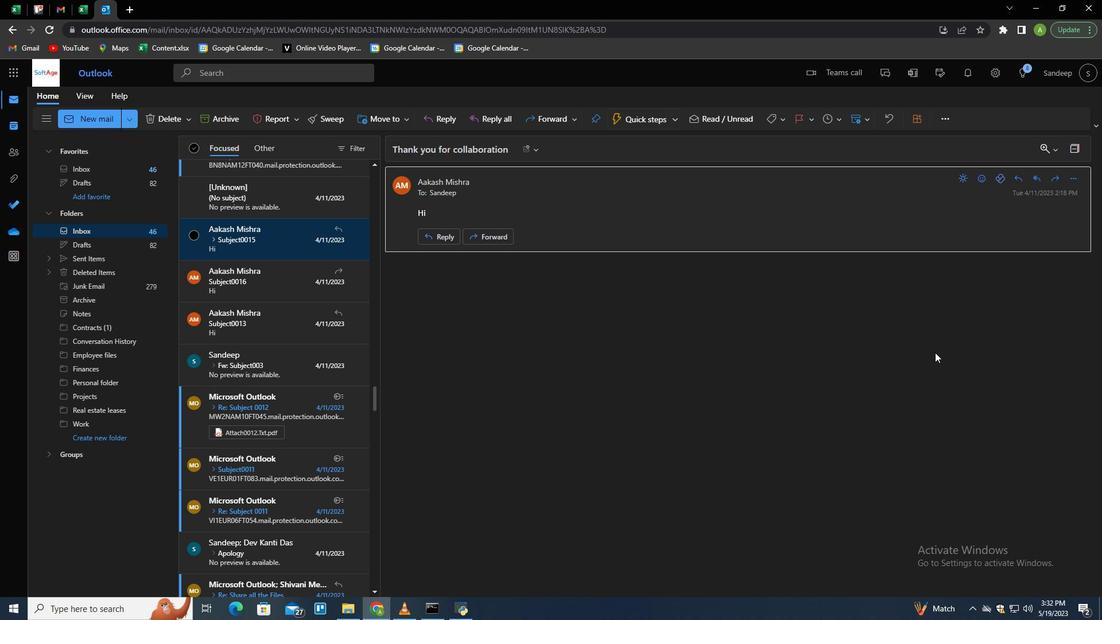 
Action: Mouse moved to (1031, 197)
Screenshot: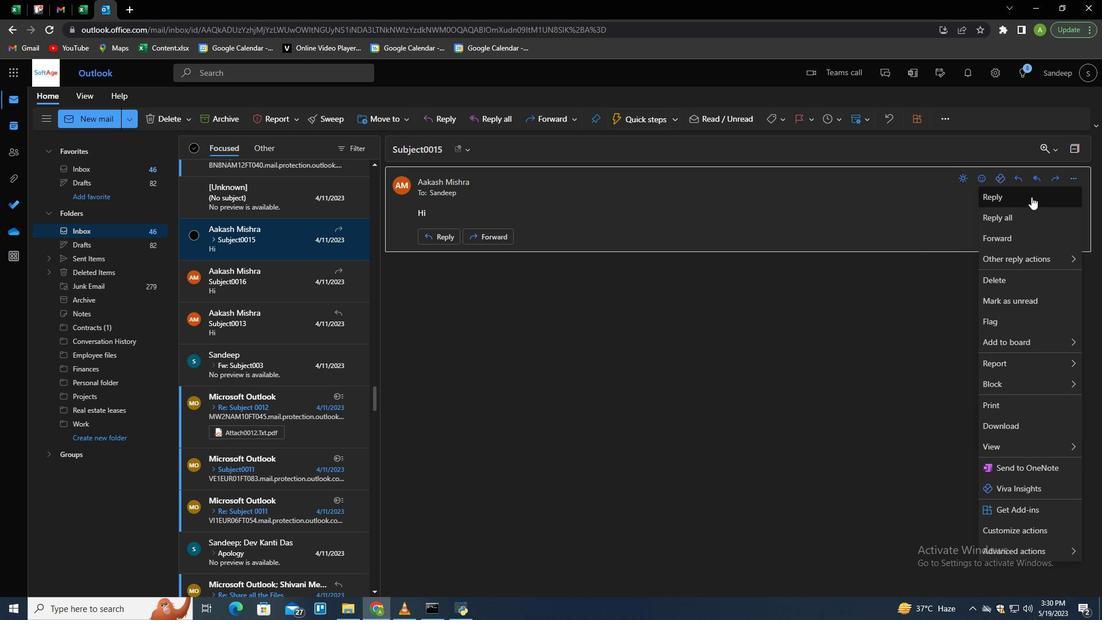 
Action: Mouse pressed left at (1031, 197)
Screenshot: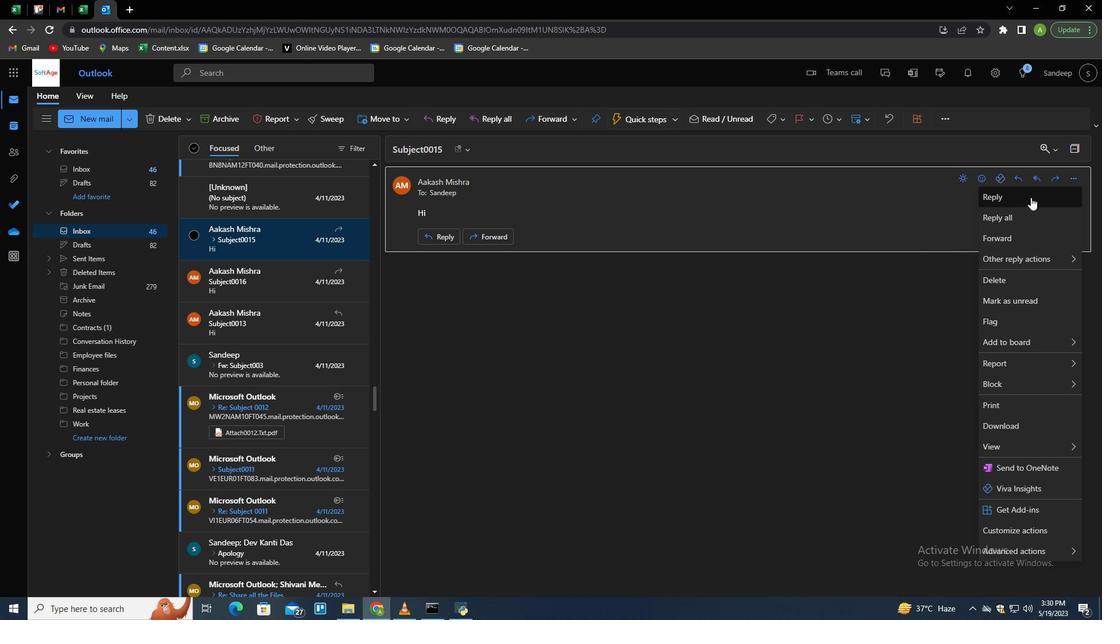 
Action: Mouse moved to (403, 323)
Screenshot: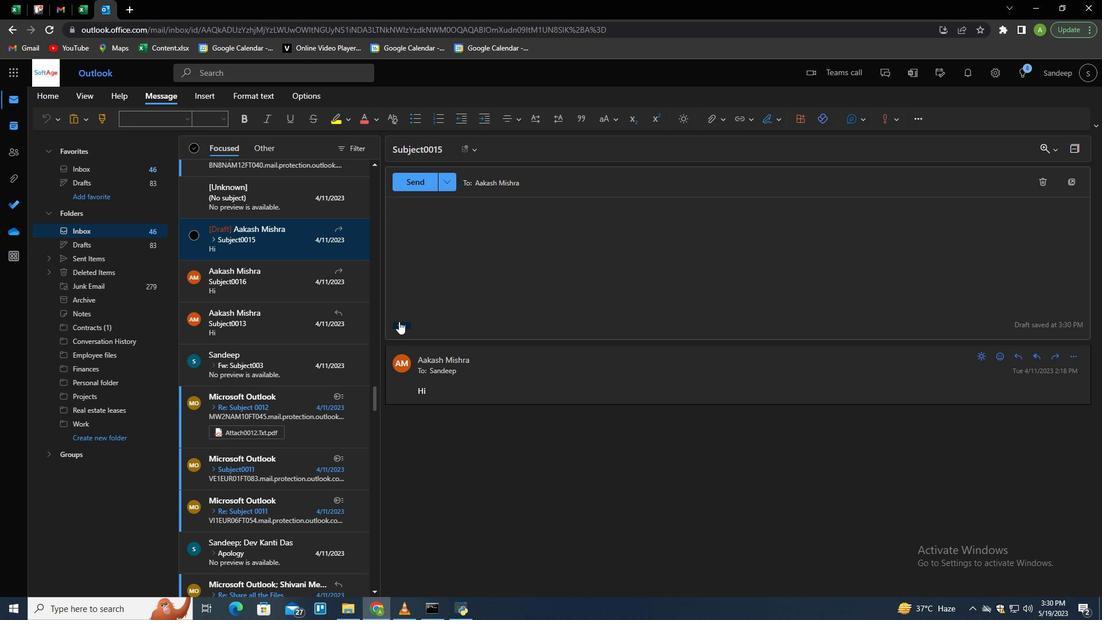 
Action: Mouse pressed left at (403, 323)
Screenshot: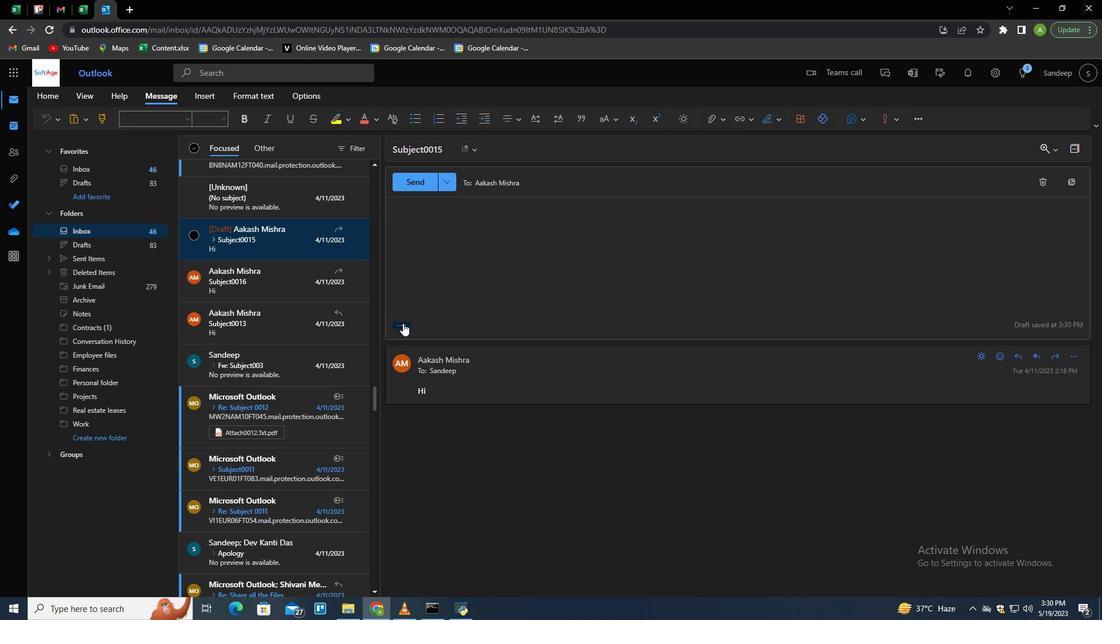 
Action: Mouse moved to (788, 164)
Screenshot: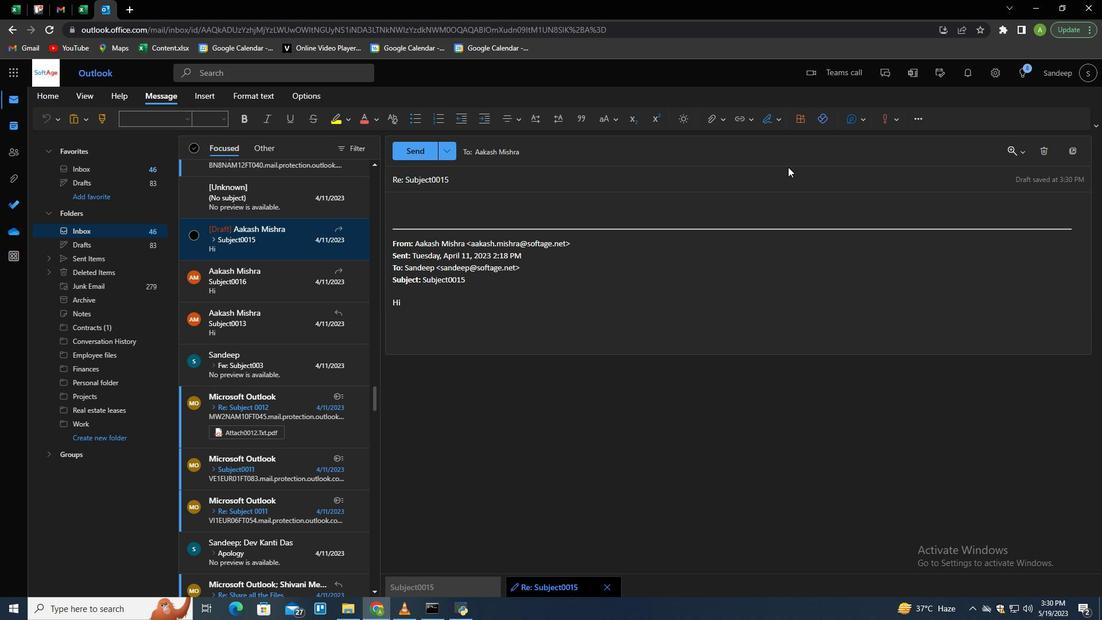 
Action: Mouse scrolled (501, 283) with delta (0, 0)
Screenshot: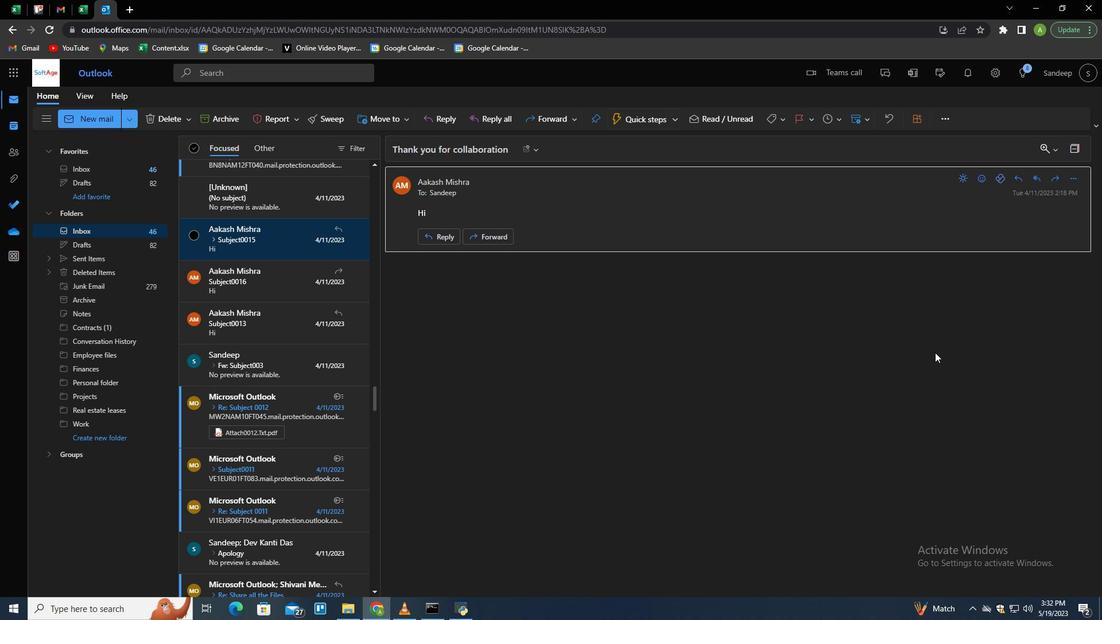 
Action: Mouse moved to (788, 164)
Screenshot: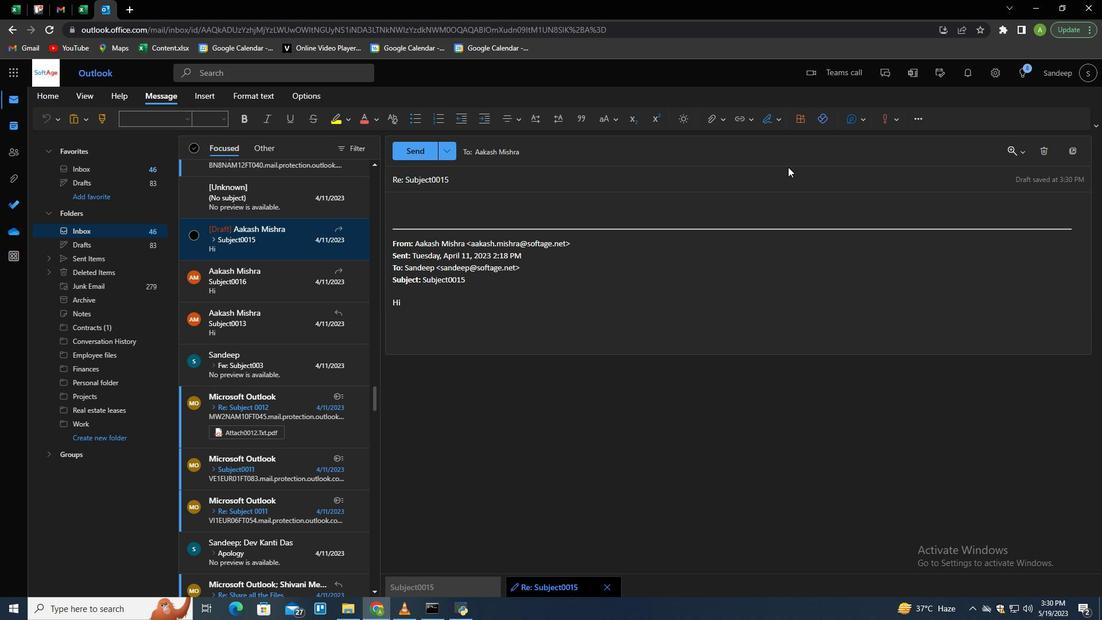 
Action: Mouse scrolled (501, 283) with delta (0, 0)
Screenshot: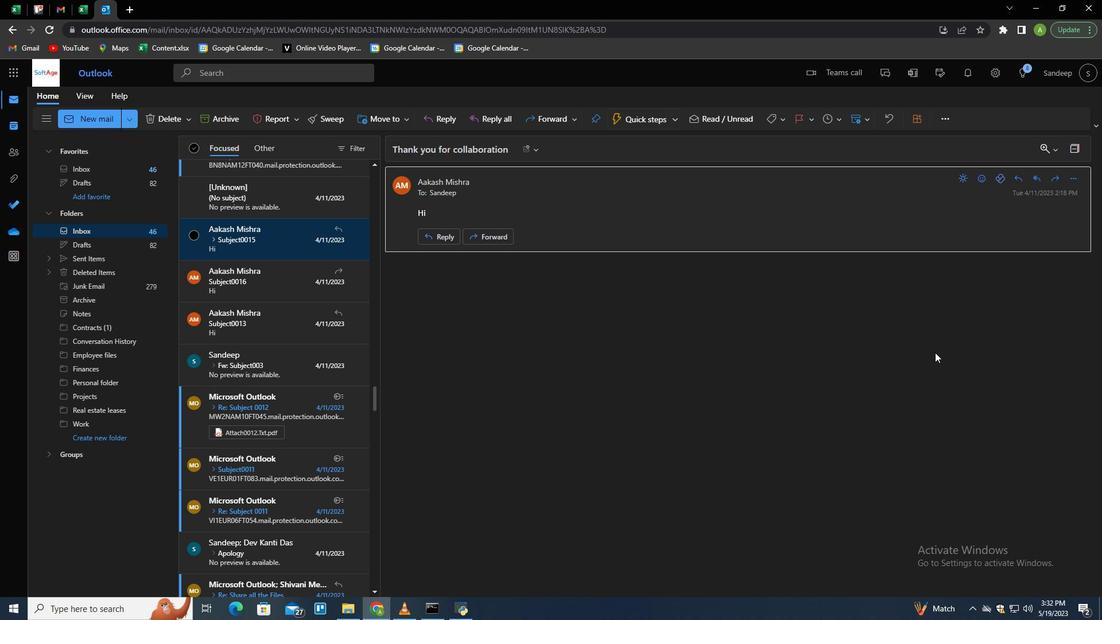 
Action: Mouse moved to (788, 164)
Screenshot: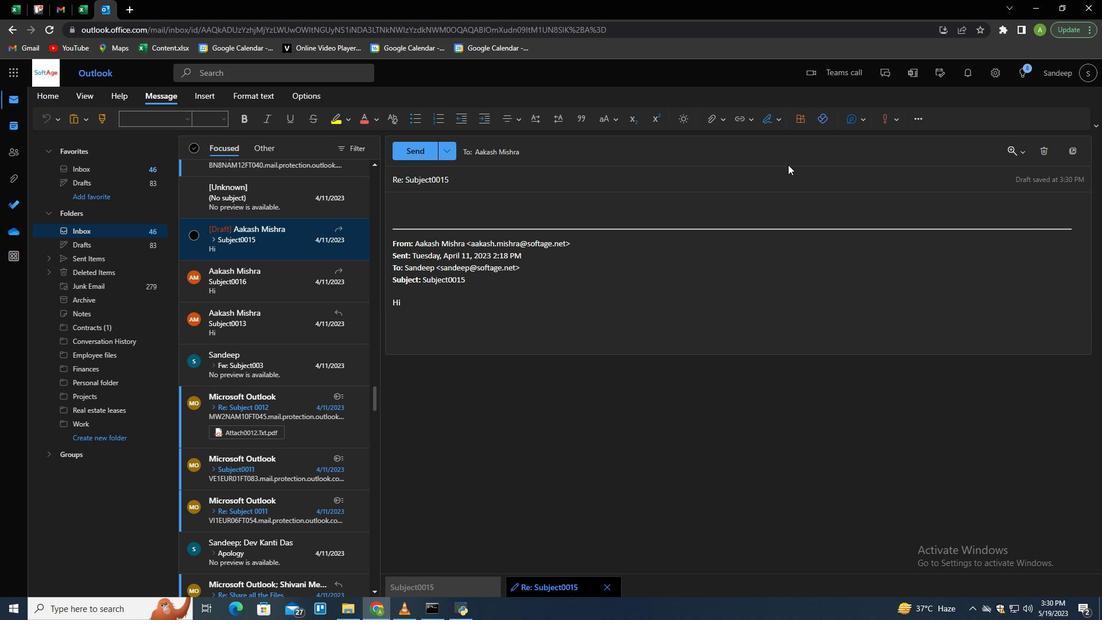 
Action: Mouse scrolled (501, 283) with delta (0, 0)
Screenshot: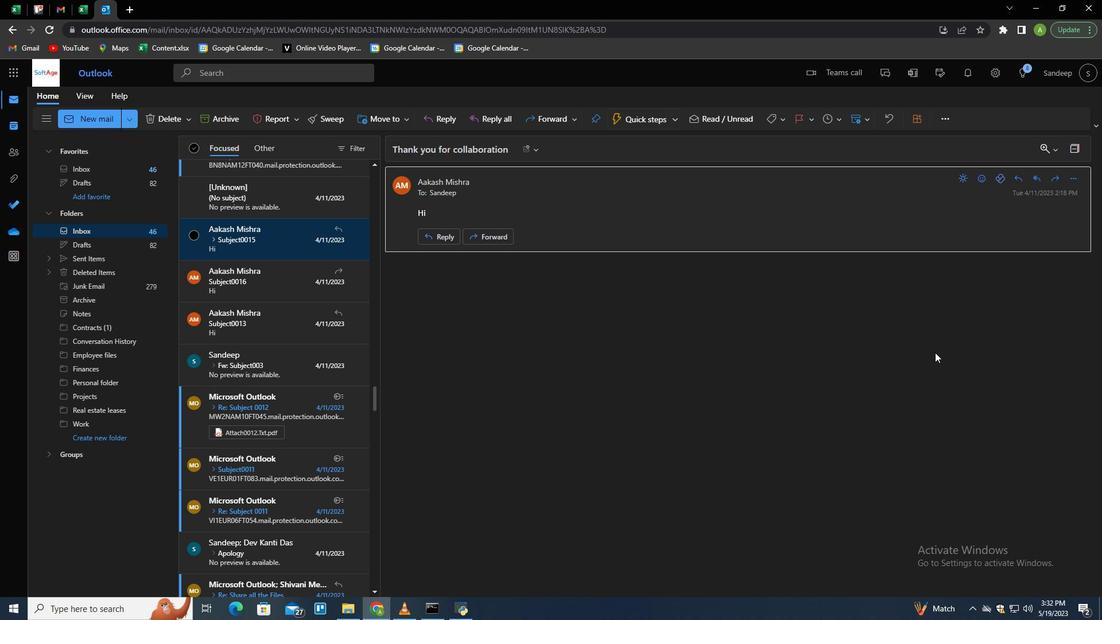 
Action: Mouse scrolled (501, 283) with delta (0, 0)
Screenshot: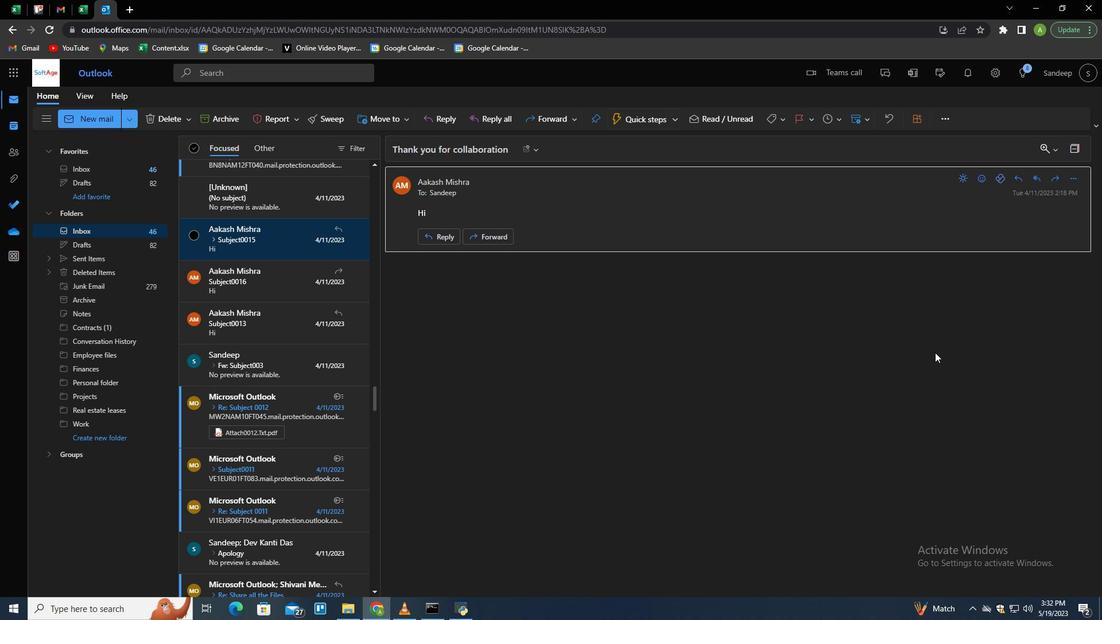 
Action: Mouse moved to (750, 175)
Screenshot: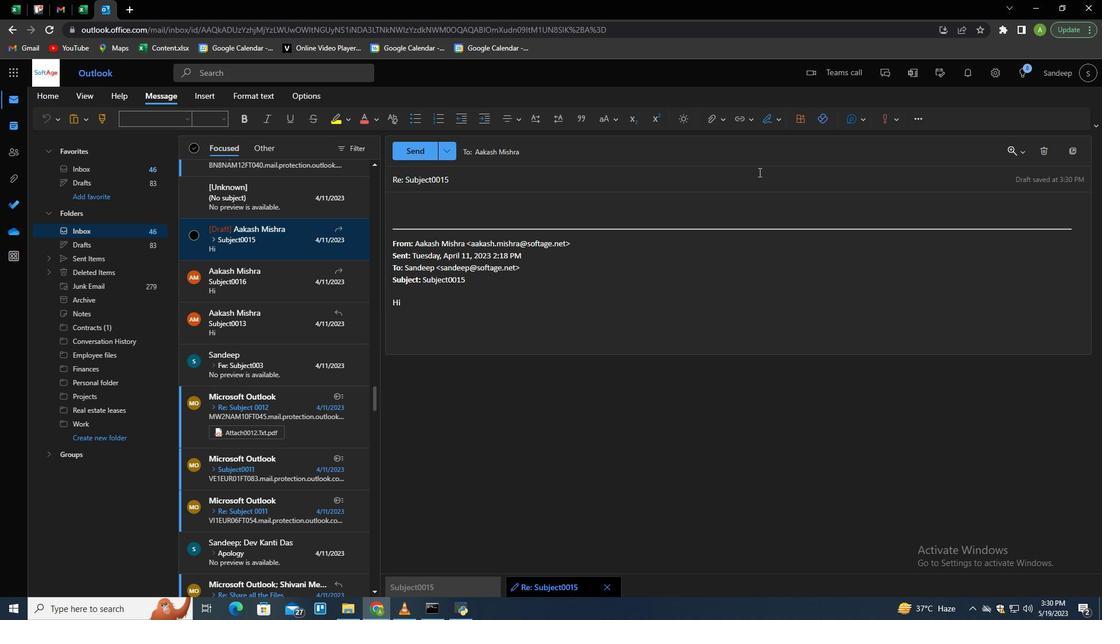
Action: Mouse scrolled (501, 284) with delta (0, 0)
Screenshot: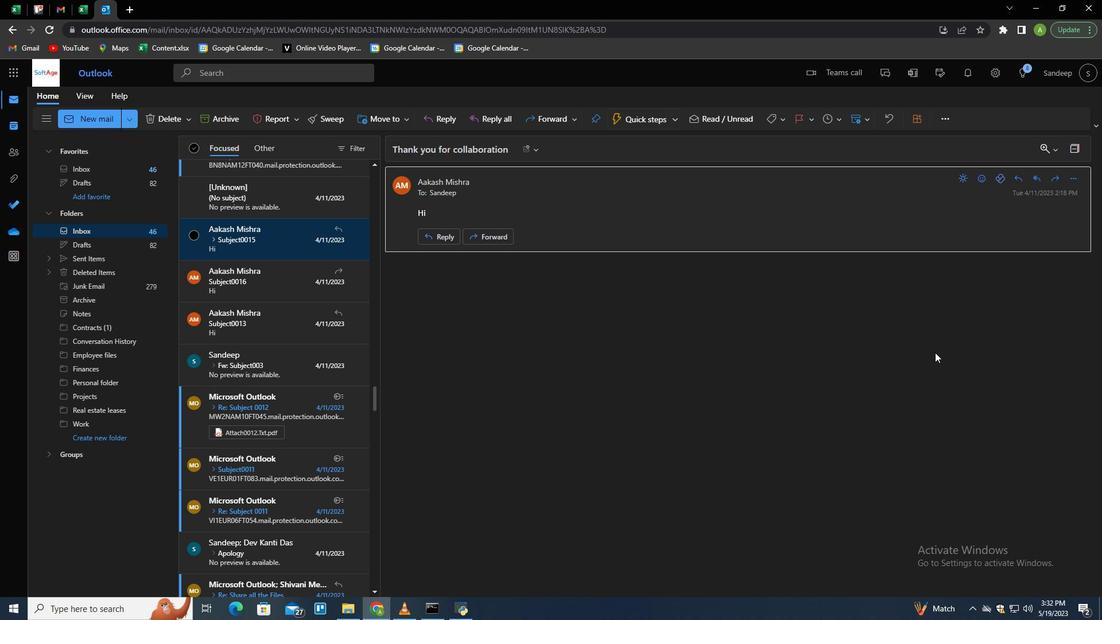 
Action: Mouse moved to (748, 175)
Screenshot: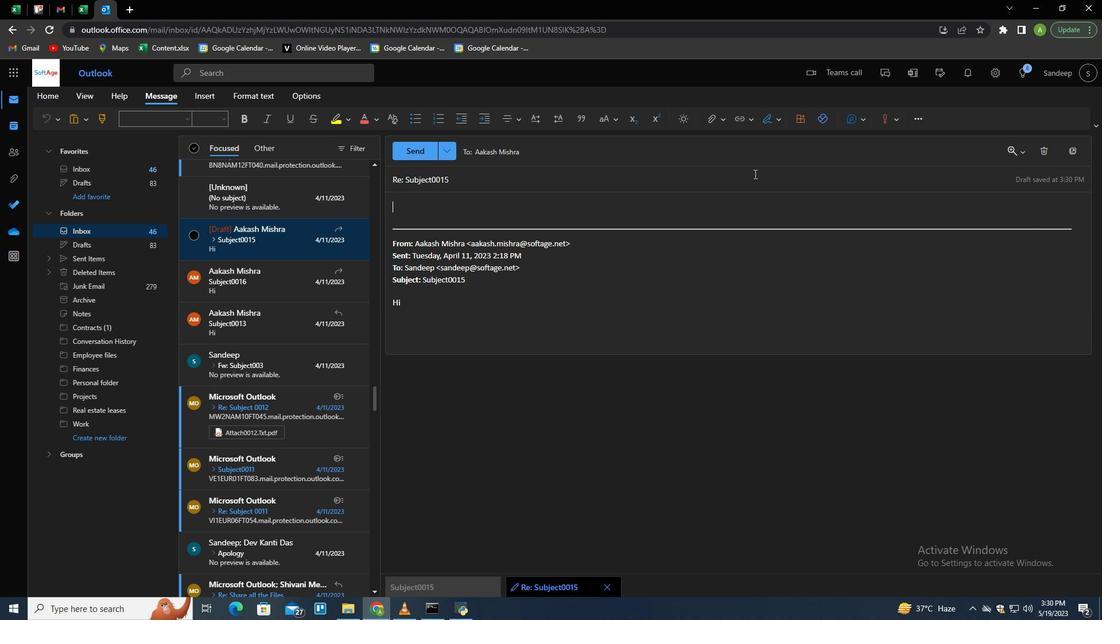 
Action: Mouse scrolled (501, 284) with delta (0, 0)
Screenshot: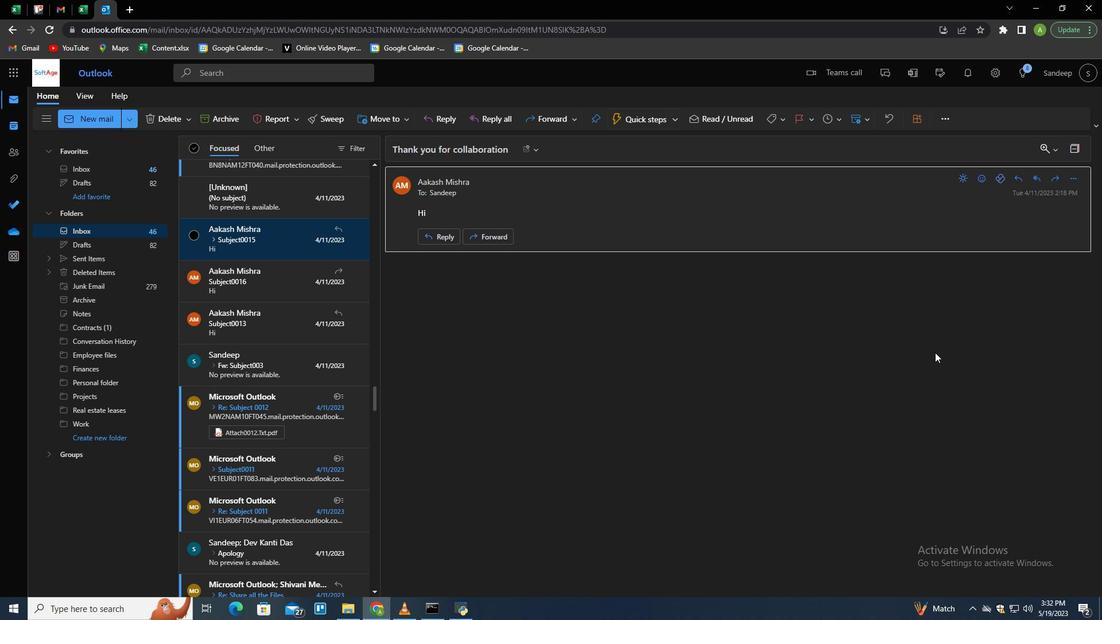 
Action: Mouse moved to (747, 175)
Screenshot: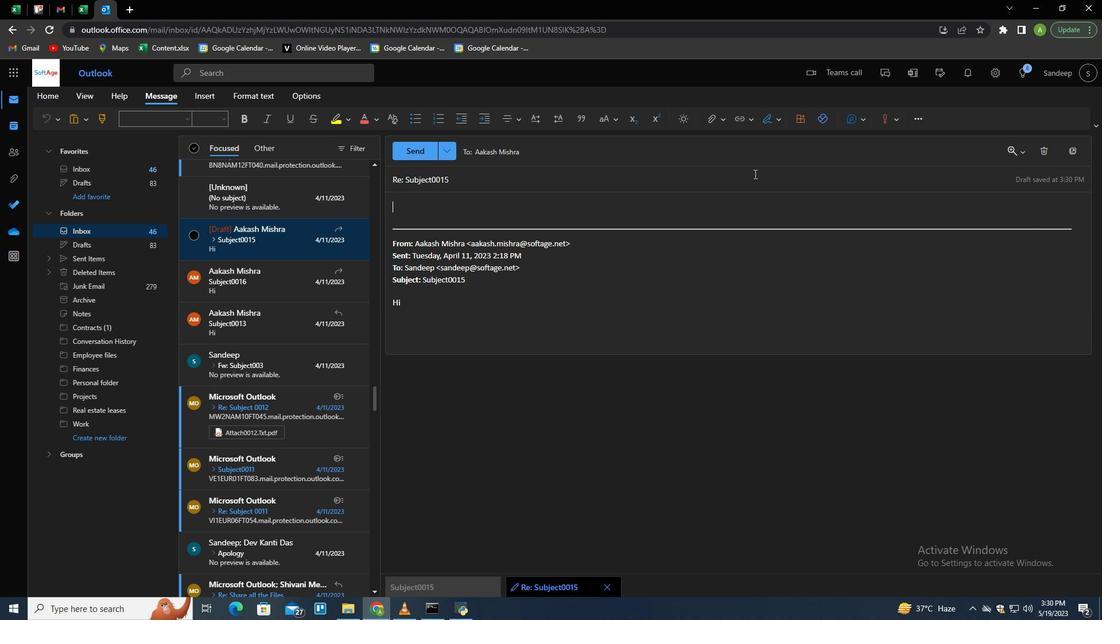 
Action: Mouse scrolled (501, 284) with delta (0, 0)
Screenshot: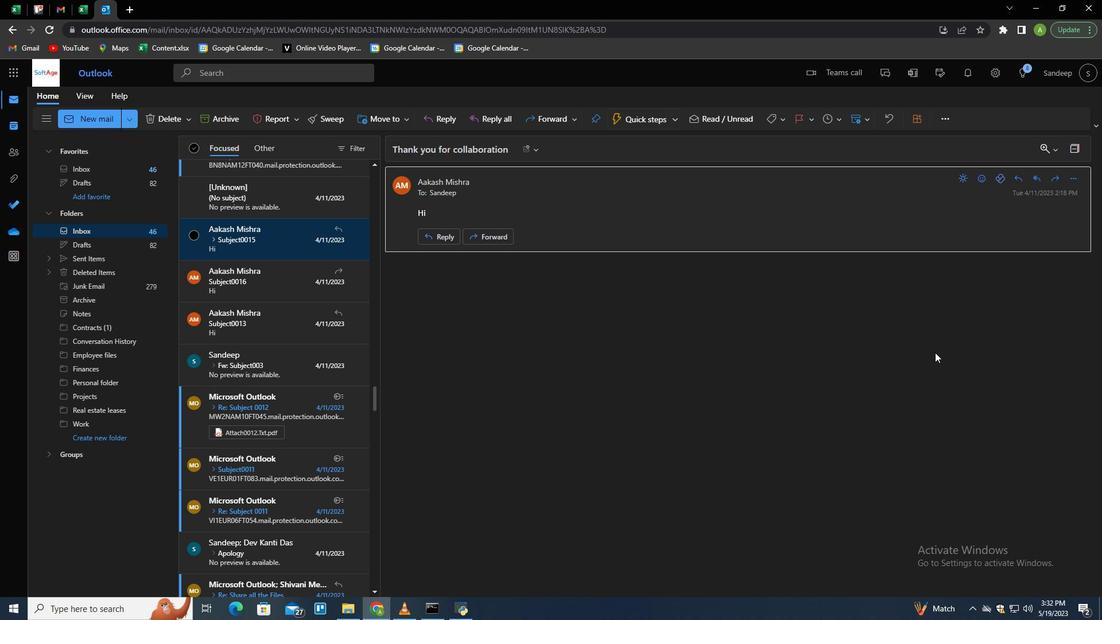 
Action: Mouse moved to (746, 175)
Screenshot: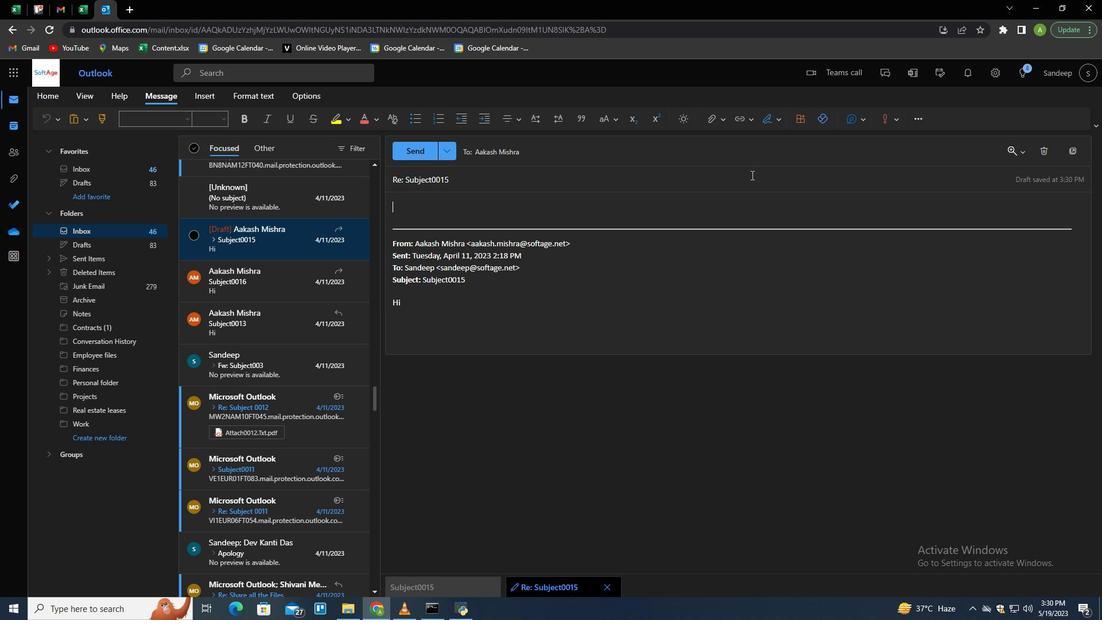 
Action: Mouse scrolled (501, 284) with delta (0, 0)
Screenshot: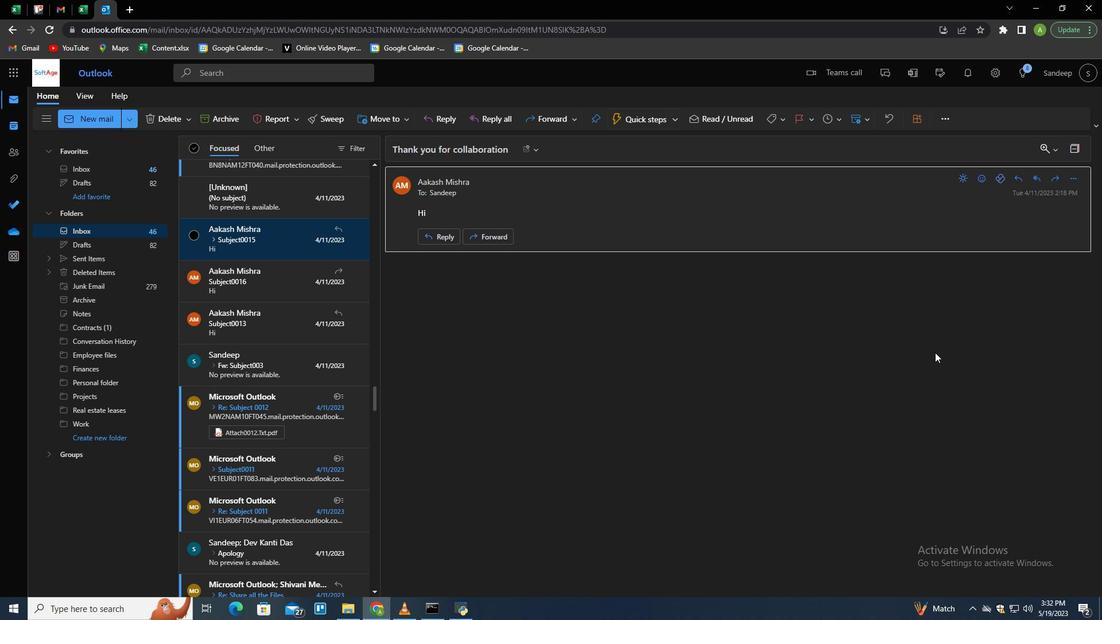 
Action: Mouse scrolled (501, 284) with delta (0, 0)
Screenshot: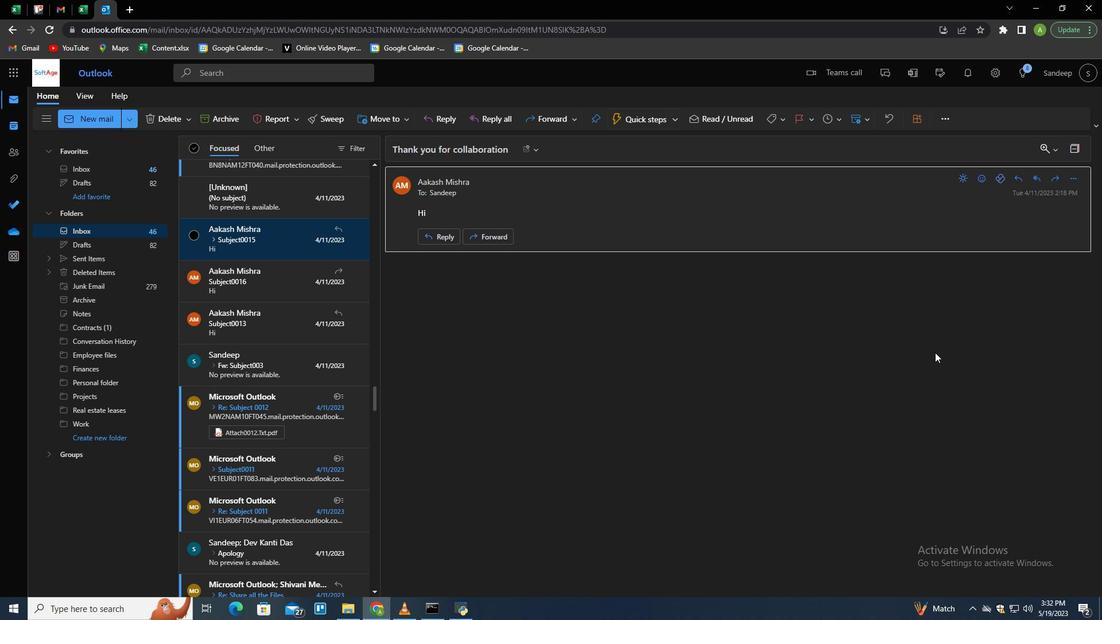 
Action: Mouse scrolled (501, 284) with delta (0, 0)
Screenshot: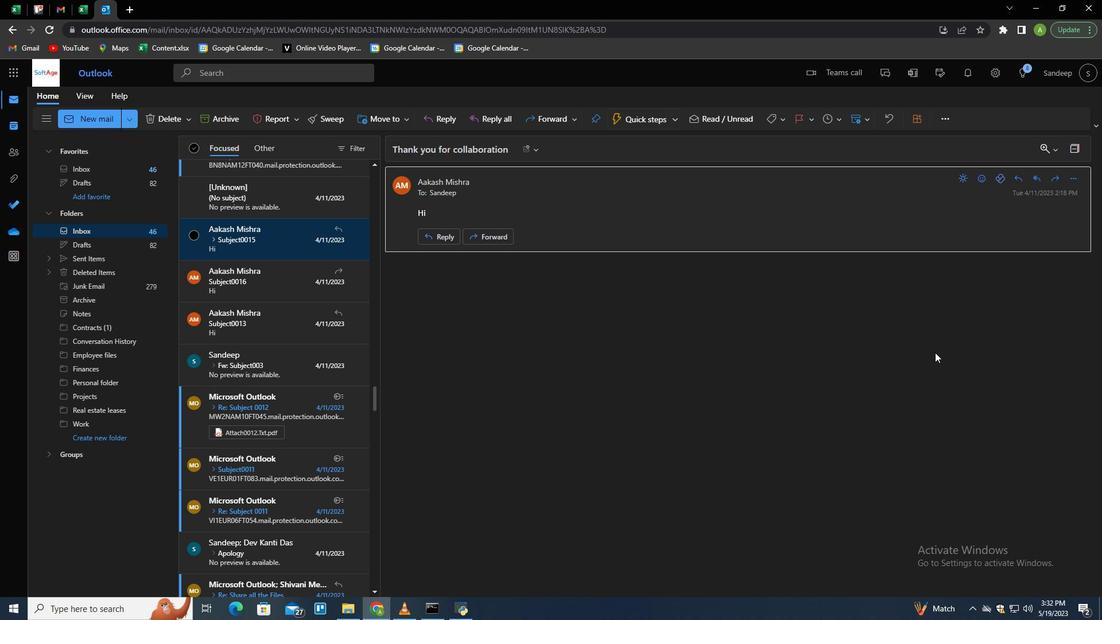 
Action: Mouse moved to (746, 175)
Screenshot: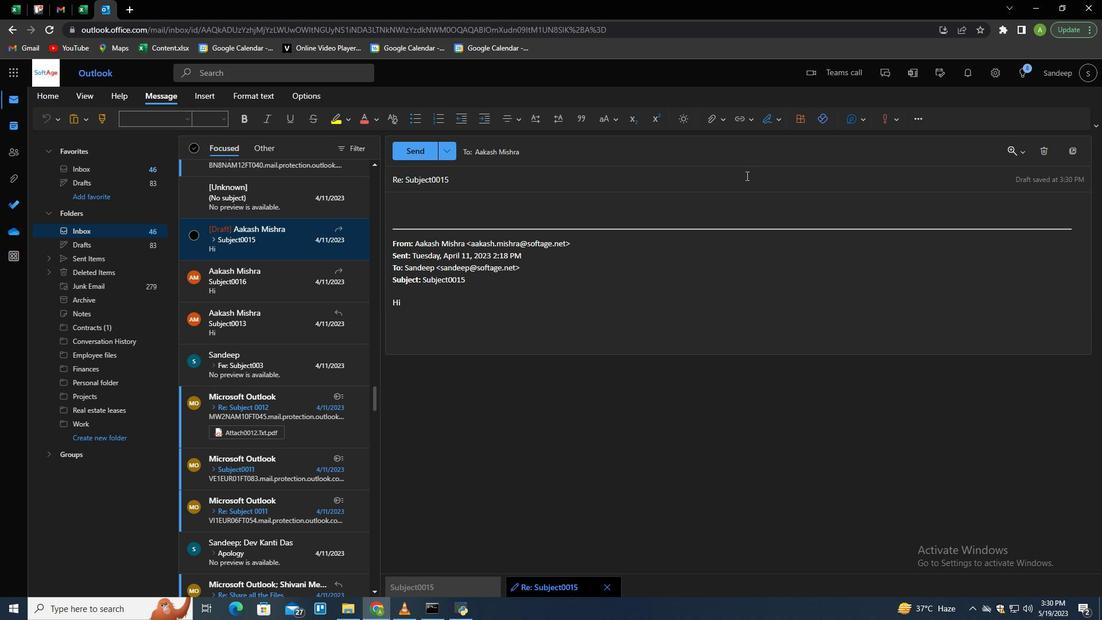 
Action: Mouse scrolled (500, 283) with delta (0, 0)
Screenshot: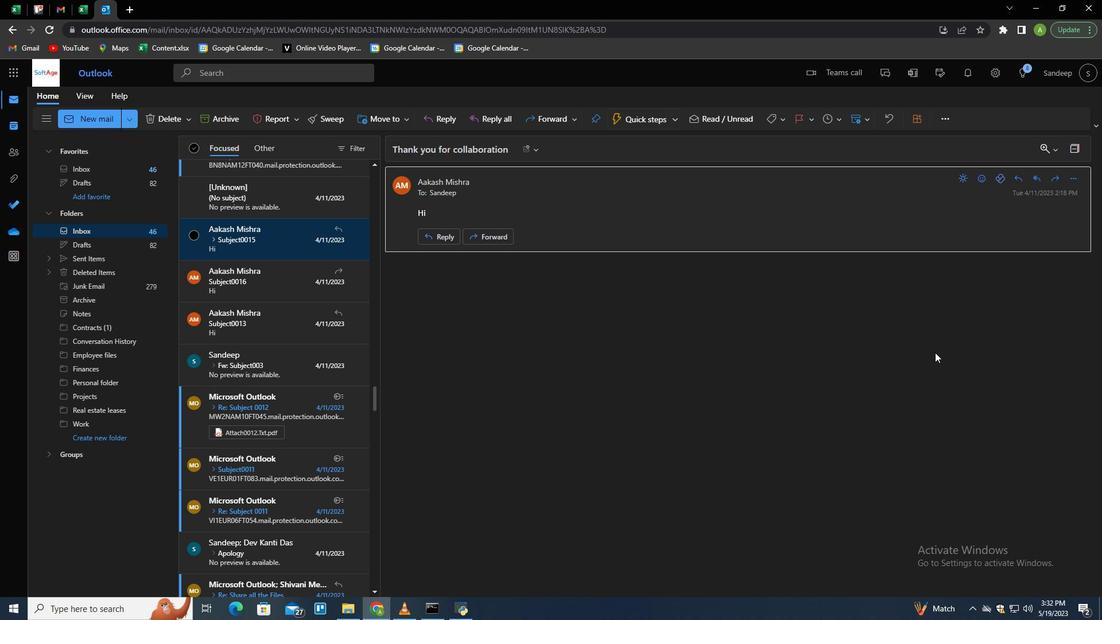 
Action: Mouse moved to (751, 172)
Screenshot: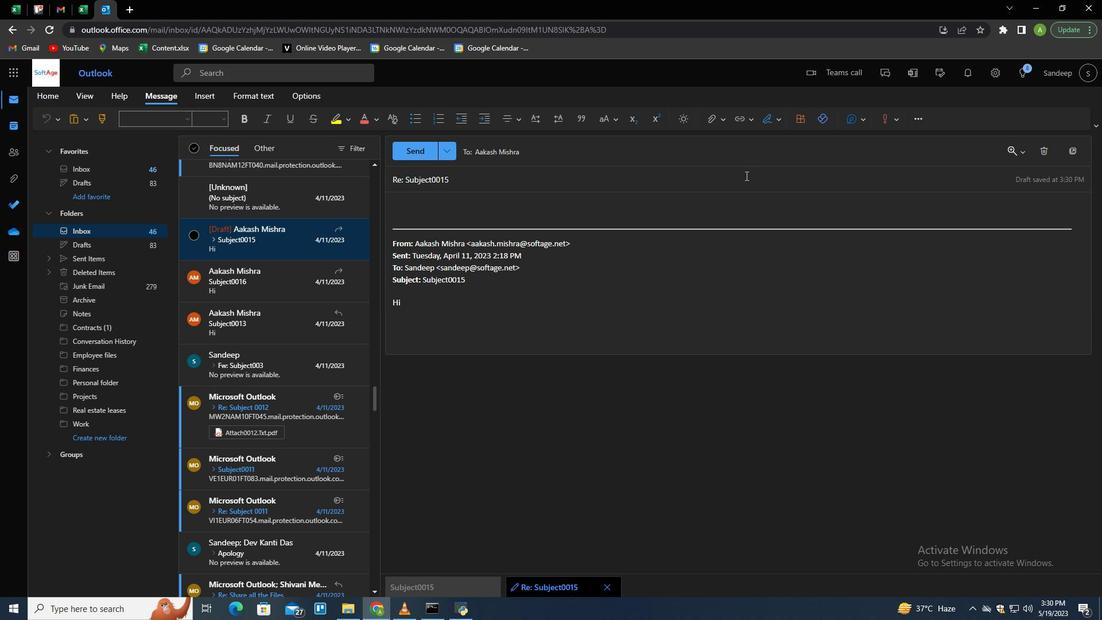 
Action: Mouse scrolled (500, 283) with delta (0, 0)
Screenshot: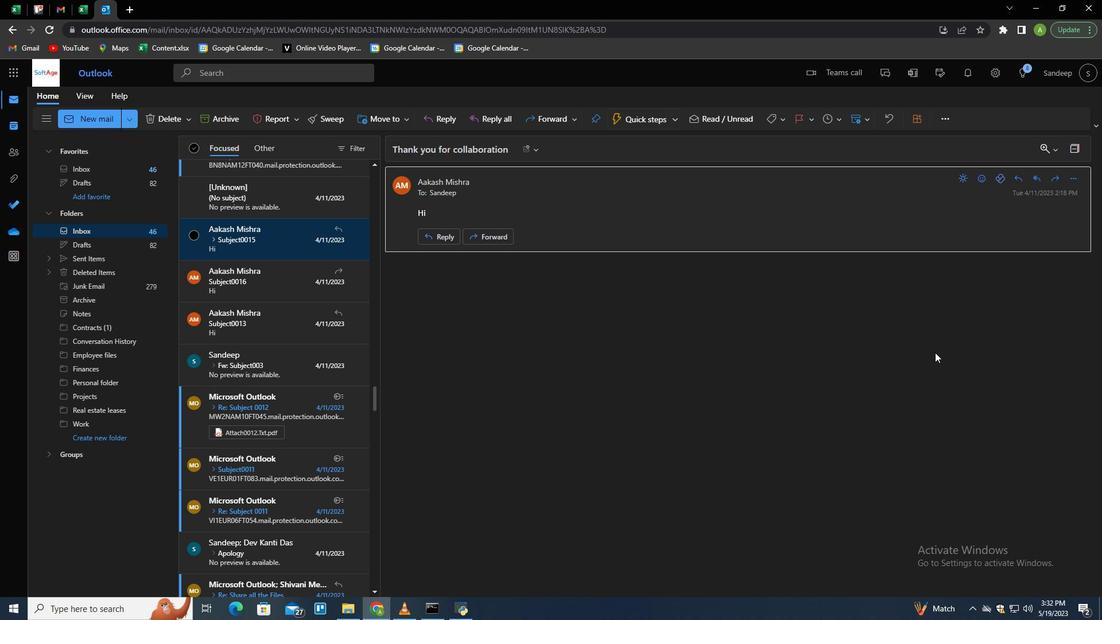 
Action: Mouse moved to (758, 166)
Screenshot: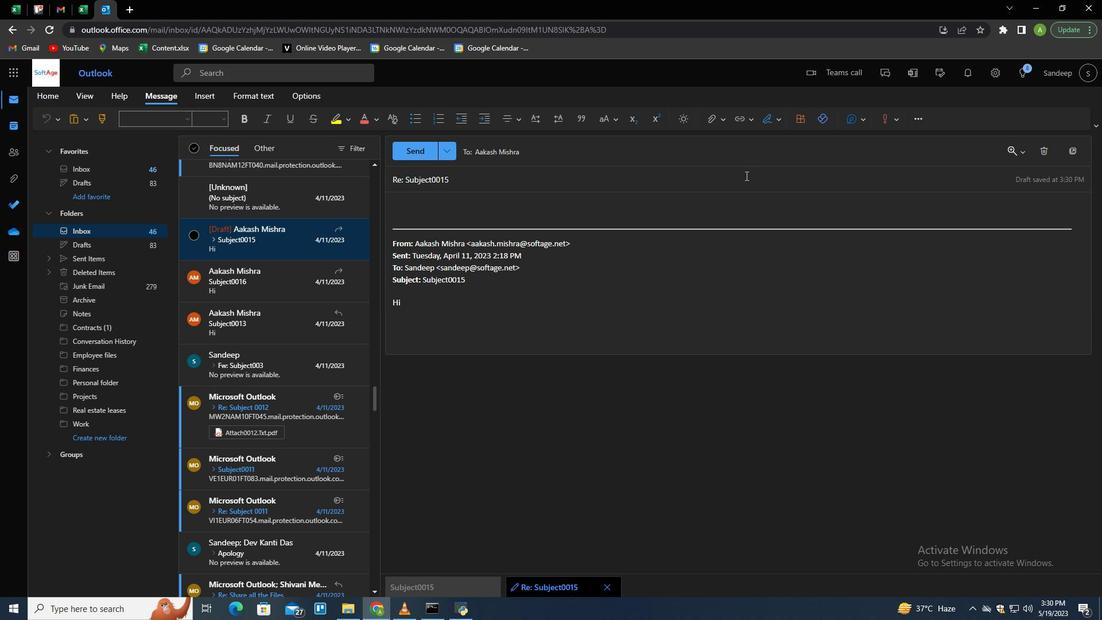 
Action: Mouse scrolled (500, 283) with delta (0, 0)
Screenshot: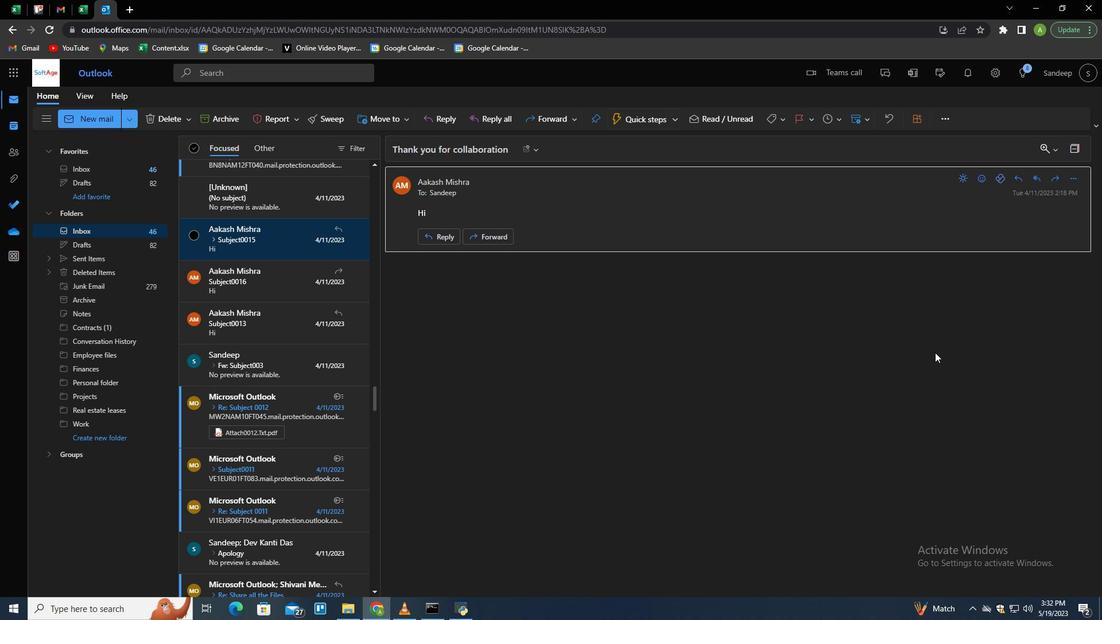 
Action: Mouse moved to (775, 119)
Screenshot: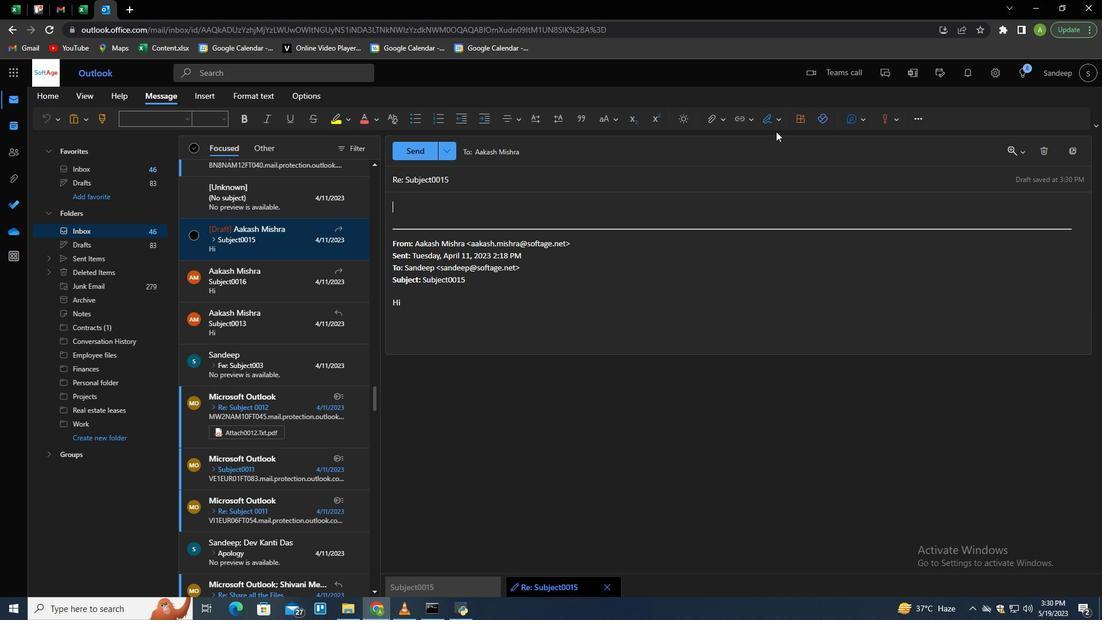 
Action: Mouse pressed left at (775, 119)
Screenshot: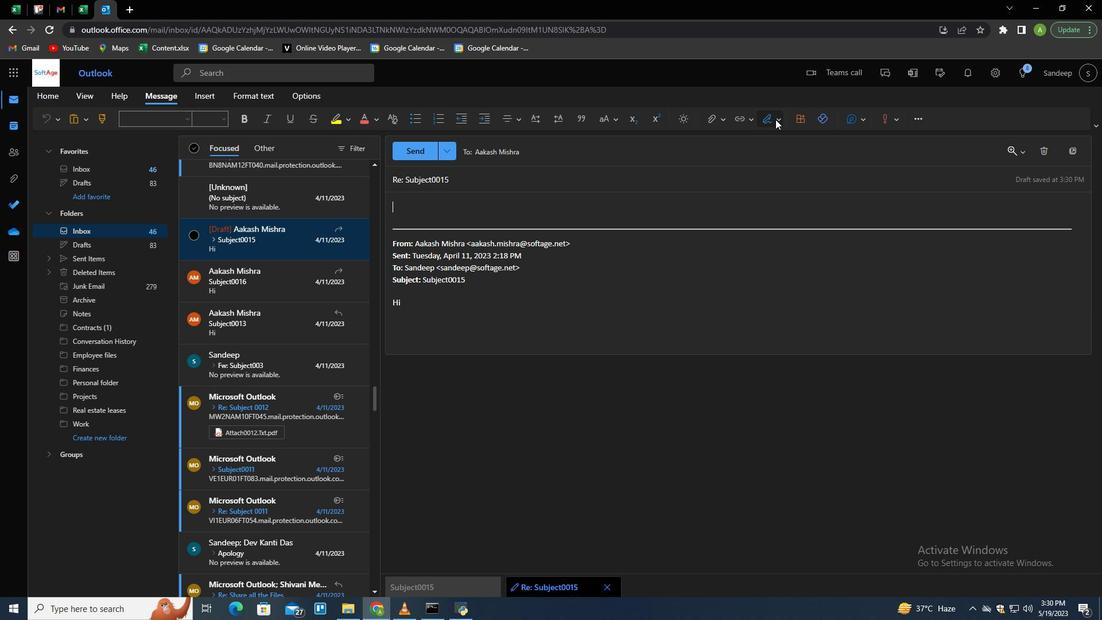
Action: Mouse moved to (430, 127)
Screenshot: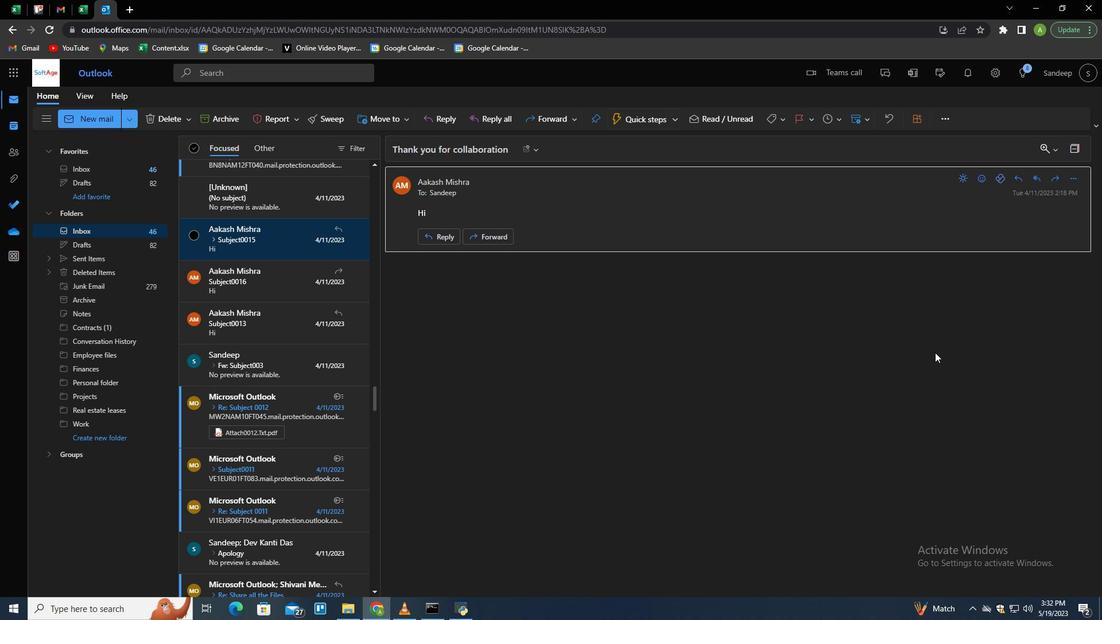 
Action: Mouse pressed left at (761, 161)
Screenshot: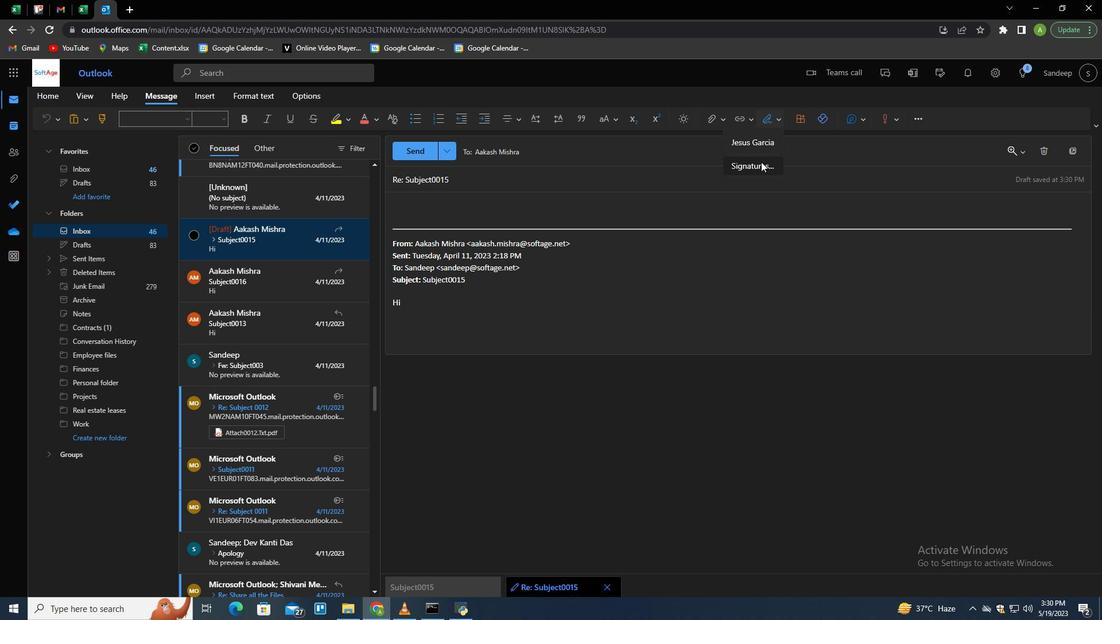 
Action: Mouse moved to (787, 211)
Screenshot: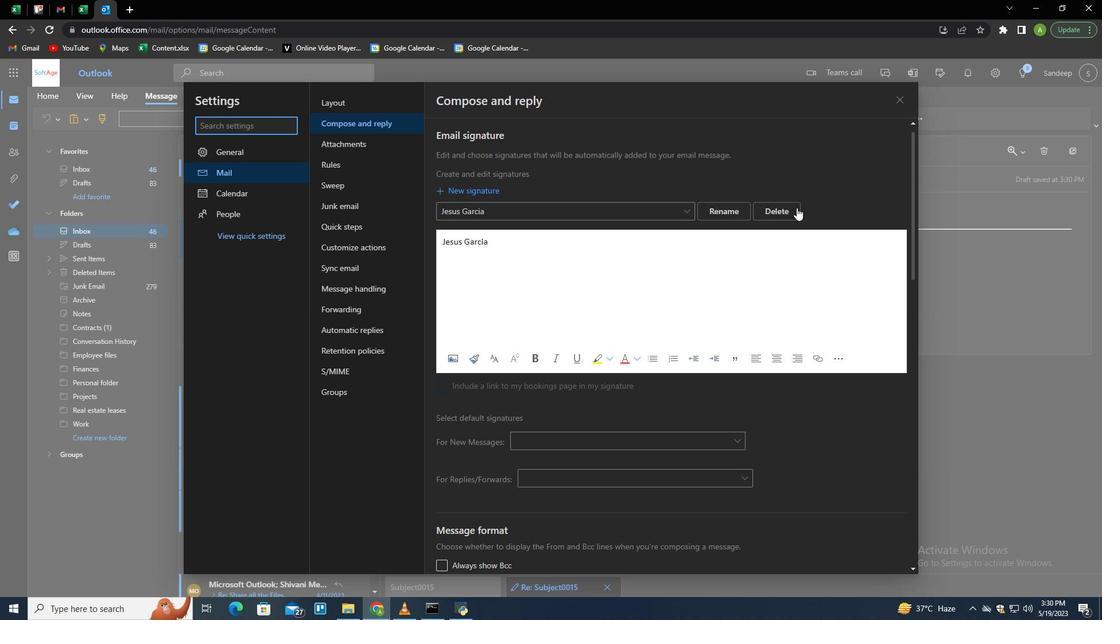 
Action: Mouse pressed left at (787, 211)
Screenshot: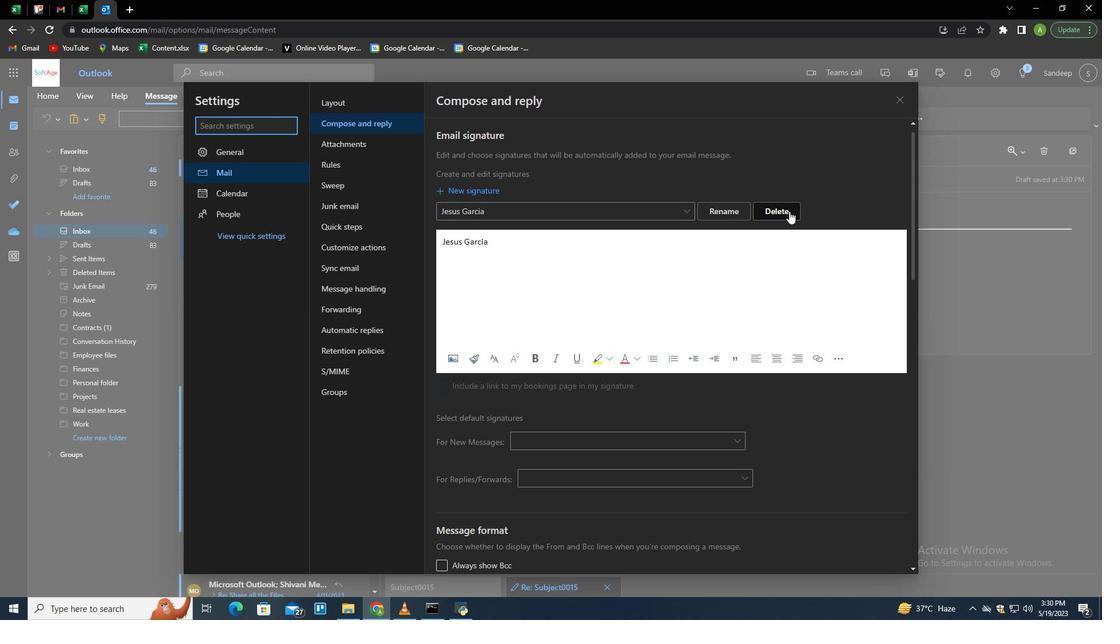
Action: Mouse pressed left at (394, 136)
Screenshot: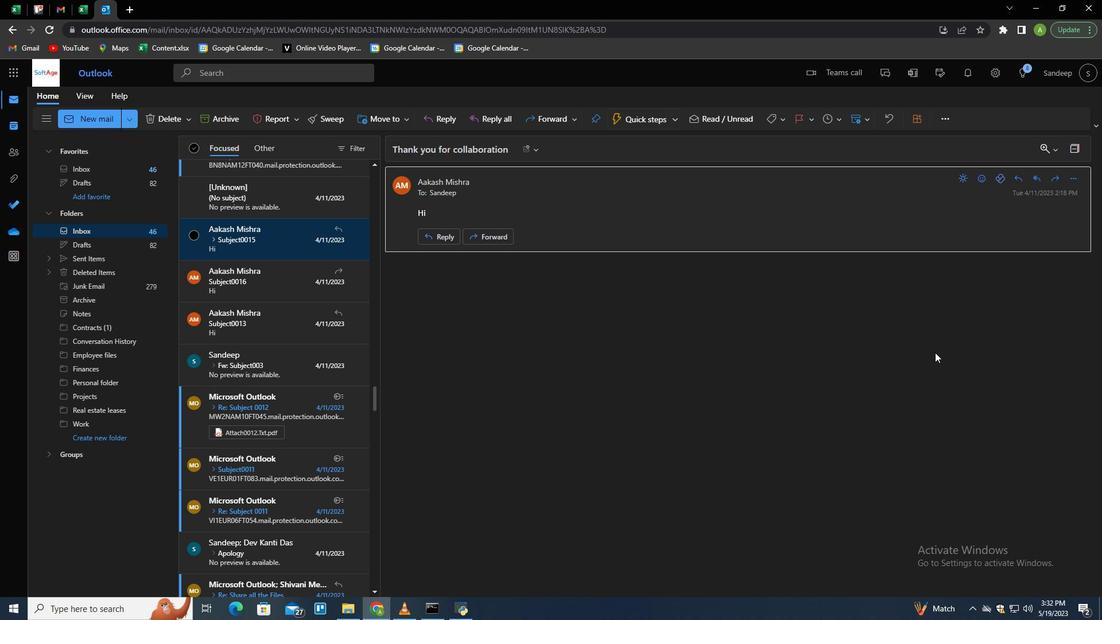 
Action: Mouse moved to (389, 134)
Screenshot: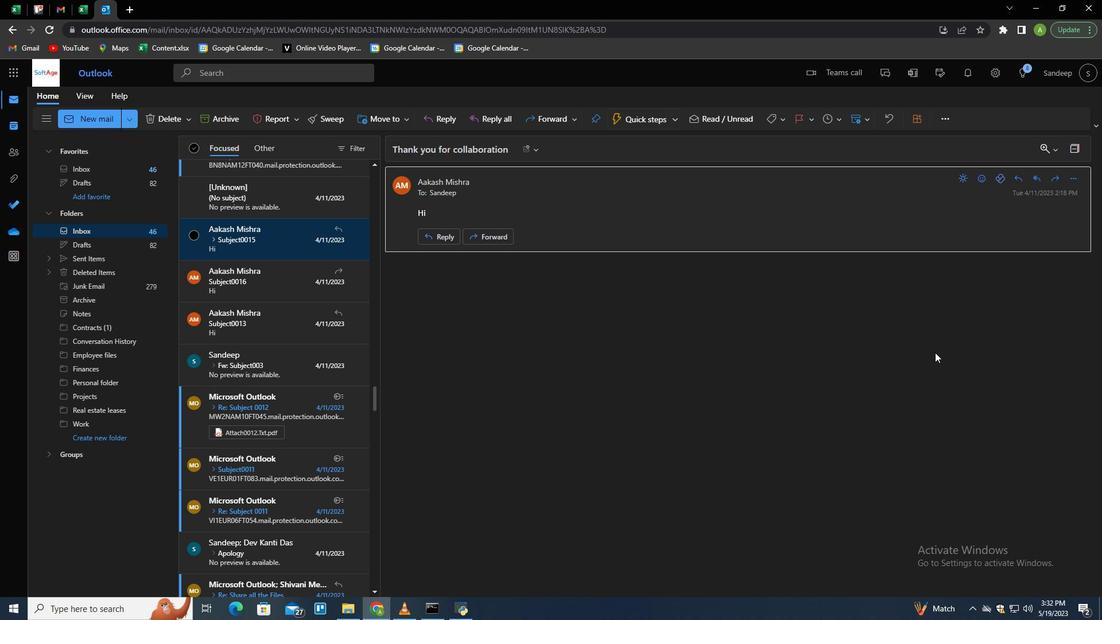 
Action: Mouse pressed left at (787, 211)
Screenshot: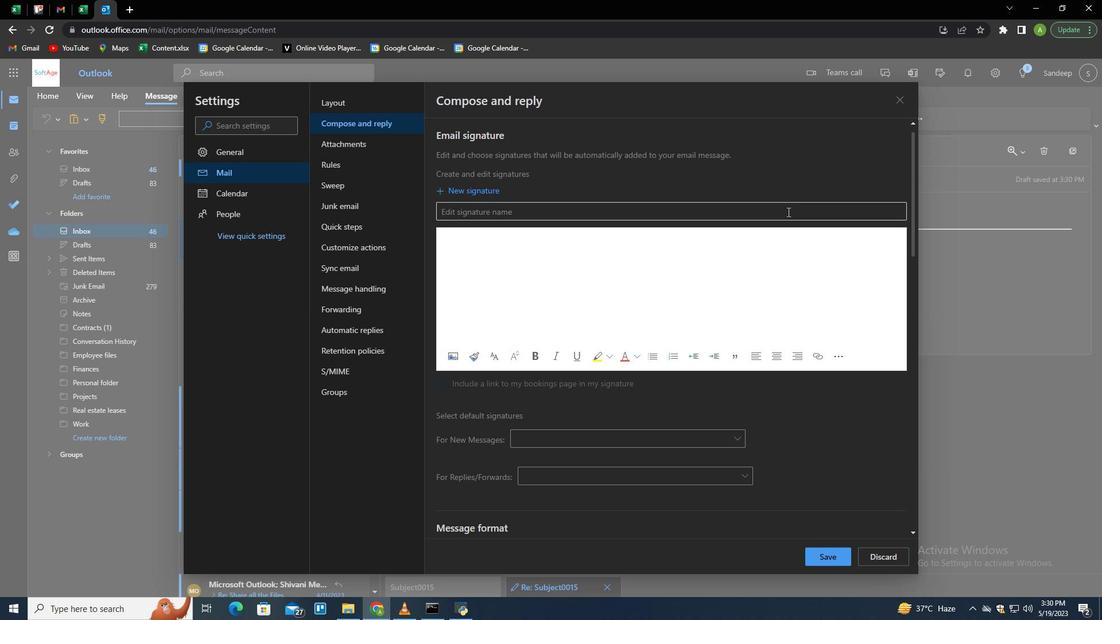
Action: Key pressed <Key.shift>Dale<Key.space><Key.shift>Allen<Key.tab><Key.shift>Dale<Key.space><Key.shift>Allen
Screenshot: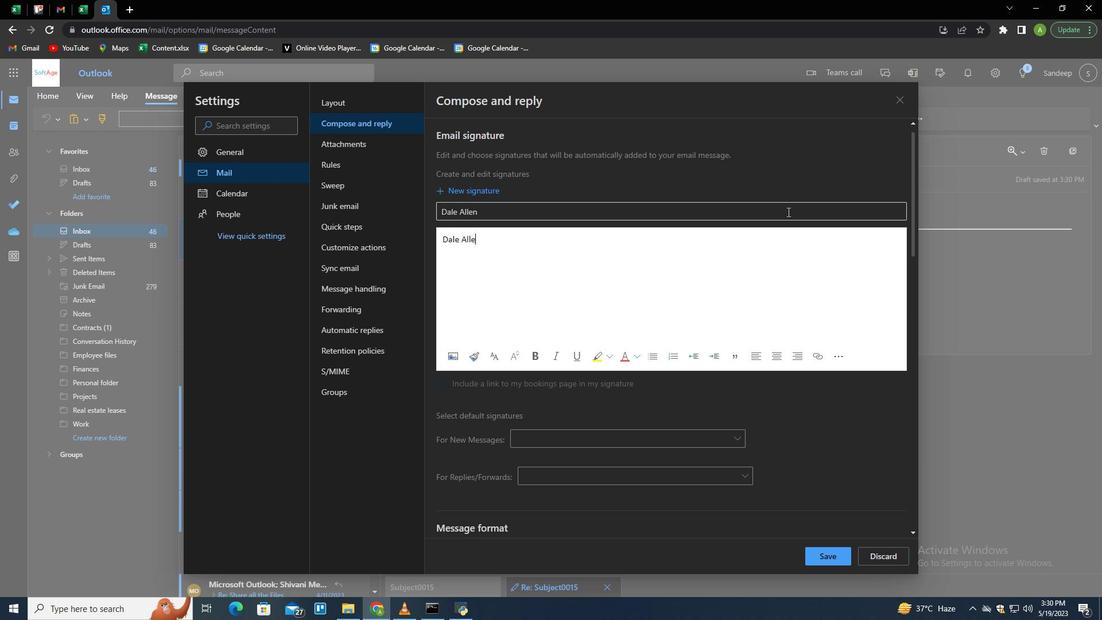 
Action: Mouse moved to (822, 561)
Screenshot: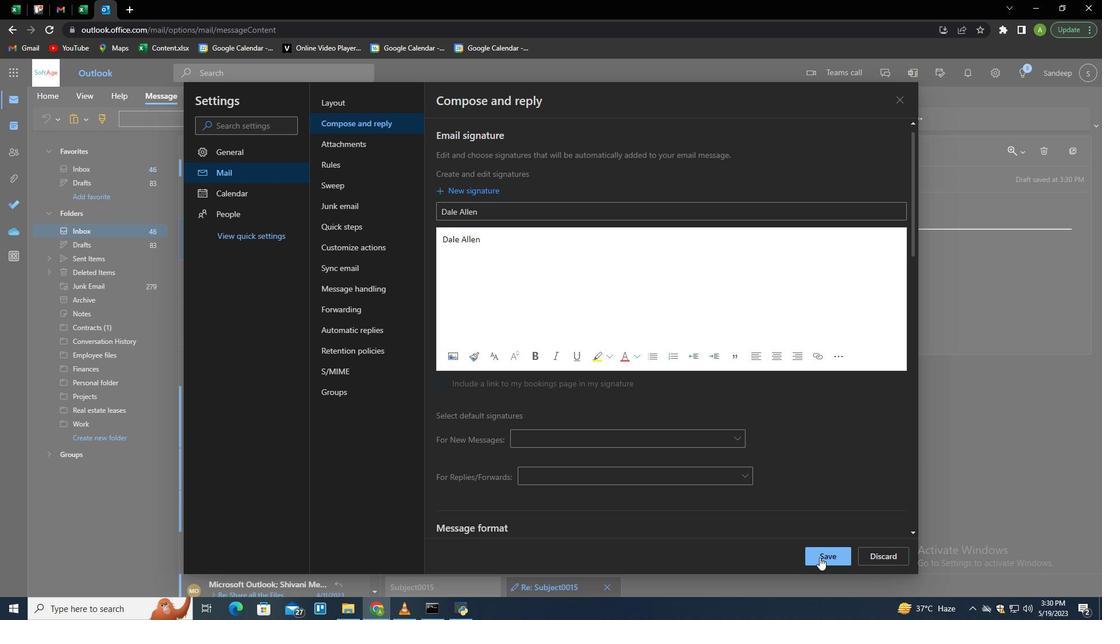 
Action: Mouse pressed left at (822, 561)
Screenshot: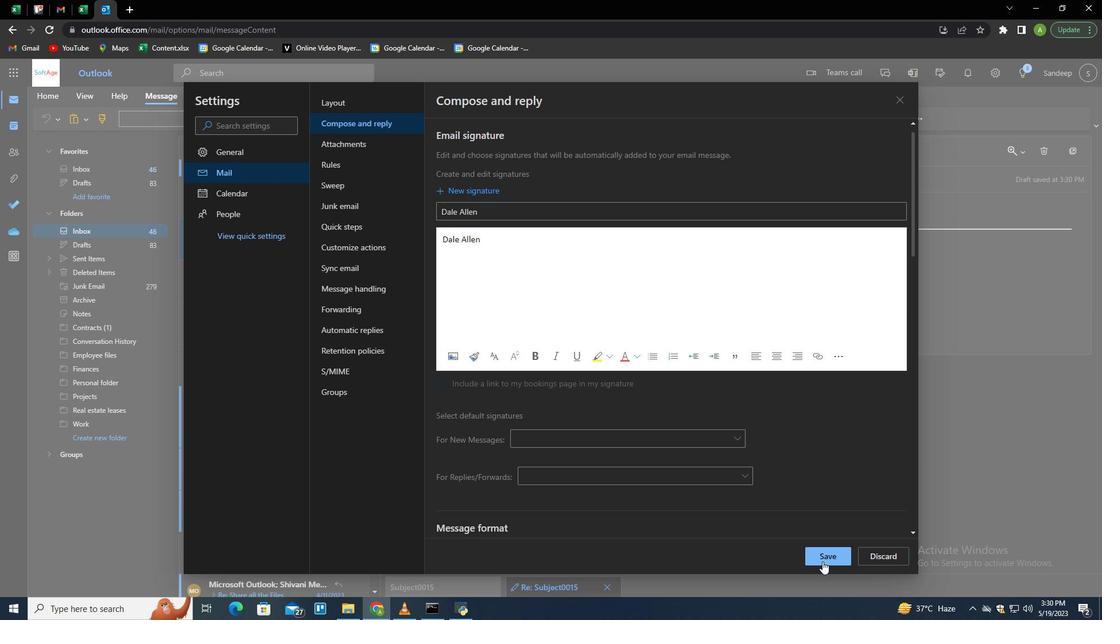 
Action: Mouse moved to (991, 385)
Screenshot: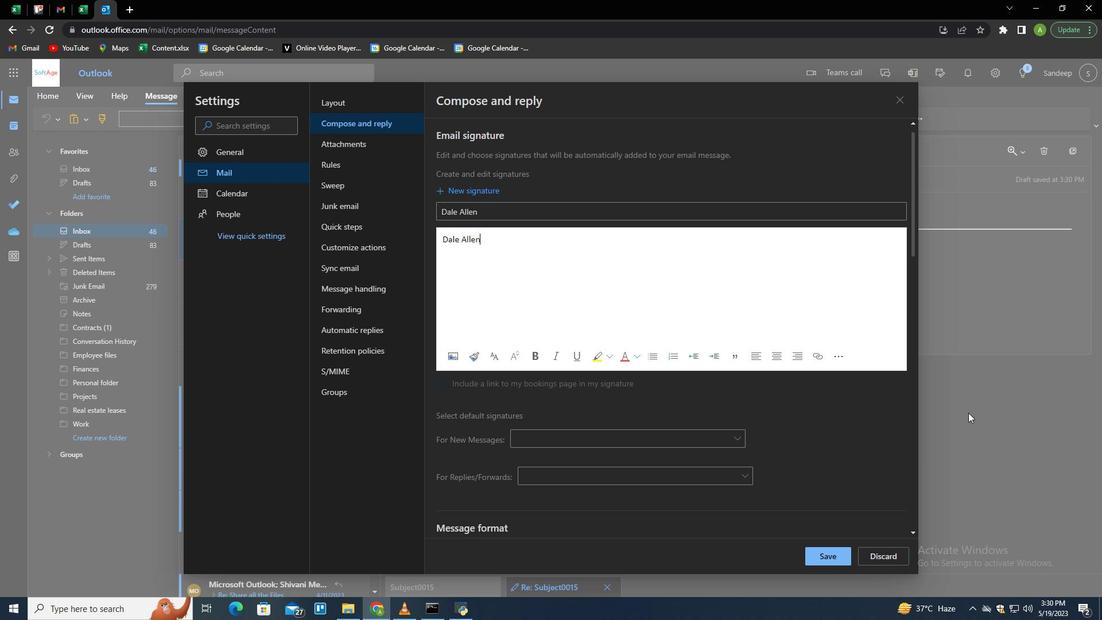 
Action: Mouse pressed left at (991, 385)
Screenshot: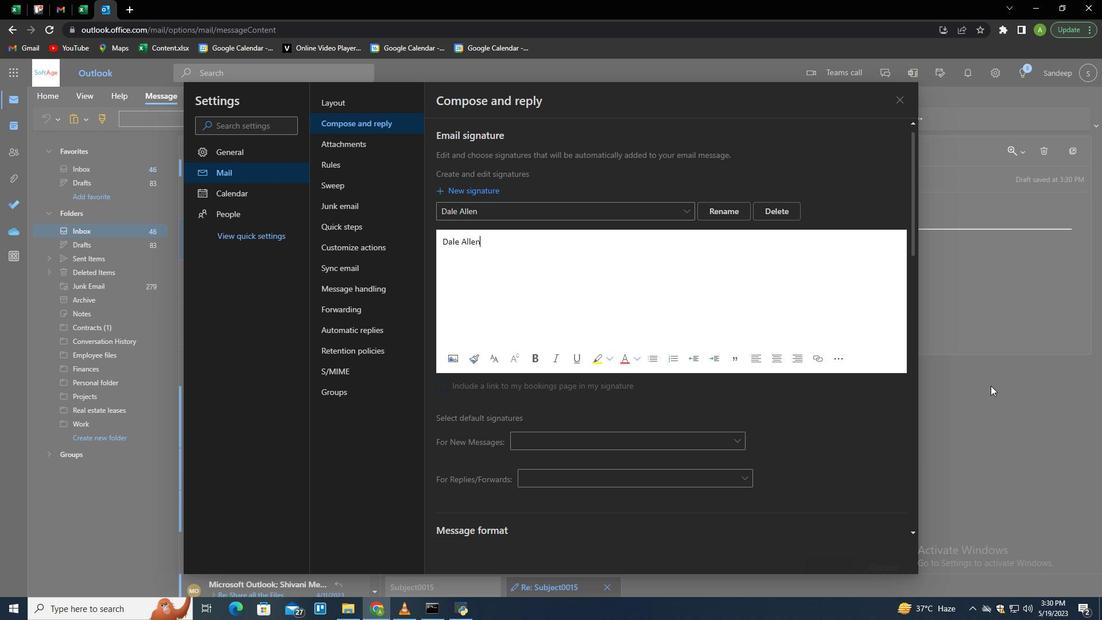 
Action: Mouse moved to (767, 120)
Screenshot: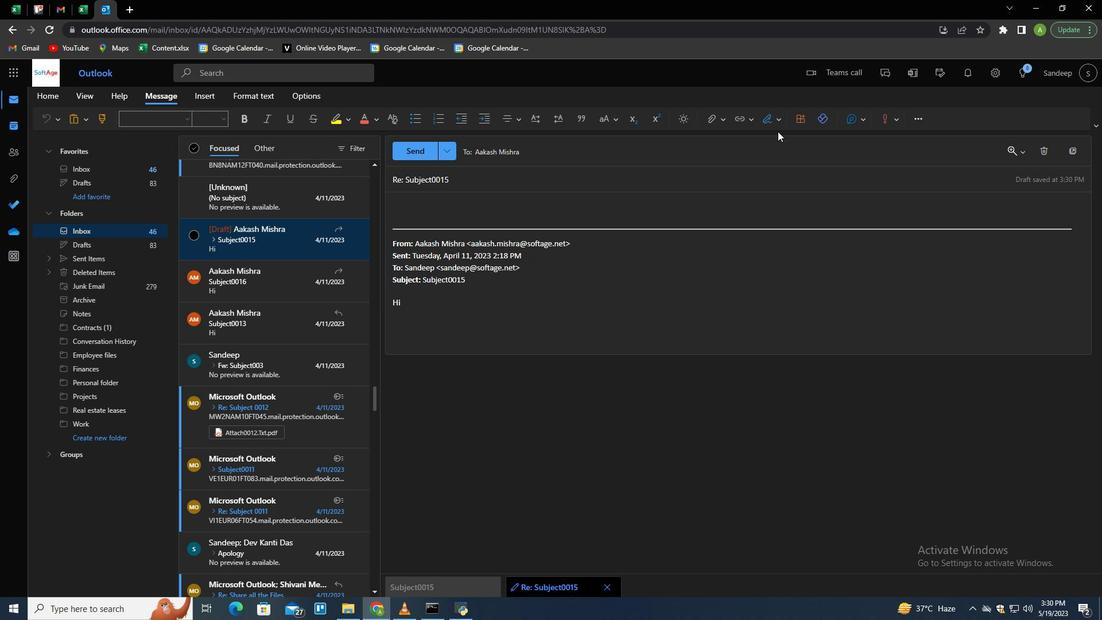 
Action: Mouse pressed left at (767, 120)
Screenshot: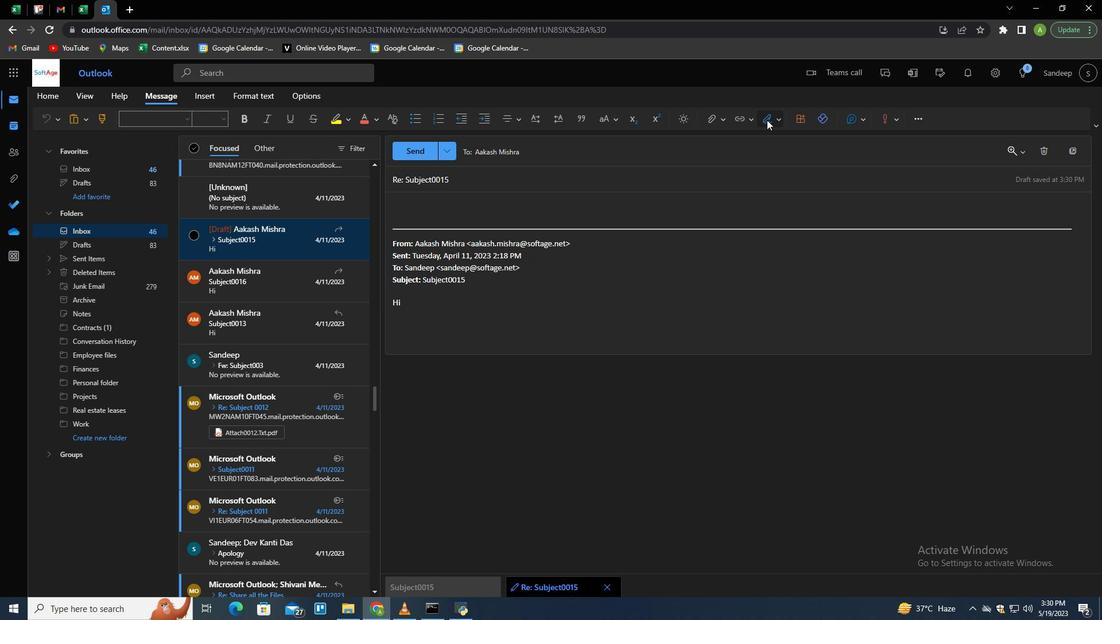 
Action: Mouse moved to (761, 148)
Screenshot: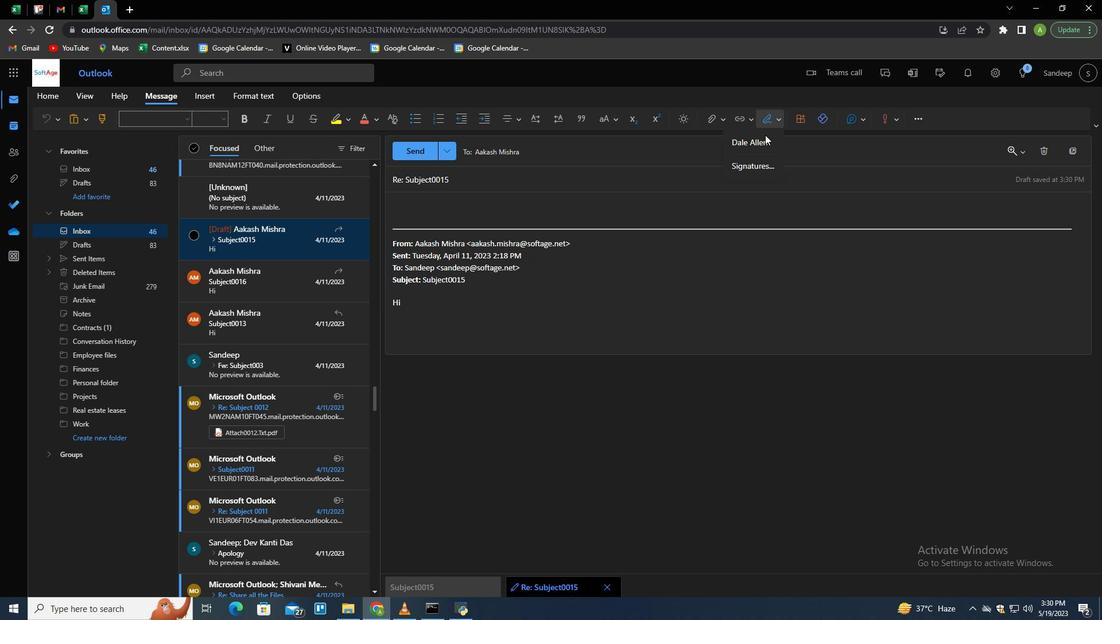 
Action: Mouse pressed left at (761, 148)
Screenshot: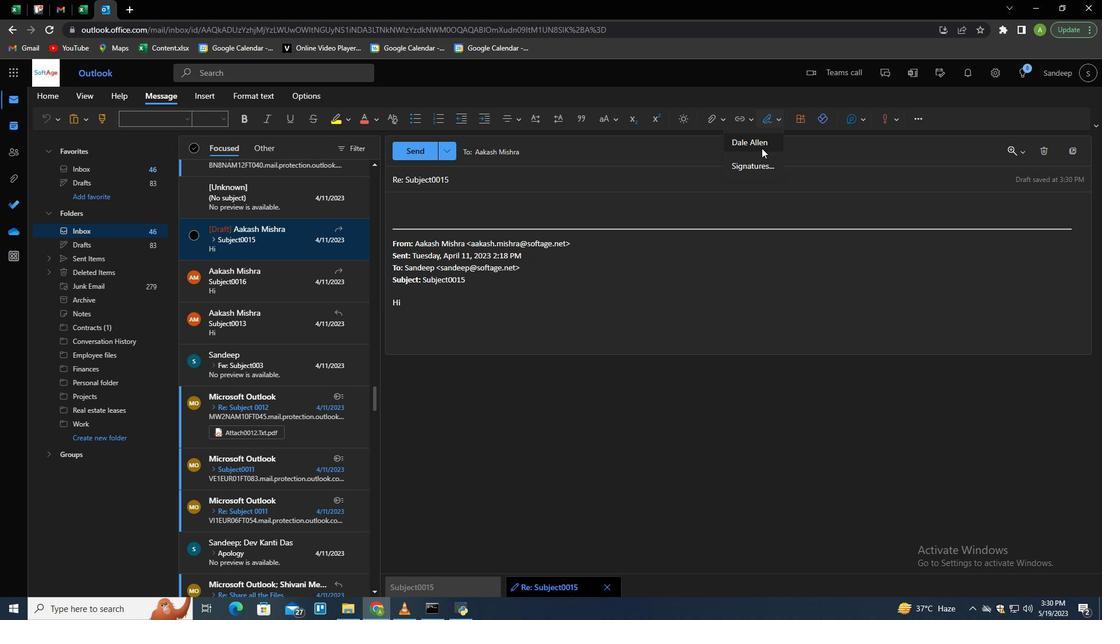 
Action: Mouse moved to (404, 181)
Screenshot: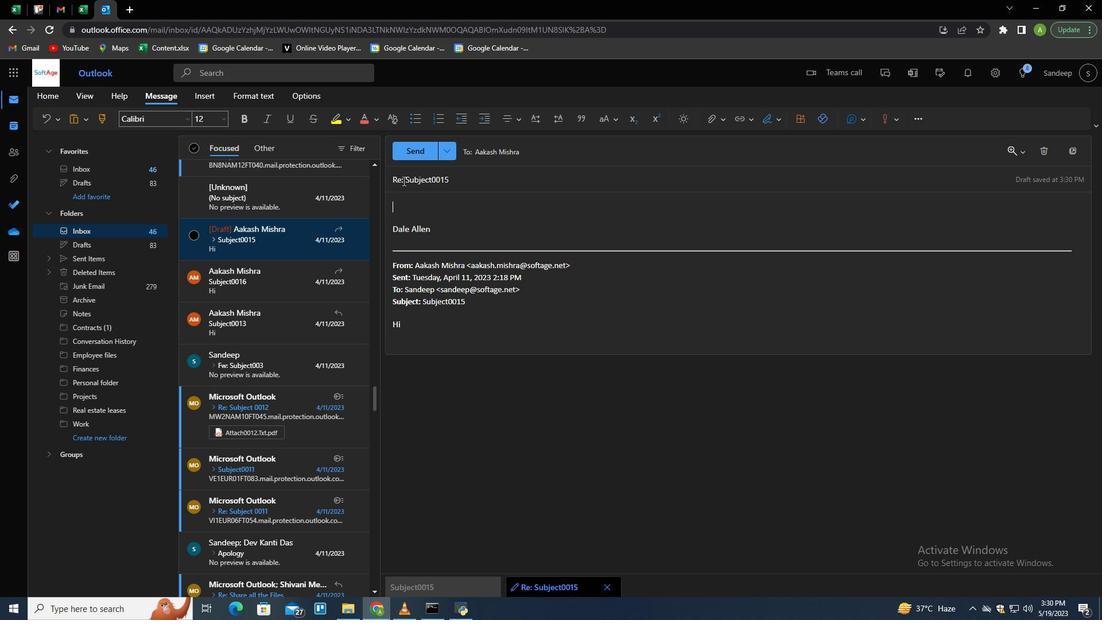 
Action: Mouse pressed left at (404, 181)
Screenshot: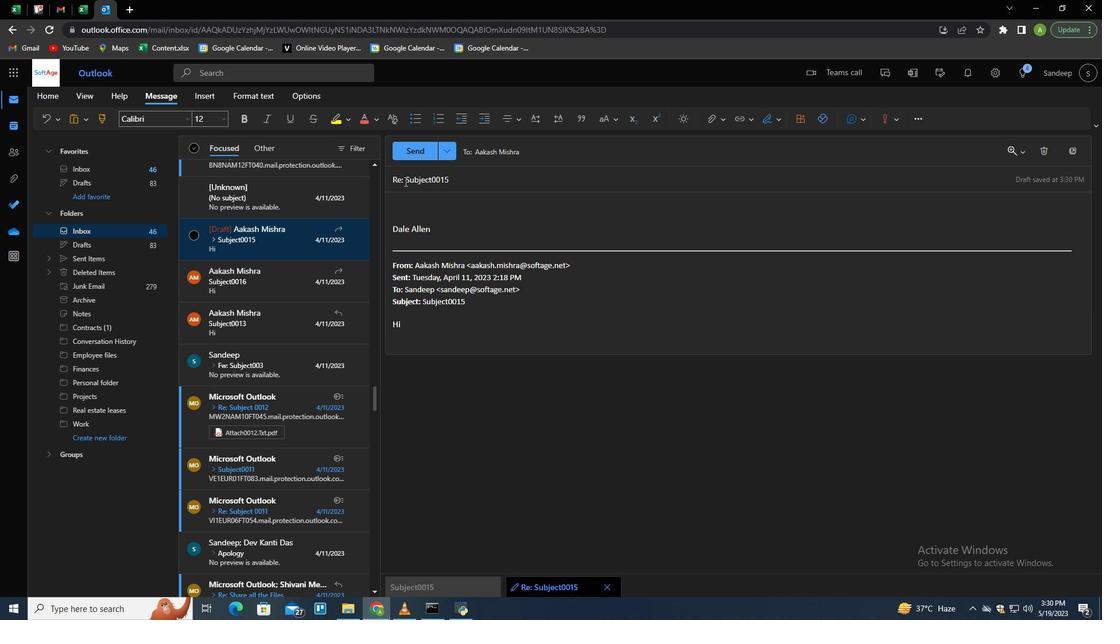 
Action: Mouse moved to (631, 200)
Screenshot: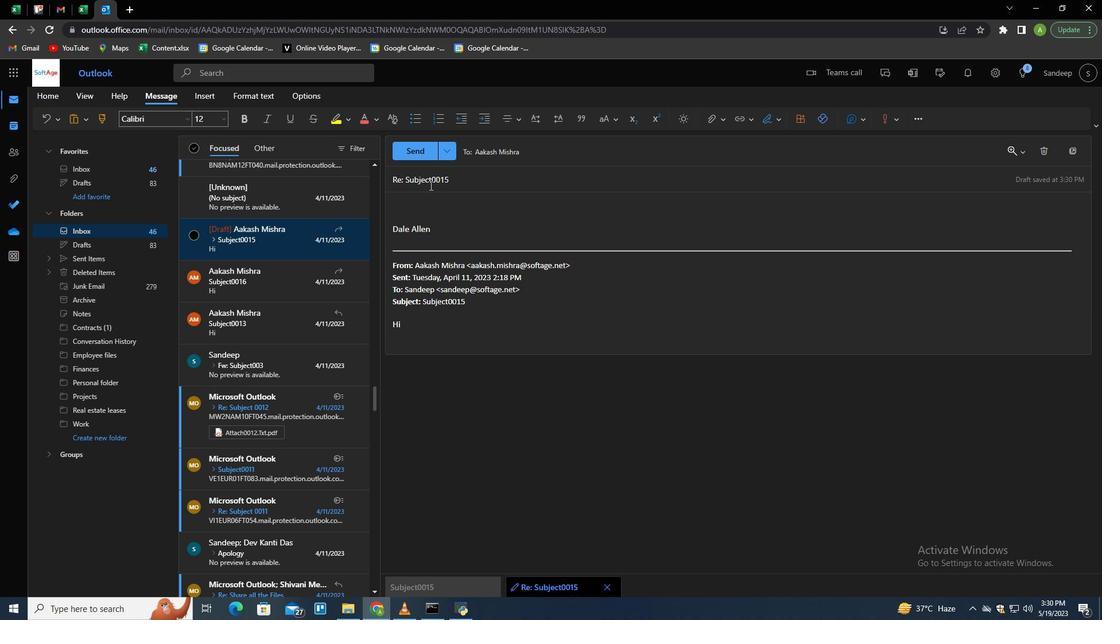 
Action: Key pressed <Key.shift_r><Key.end><Key.shift>Thank<Key.space>you<Key.space>for<Key.space>collaboration<Key.space><Key.tab>
Screenshot: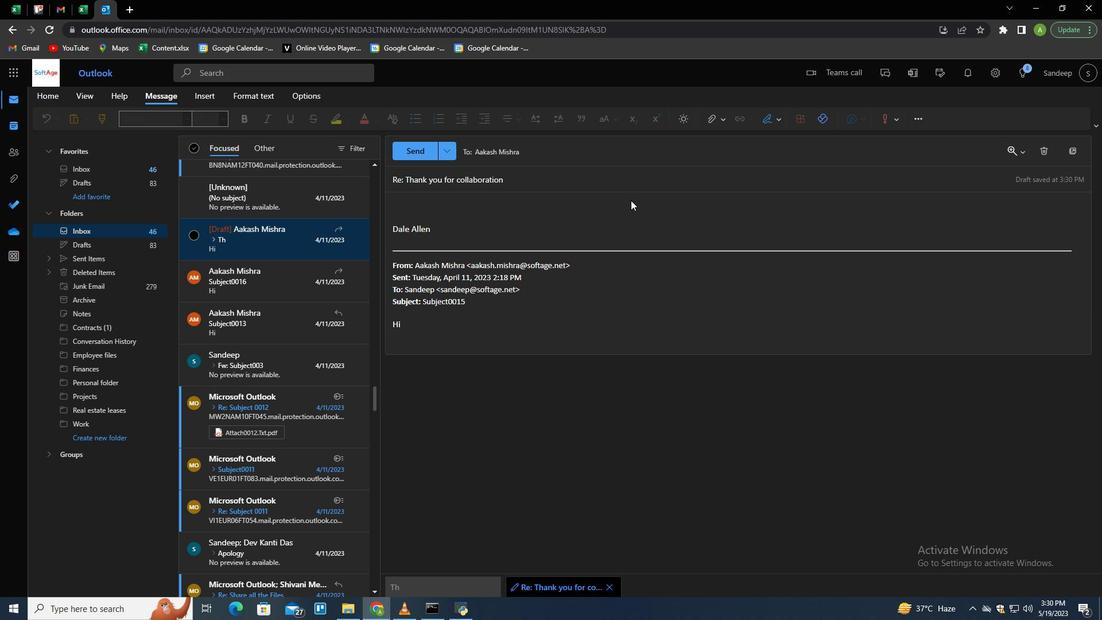 
Action: Mouse moved to (673, 213)
Screenshot: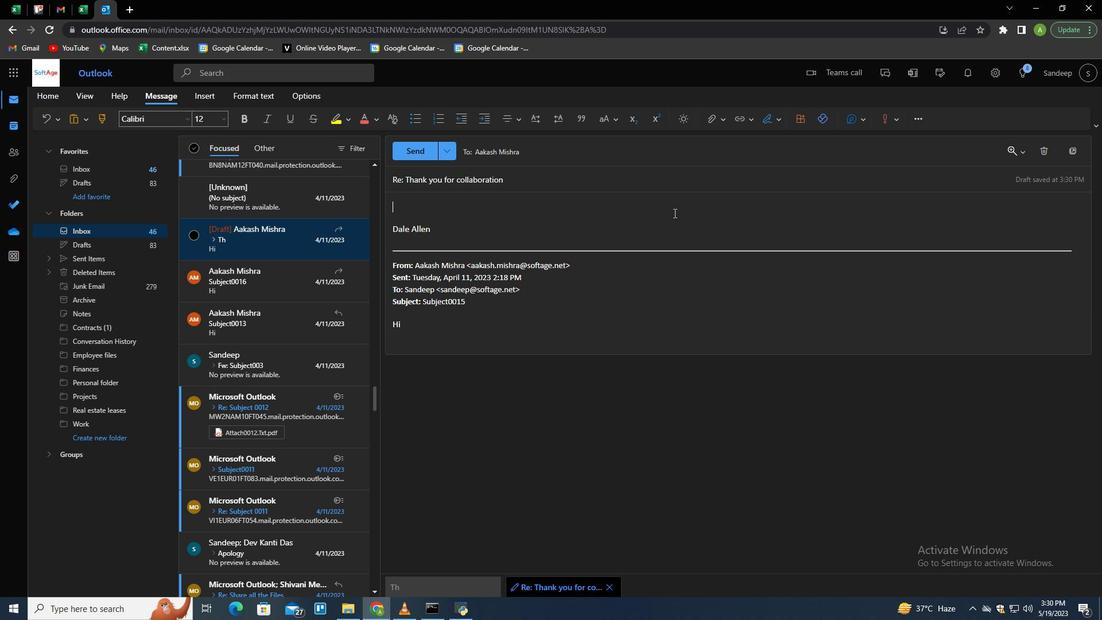 
Action: Key pressed <Key.shift>I<Key.space>noi<Key.backspace>ticed<Key.space>that<Key.space>there<Key.space>is<Key.space>an<Key.space>error<Key.space>in<Key.space>the<Key.space>finn<Key.backspace>ancial<Key.space>report.<Key.space><Key.shift>Could<Key.space>you<Key.space>please<Key.space>take<Key.space>a<Key.space>look<Key.space>
Screenshot: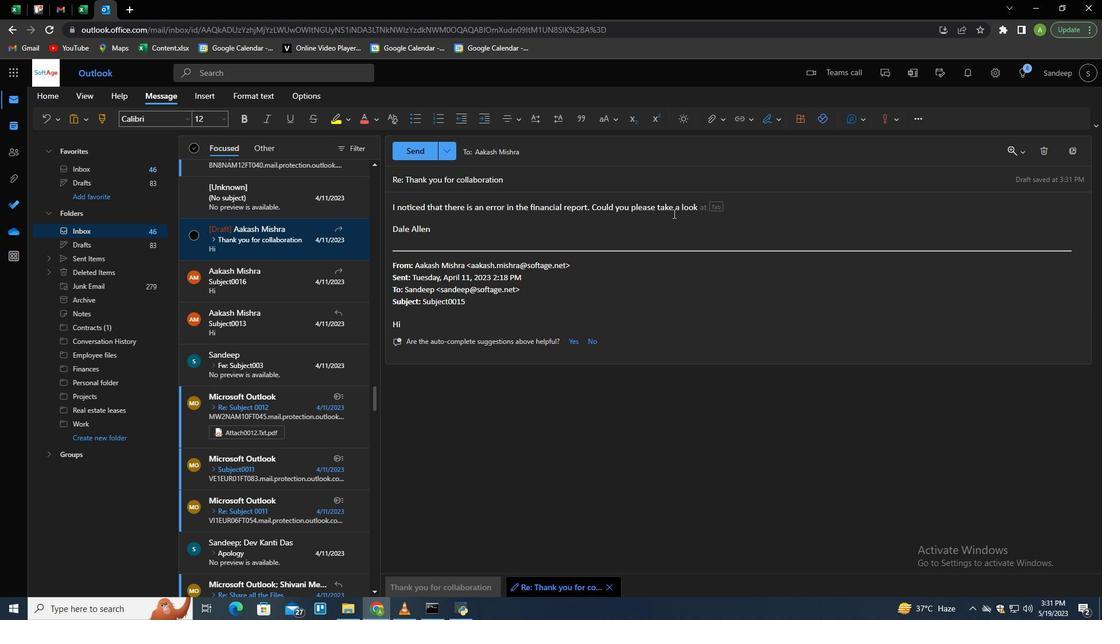 
Action: Mouse moved to (823, 206)
Screenshot: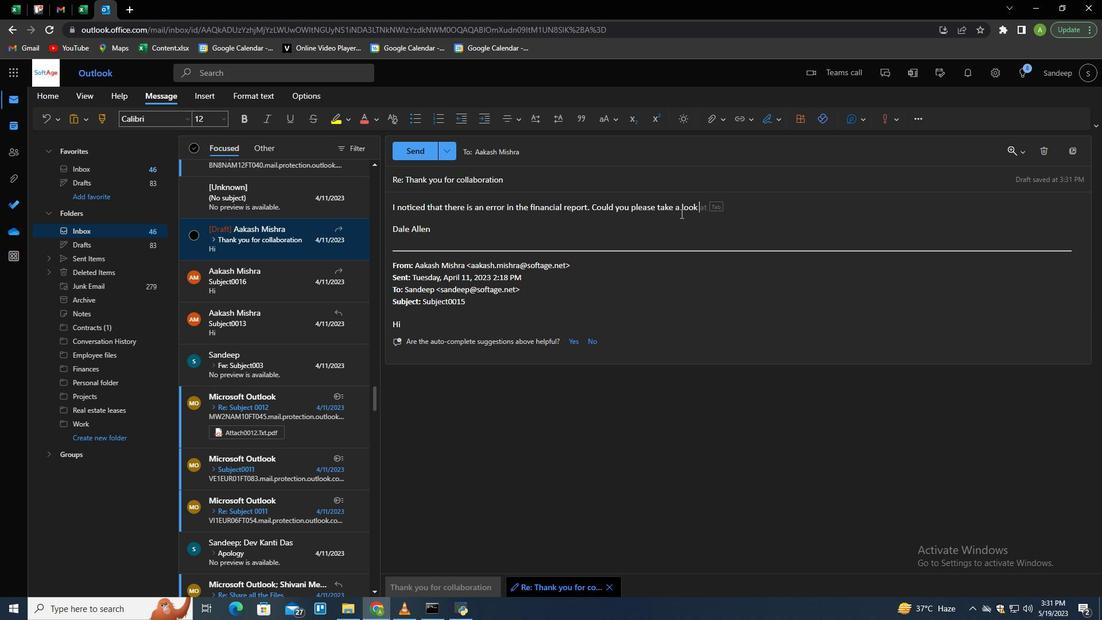 
Action: Key pressed 41n0d<Key.space>+214l<Key.backspace><Key.backspace><Key.backspace><Key.backspace><Key.backspace><Key.backspace><Key.backspace><Key.backspace><Key.backspace><Key.backspace><Key.backspace><Key.backspace><Key.space>and<Key.space>let<Key.space>mek<Key.backspace><Key.space>know<Key.space>how<Key.space>we<Key.space>ca*0<Key.right>2*n
Screenshot: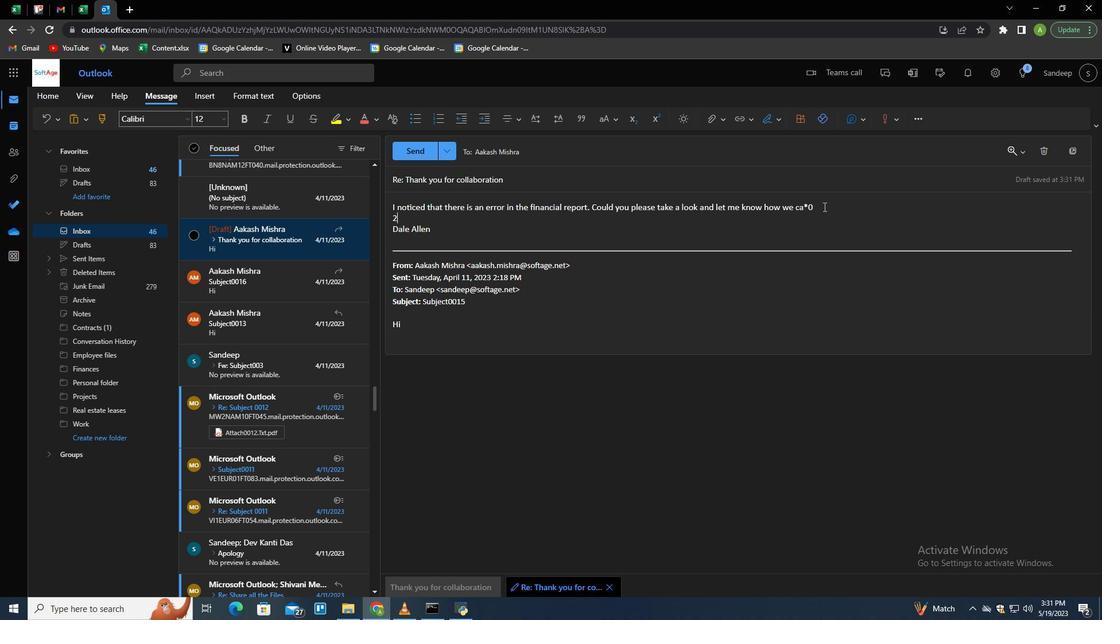 
Action: Mouse moved to (810, 215)
Screenshot: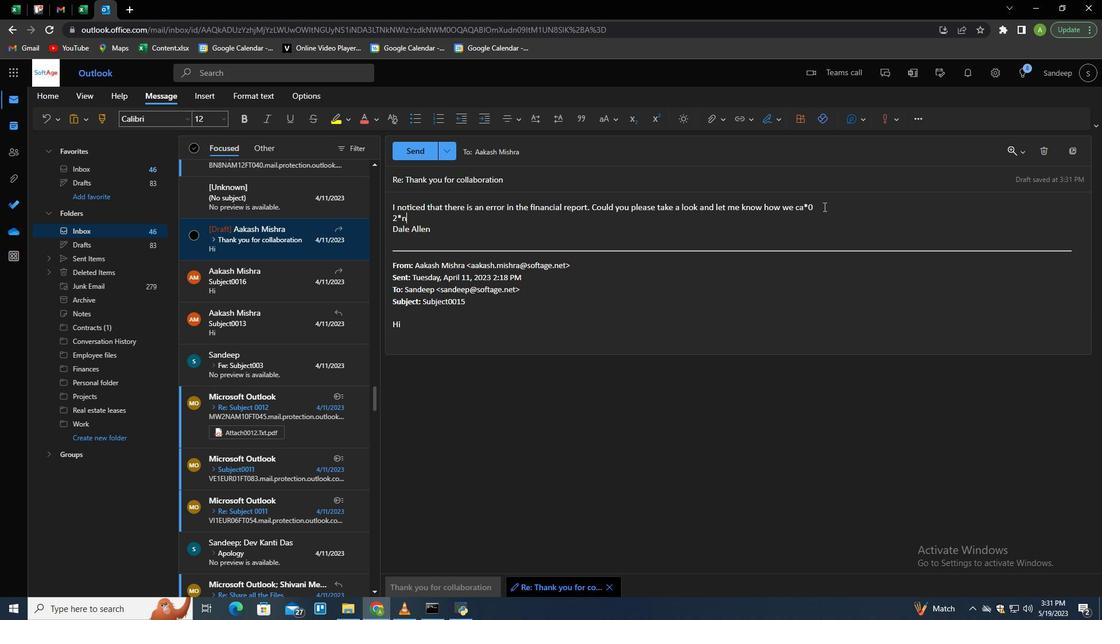 
Action: Key pressed <Key.space>
Screenshot: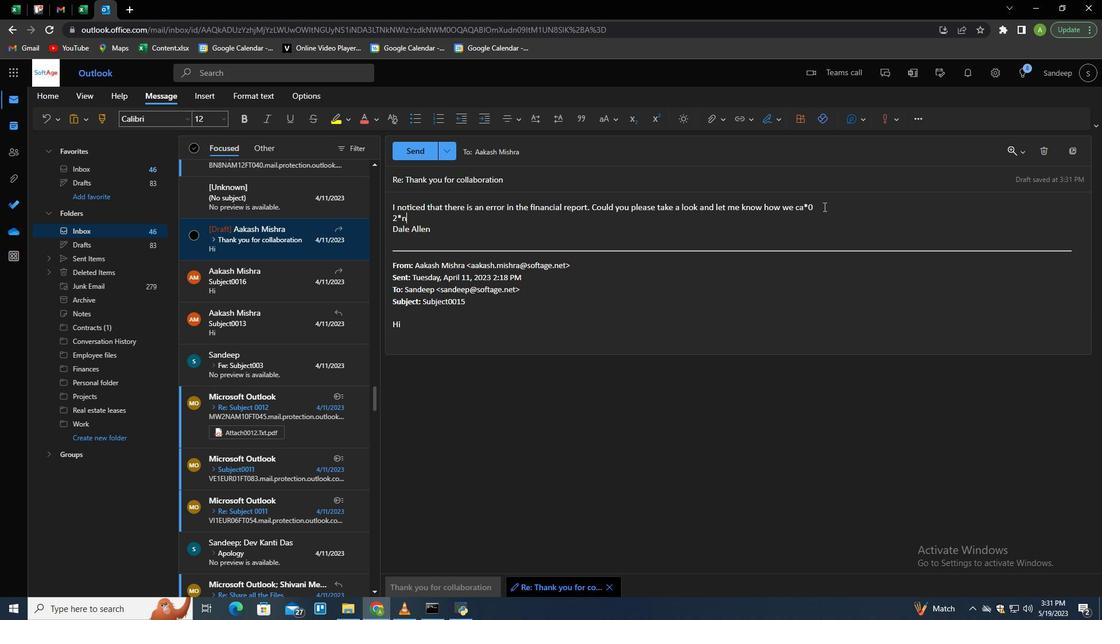 
Action: Mouse moved to (806, 218)
Screenshot: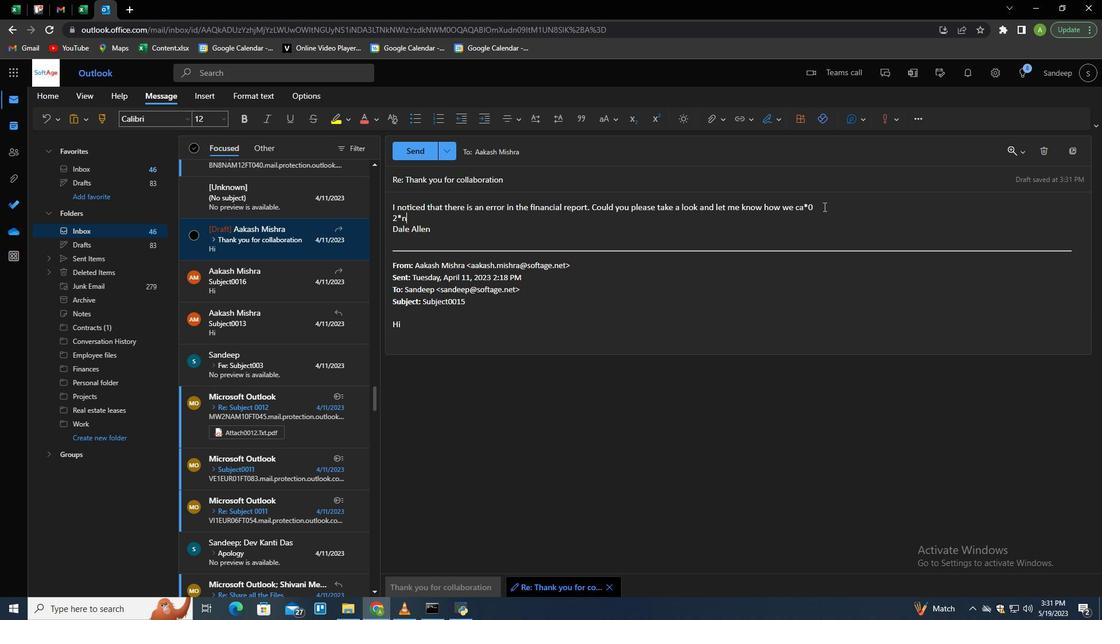 
Action: Key pressed +
Screenshot: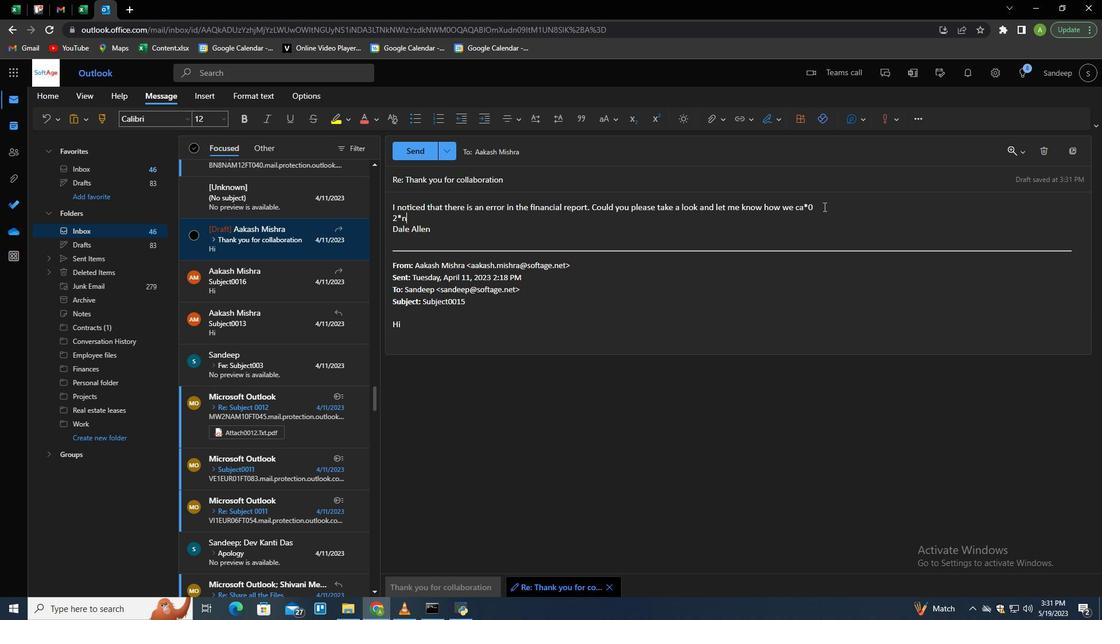 
Action: Mouse moved to (798, 223)
Screenshot: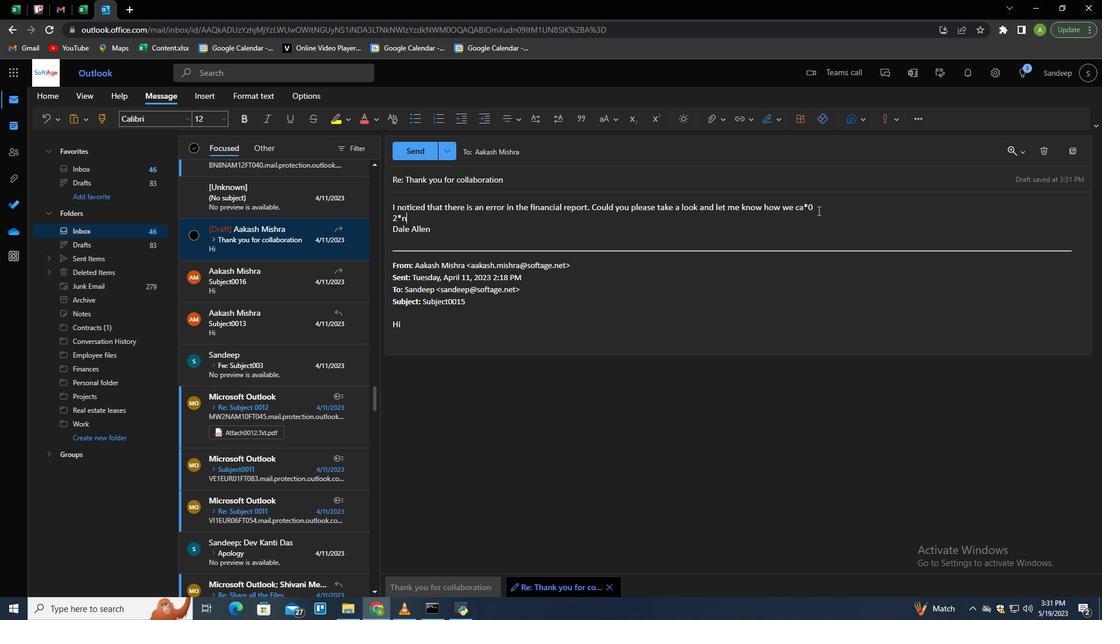 
Action: Key pressed <Key.backspace><Key.backspace><Key.backspace><Key.backspace>
Screenshot: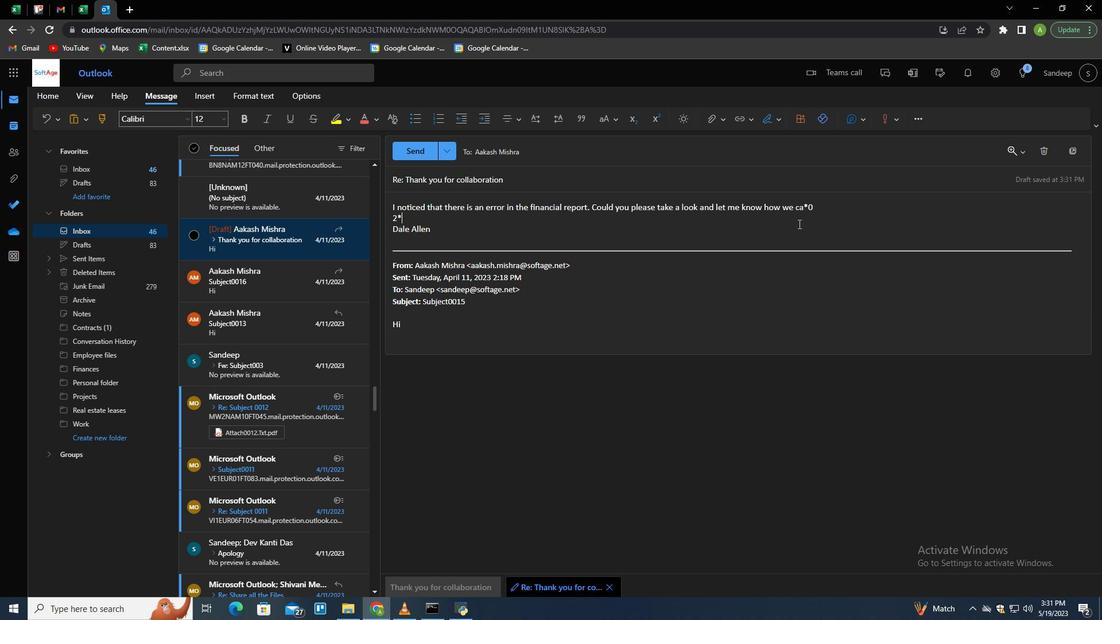 
Action: Mouse moved to (798, 224)
Screenshot: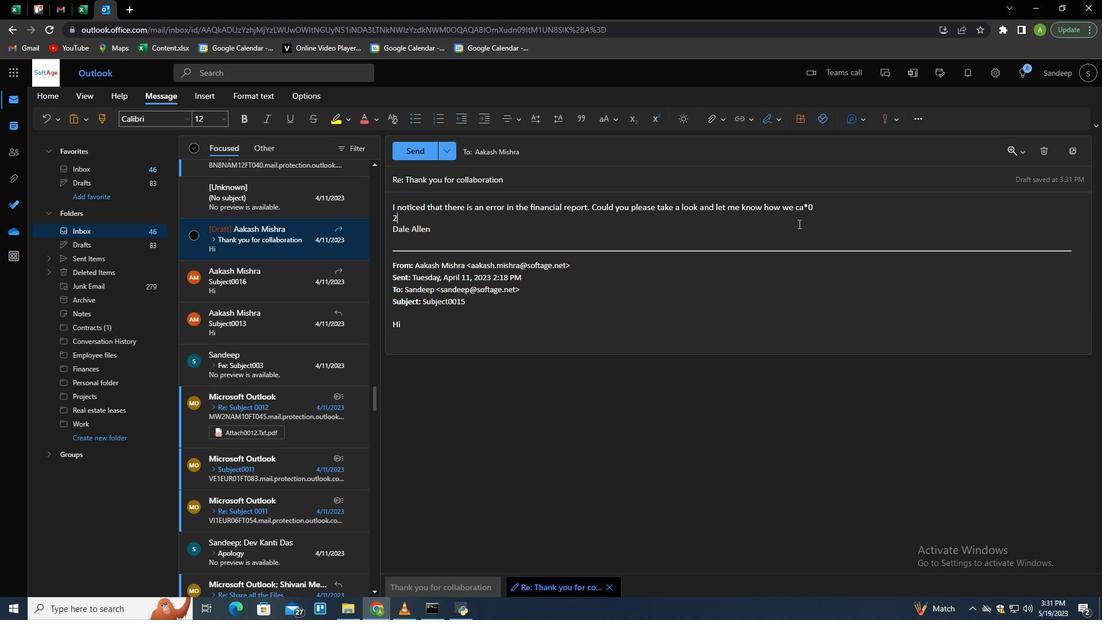 
Action: Key pressed <Key.backspace><Key.backspace><Key.backspace><Key.backspace>n<Key.space>core<Key.backspace>rect<Key.space>it<Key.shift>><Key.backspace><Key.shift>?
Screenshot: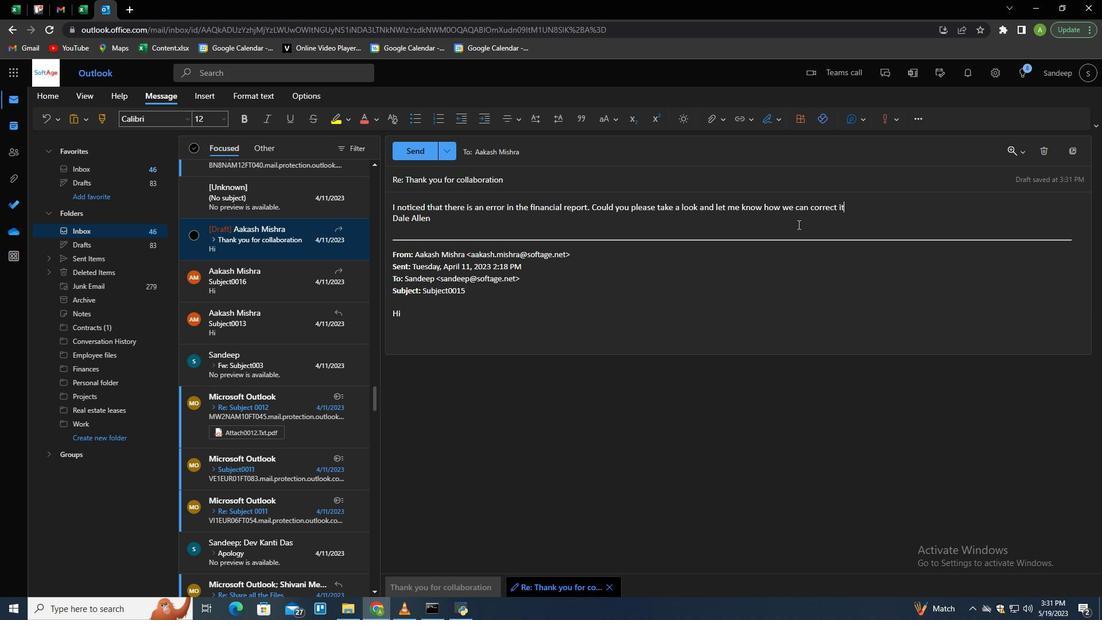 
Action: Mouse moved to (644, 154)
Screenshot: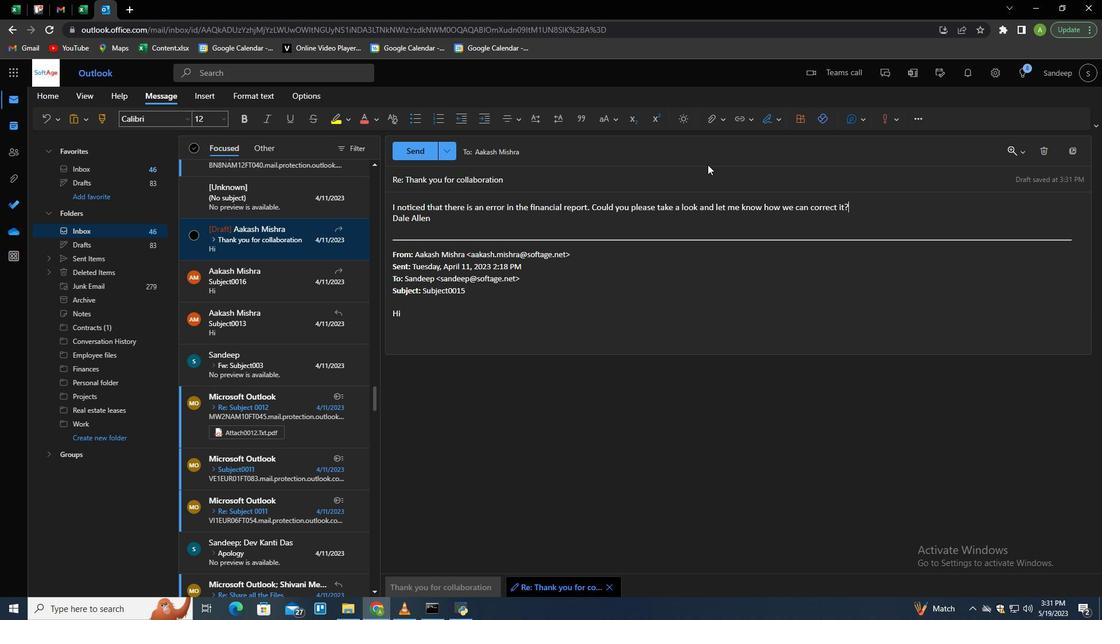 
Action: Mouse pressed left at (644, 154)
Screenshot: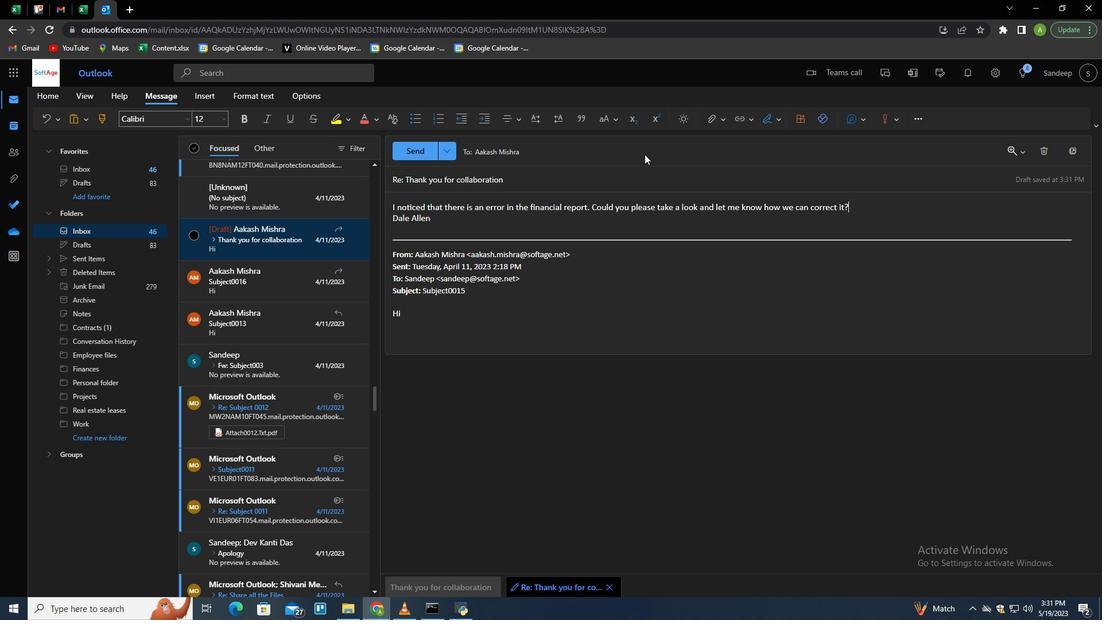 
Action: Mouse moved to (1075, 180)
Screenshot: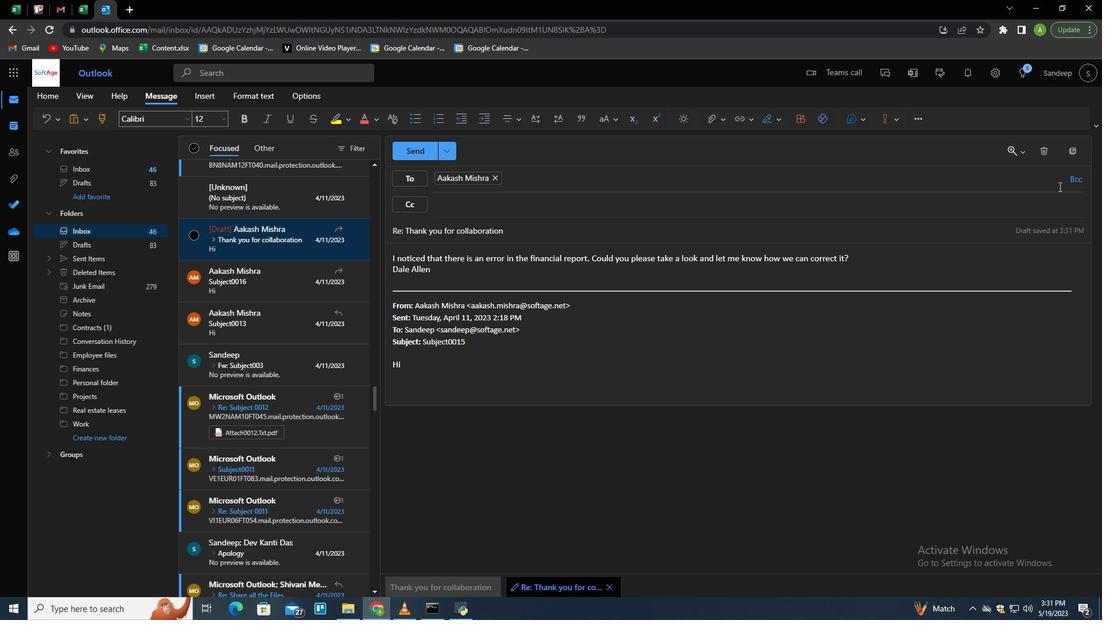 
Action: Mouse pressed left at (1075, 180)
Screenshot: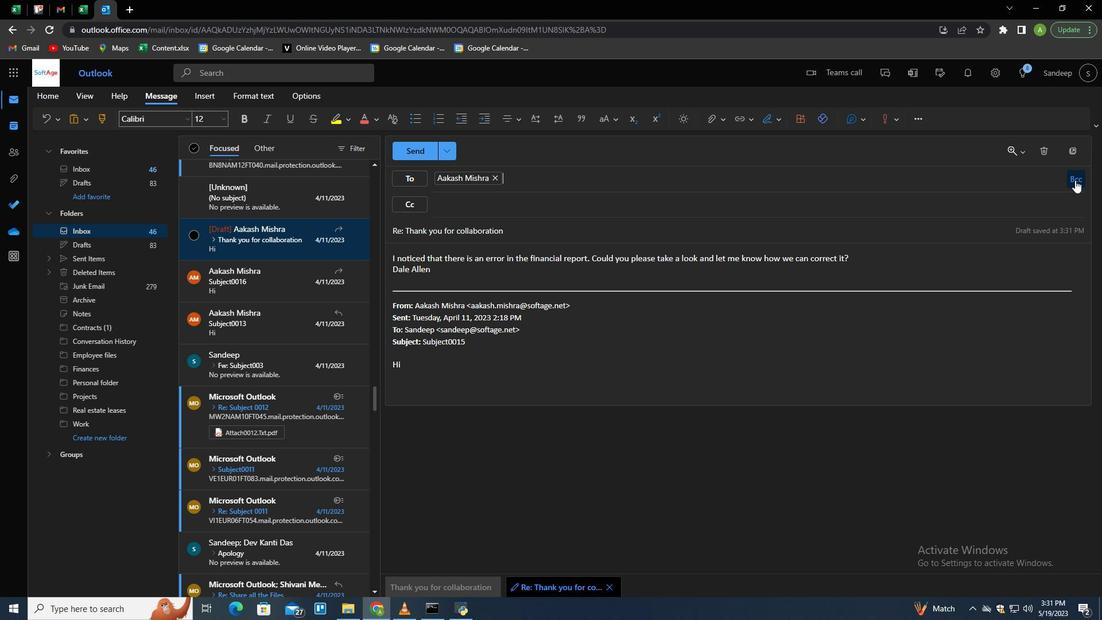
Action: Mouse moved to (546, 225)
Screenshot: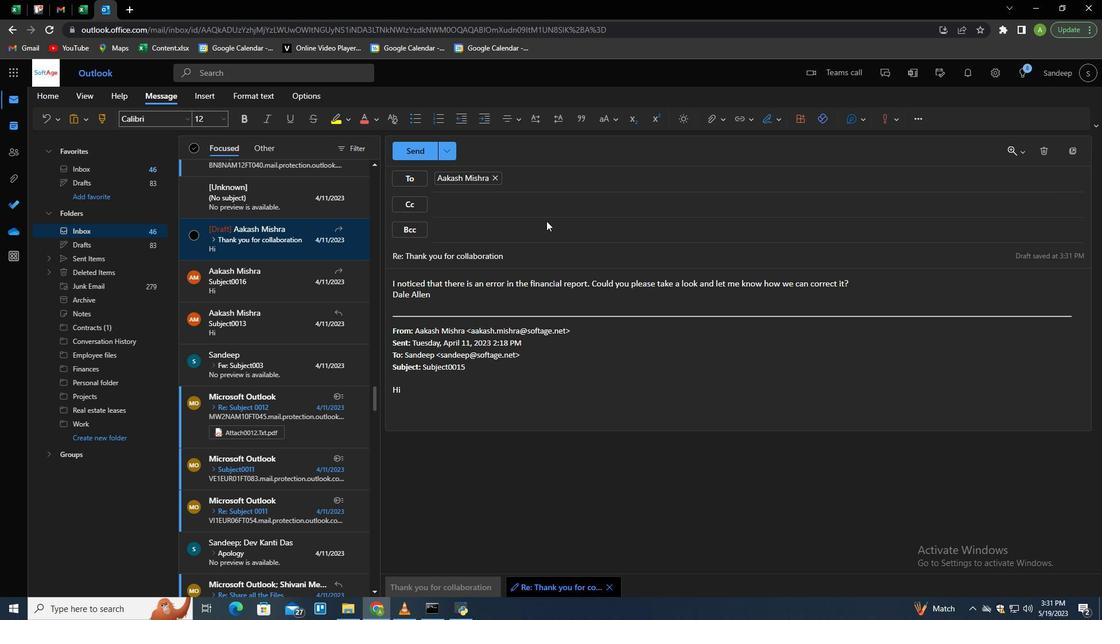 
Action: Mouse pressed left at (546, 225)
Screenshot: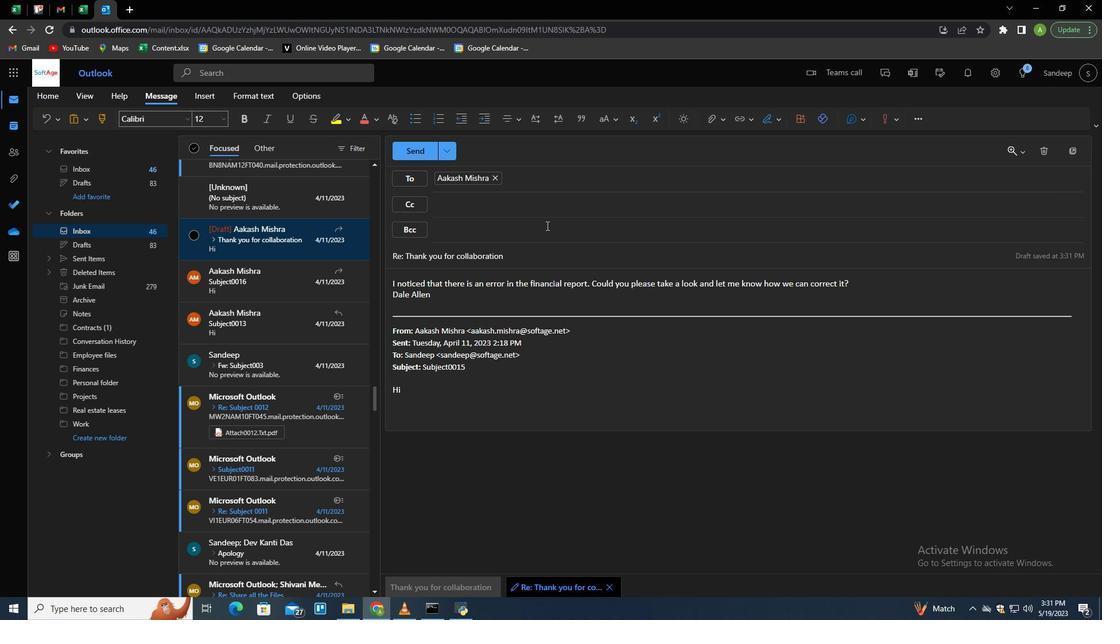 
Action: Key pressed softage.1<Key.shift>@softage.net<Key.enter>
Screenshot: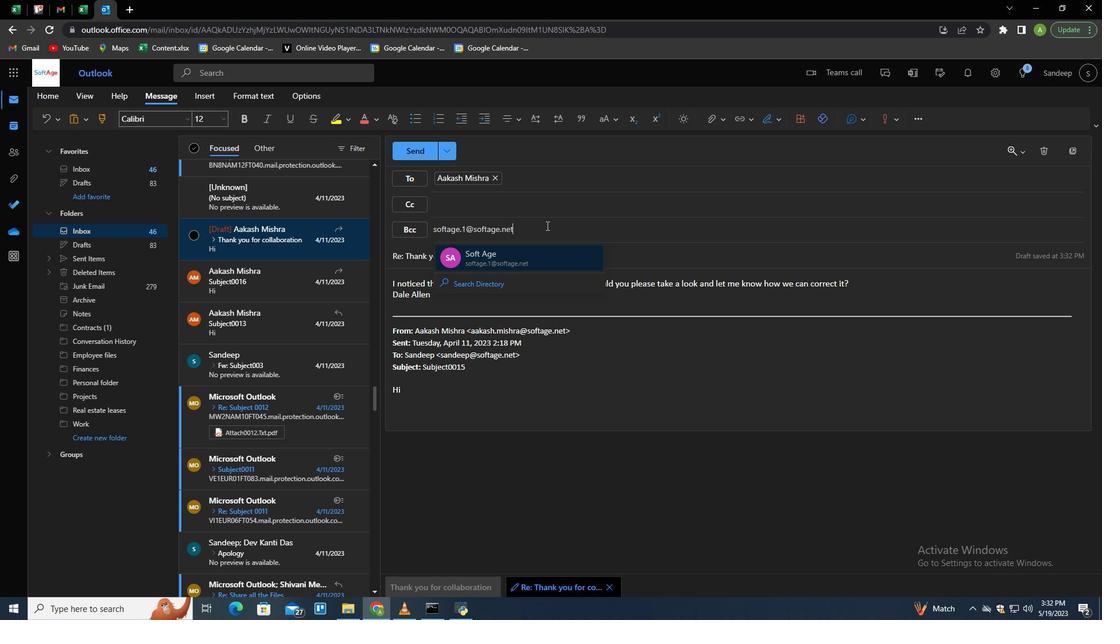 
Action: Mouse moved to (713, 122)
Screenshot: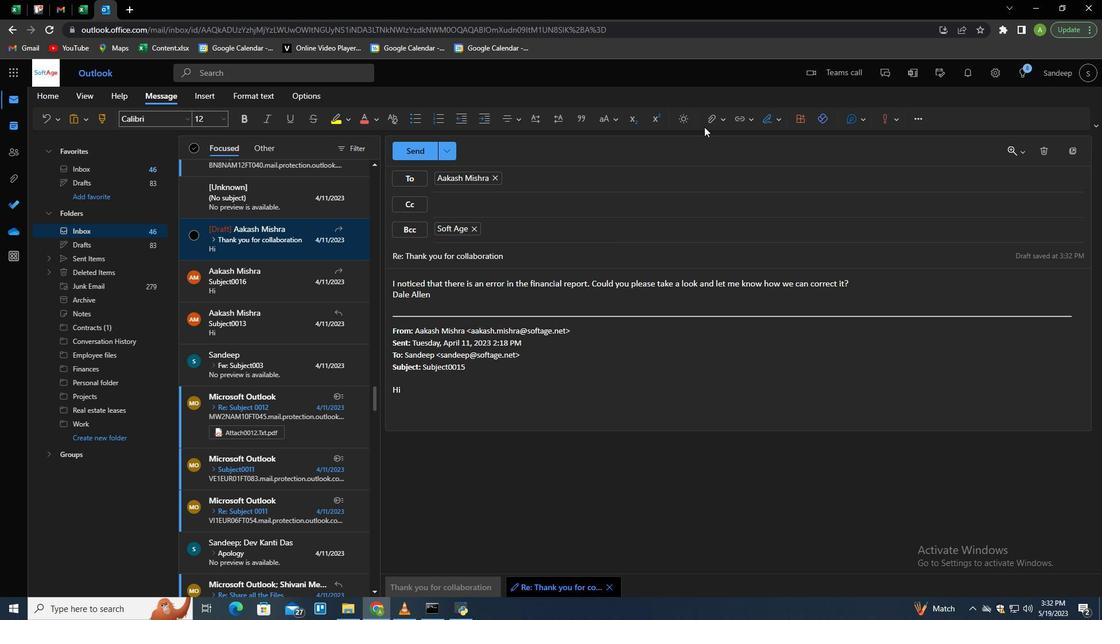 
Action: Mouse pressed left at (713, 122)
Screenshot: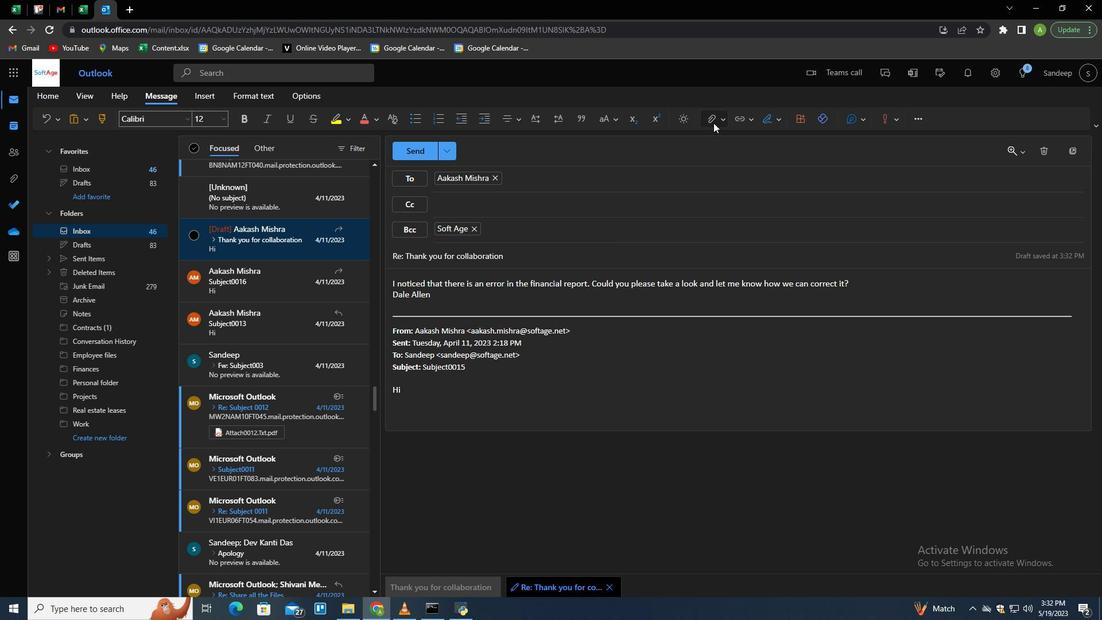 
Action: Mouse moved to (695, 142)
Screenshot: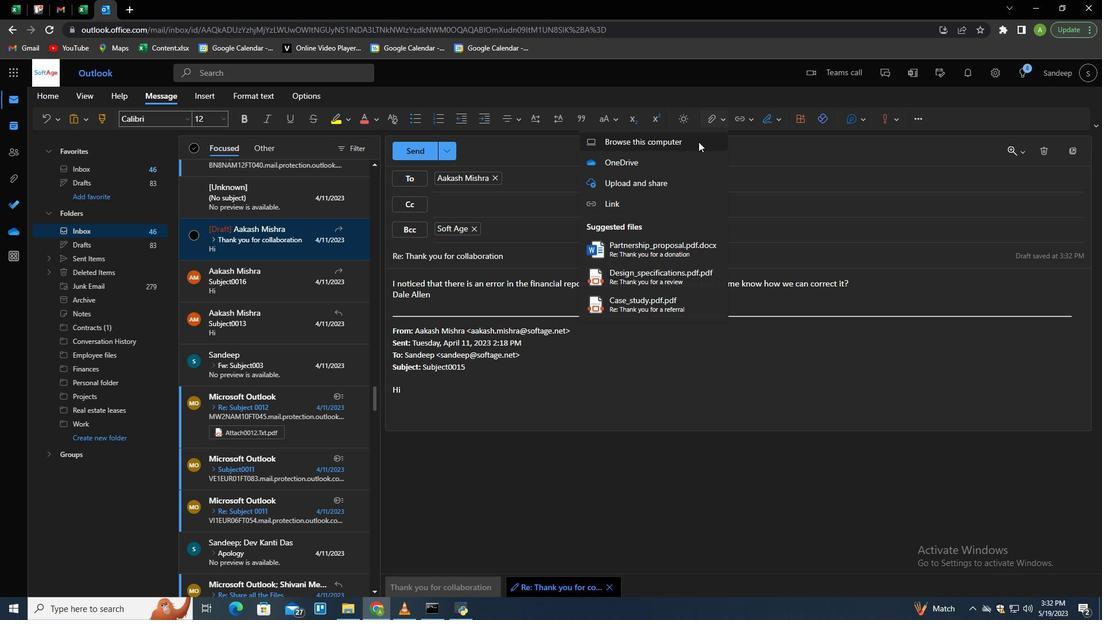 
Action: Mouse pressed left at (695, 142)
Screenshot: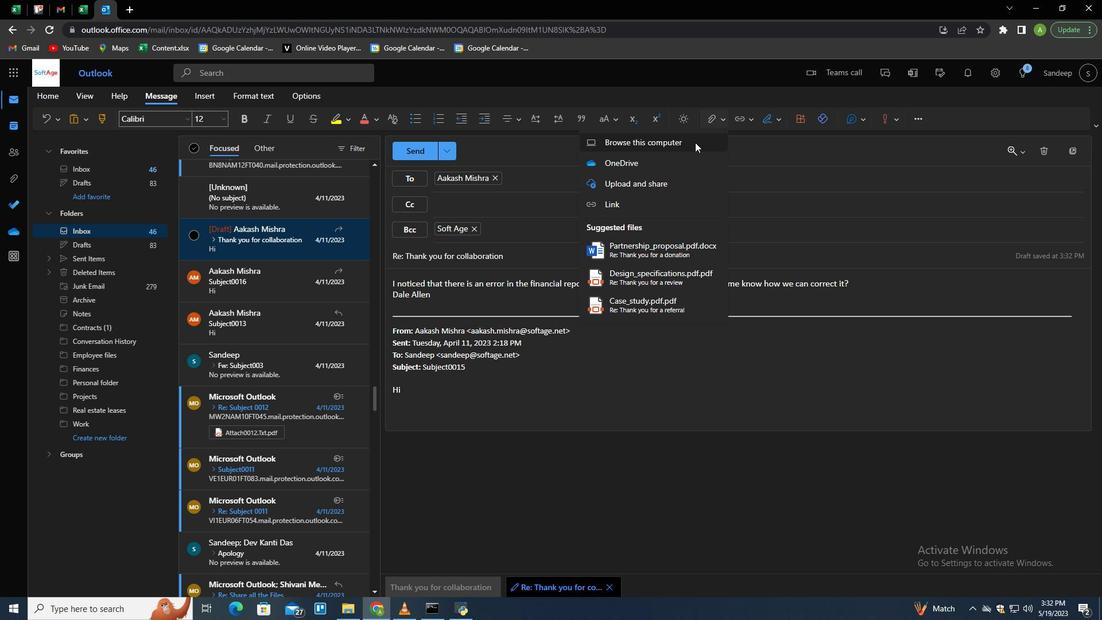 
Action: Mouse moved to (210, 141)
Screenshot: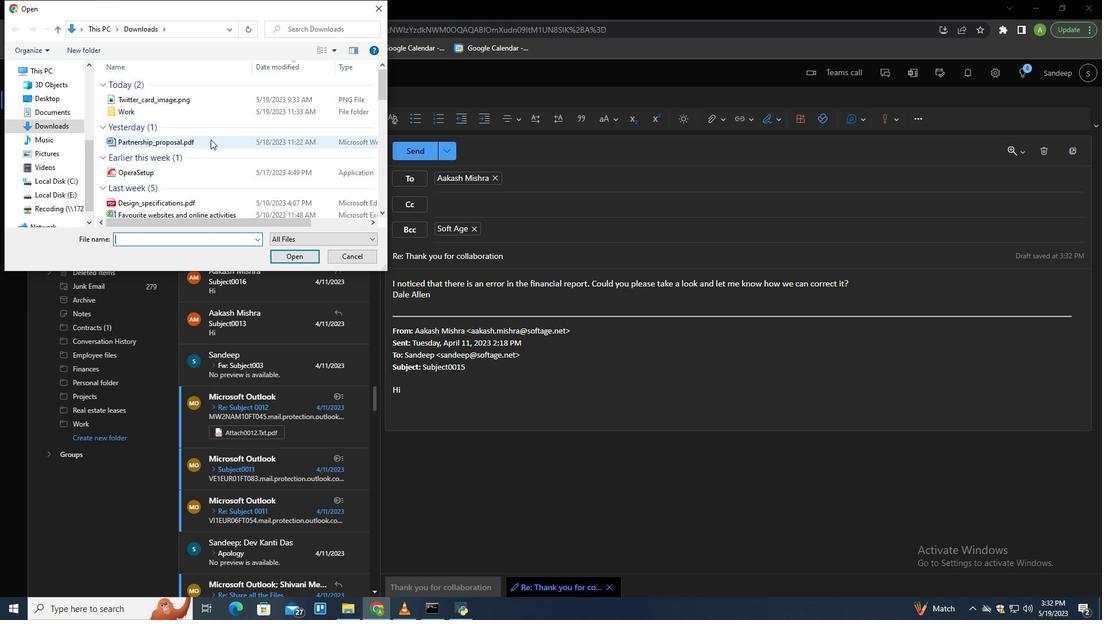 
Action: Mouse pressed left at (210, 141)
Screenshot: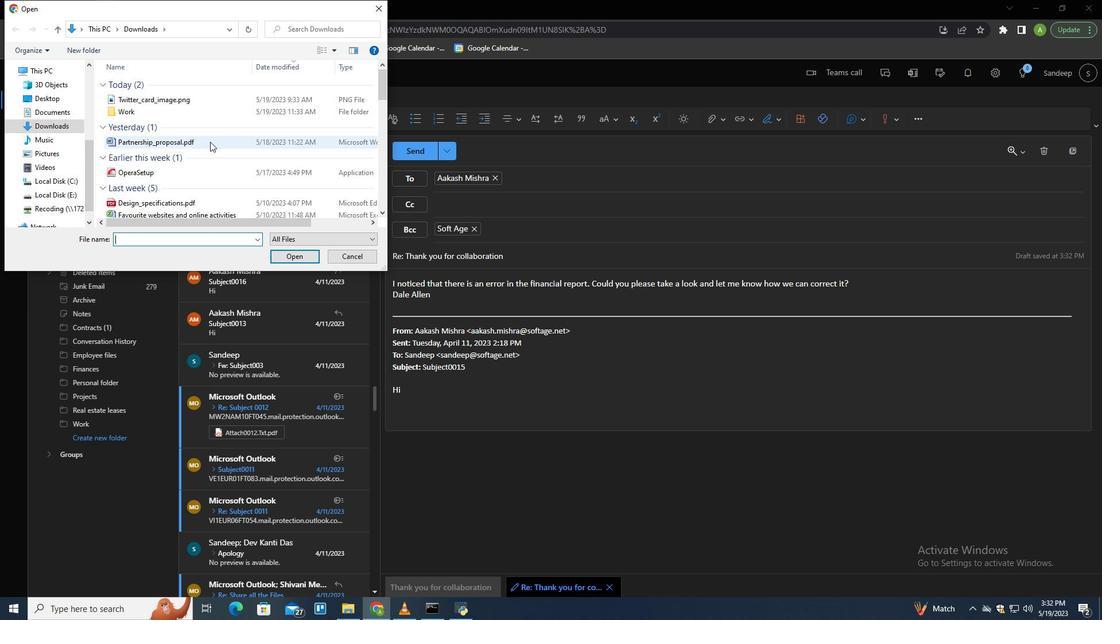 
Action: Mouse moved to (209, 143)
Screenshot: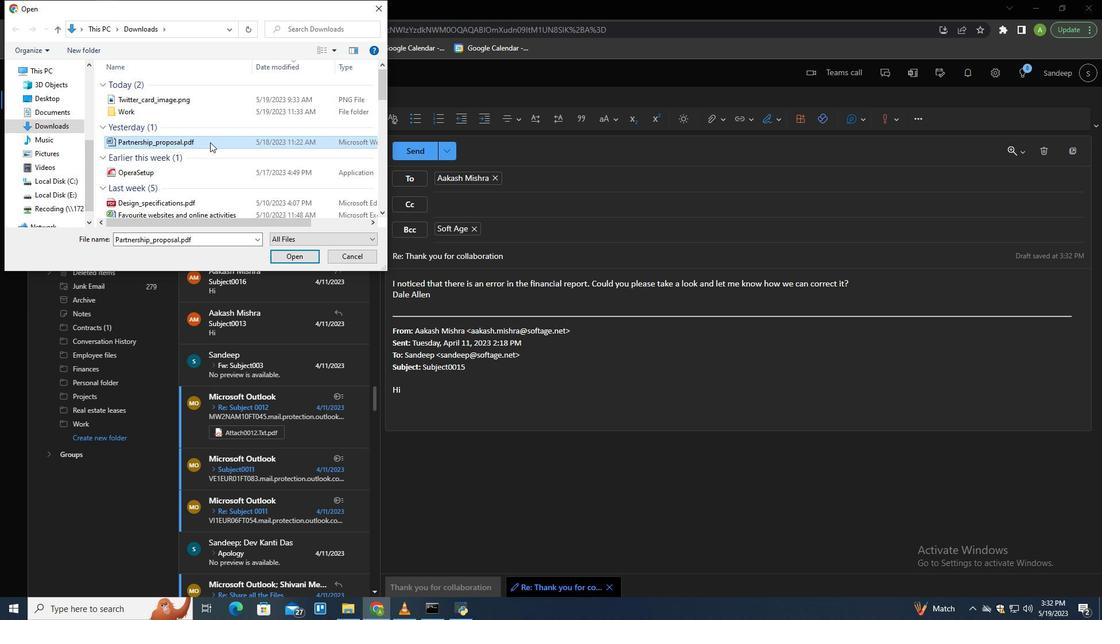 
Action: Key pressed <Key.f2>
Screenshot: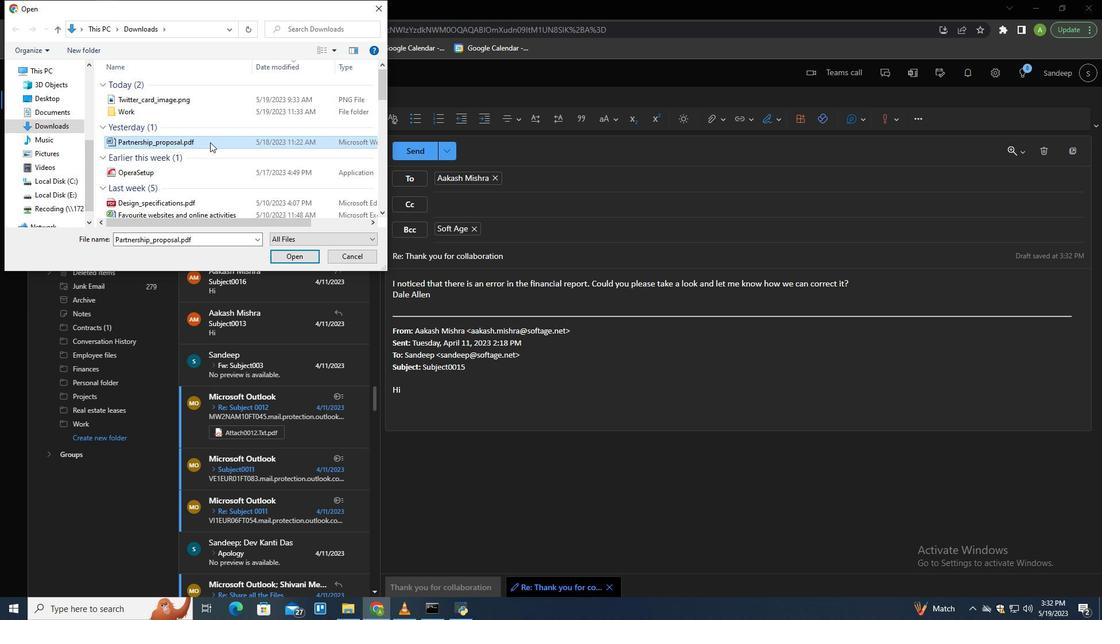 
Action: Mouse moved to (200, 160)
Screenshot: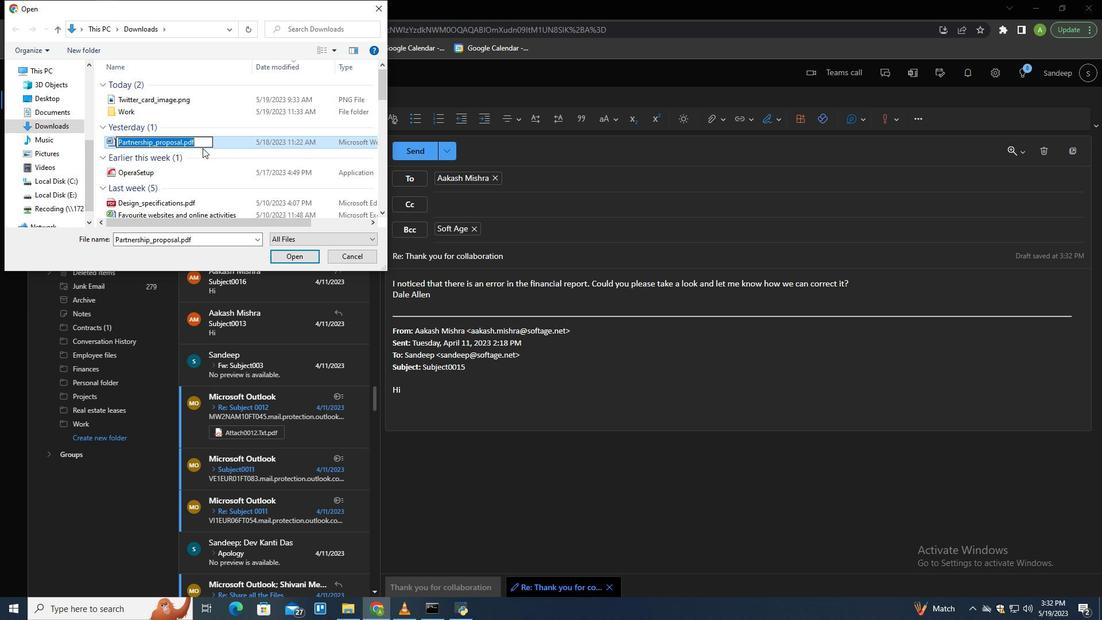 
Action: Key pressed <Key.shift>Policay<Key.shift><Key.shift><Key.shift><Key.shift><Key.shift>_manual.docx
Screenshot: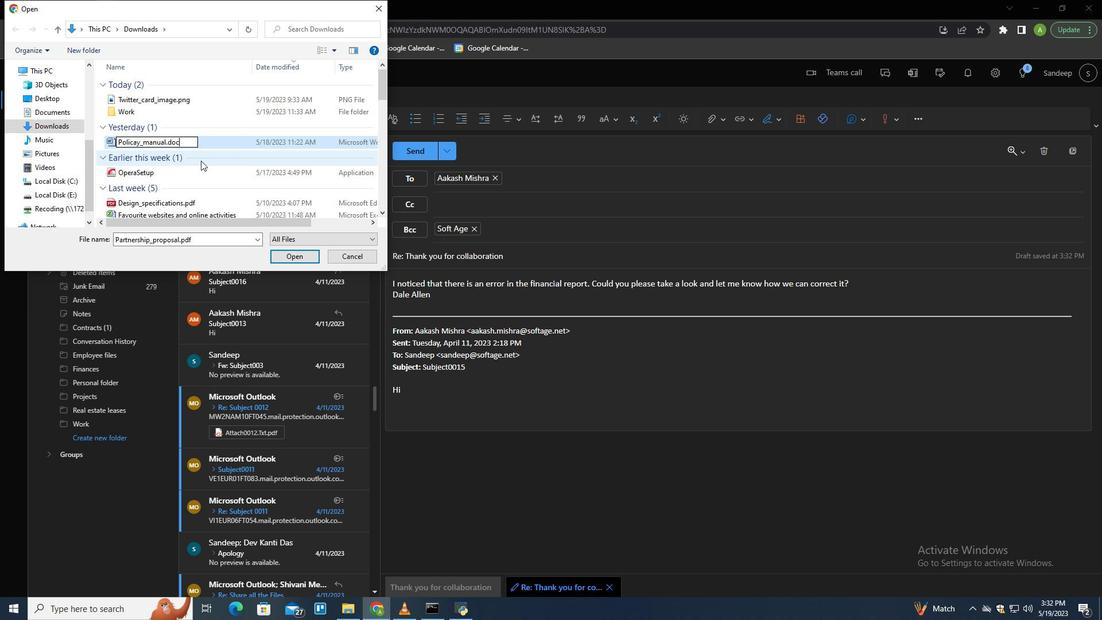
Action: Mouse moved to (223, 142)
Screenshot: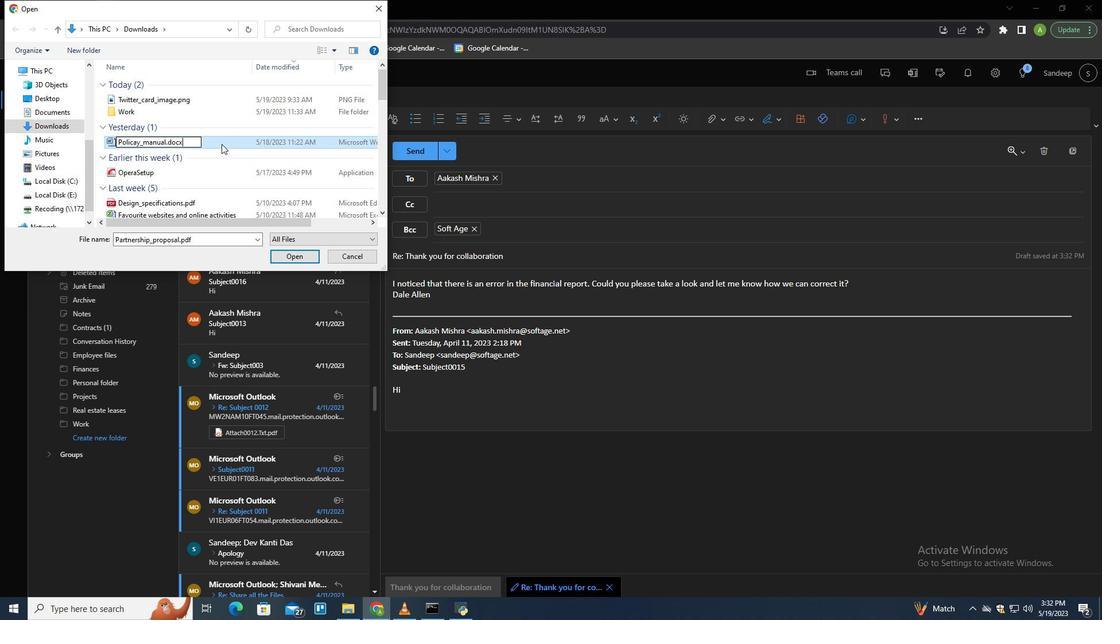 
Action: Mouse pressed left at (223, 142)
Screenshot: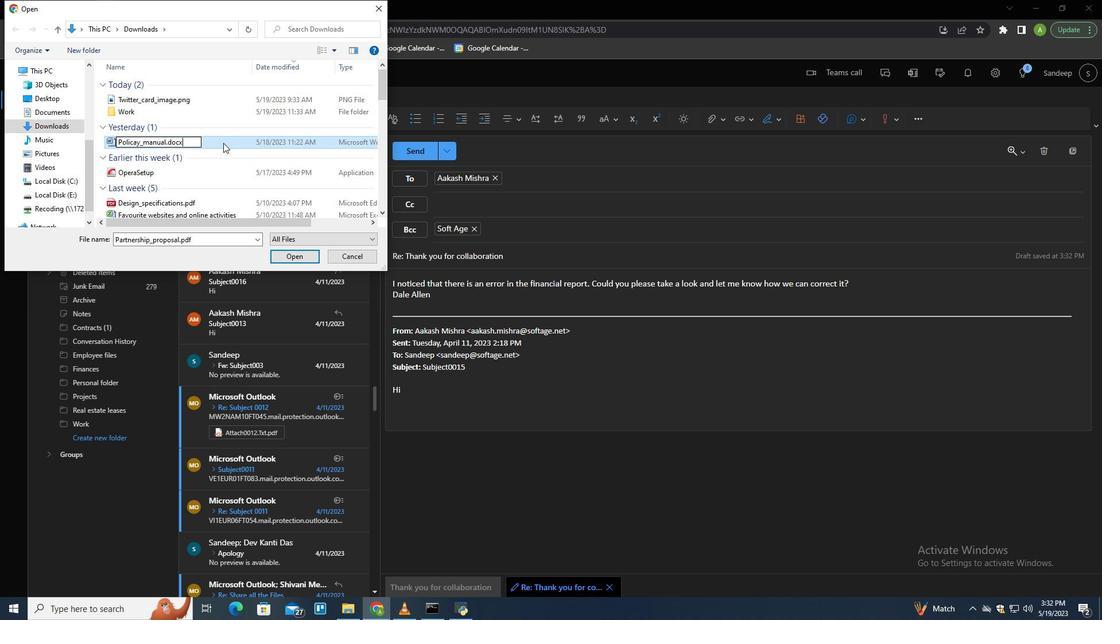 
Action: Mouse moved to (294, 261)
Screenshot: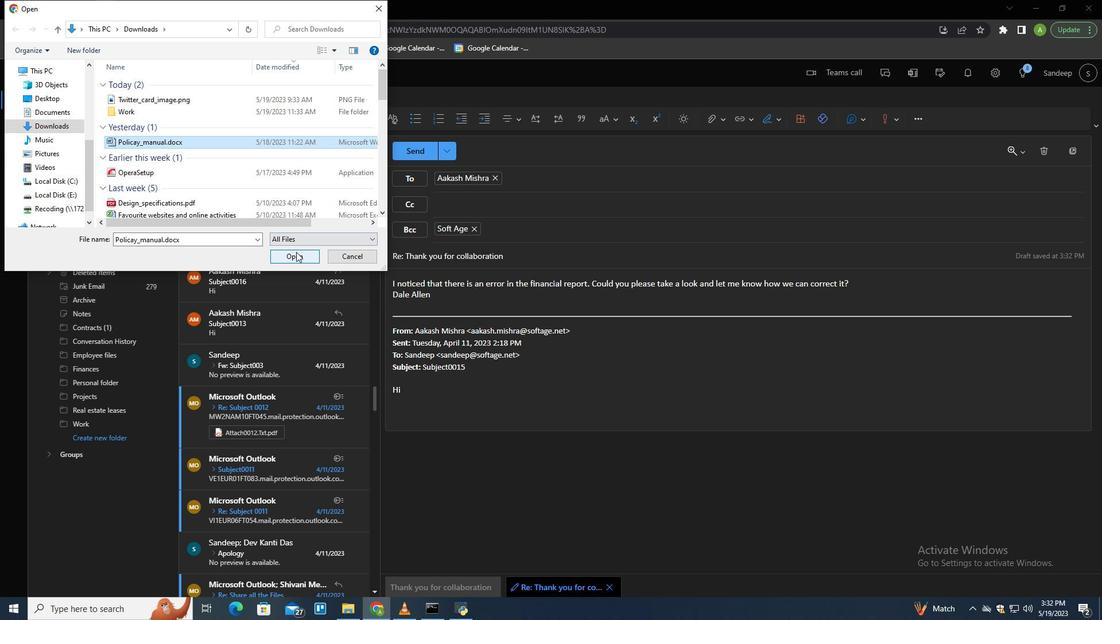 
Action: Mouse pressed left at (294, 261)
Screenshot: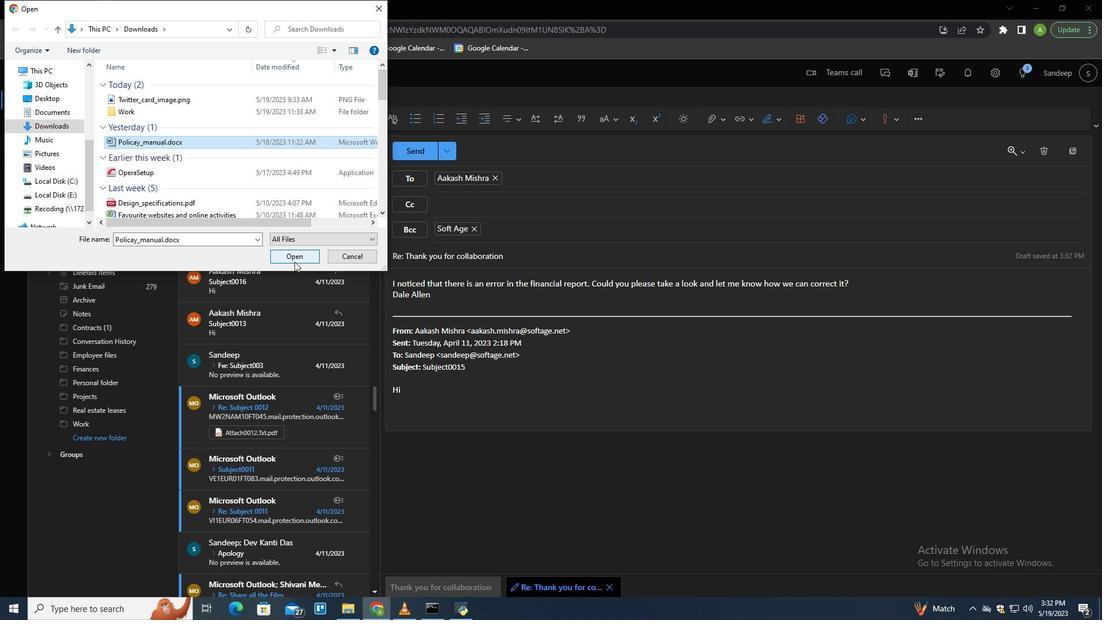 
Action: Mouse moved to (935, 352)
Screenshot: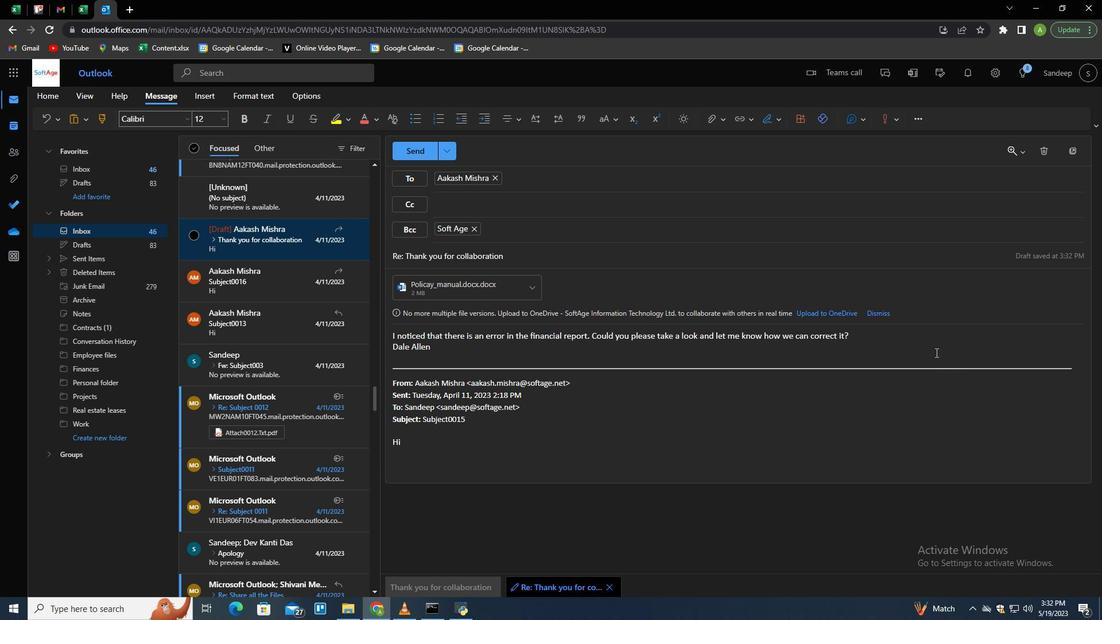 
Action: Mouse pressed left at (935, 352)
Screenshot: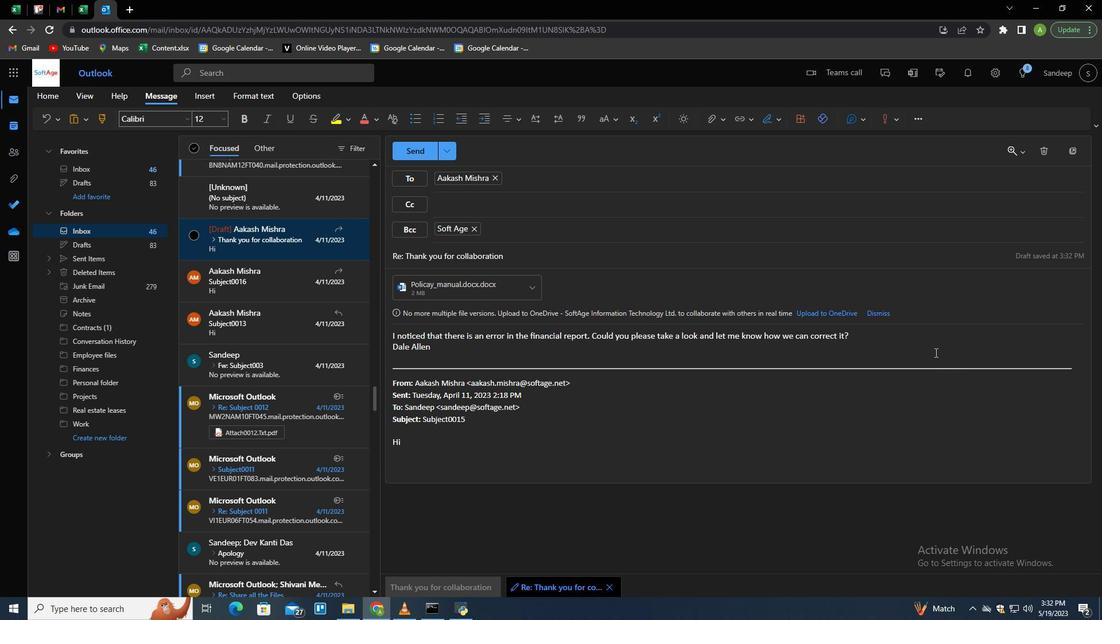 
Action: Key pressed <Key.enter>
Screenshot: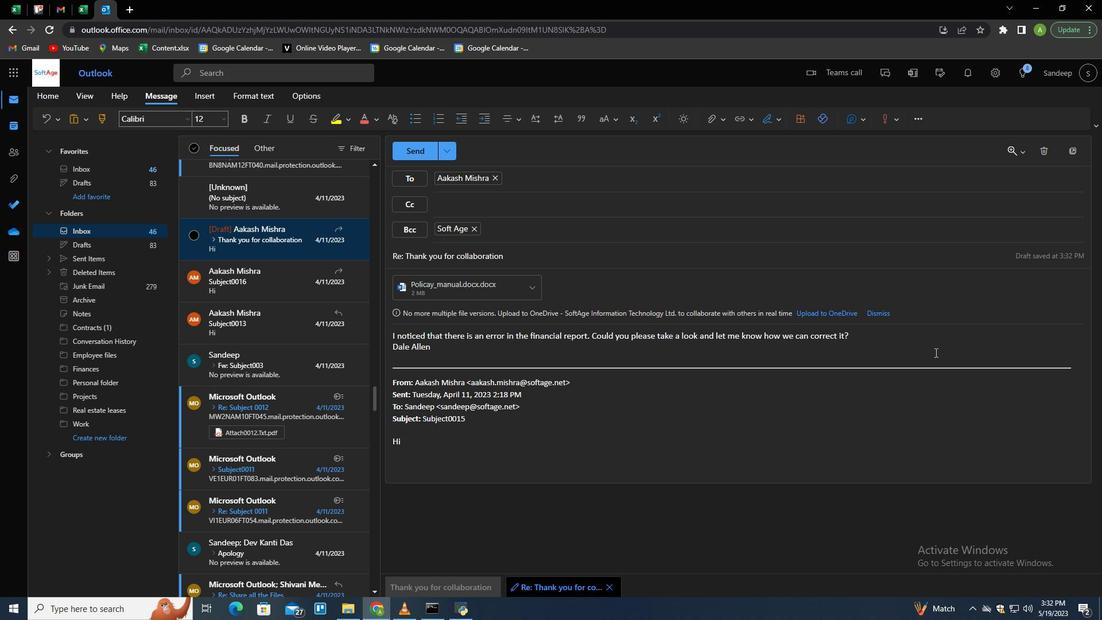 
